 Task: Find an Airbnb in Golden Valley, United States, for 8 guests from 24 Aug to 10 Sep, with WiFi, free parking, kitchen, gym, breakfast, 4 bedrooms, 4 beds, and a price range of ₹12,000 to ₹15,000.
Action: Mouse moved to (695, 132)
Screenshot: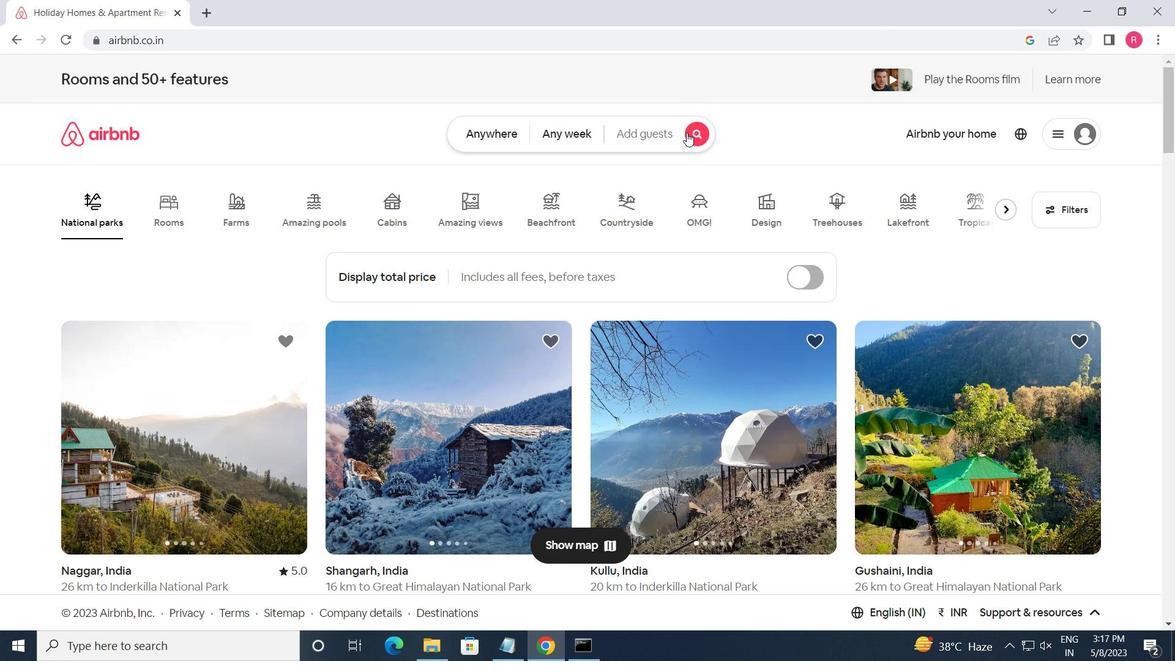 
Action: Mouse pressed left at (695, 132)
Screenshot: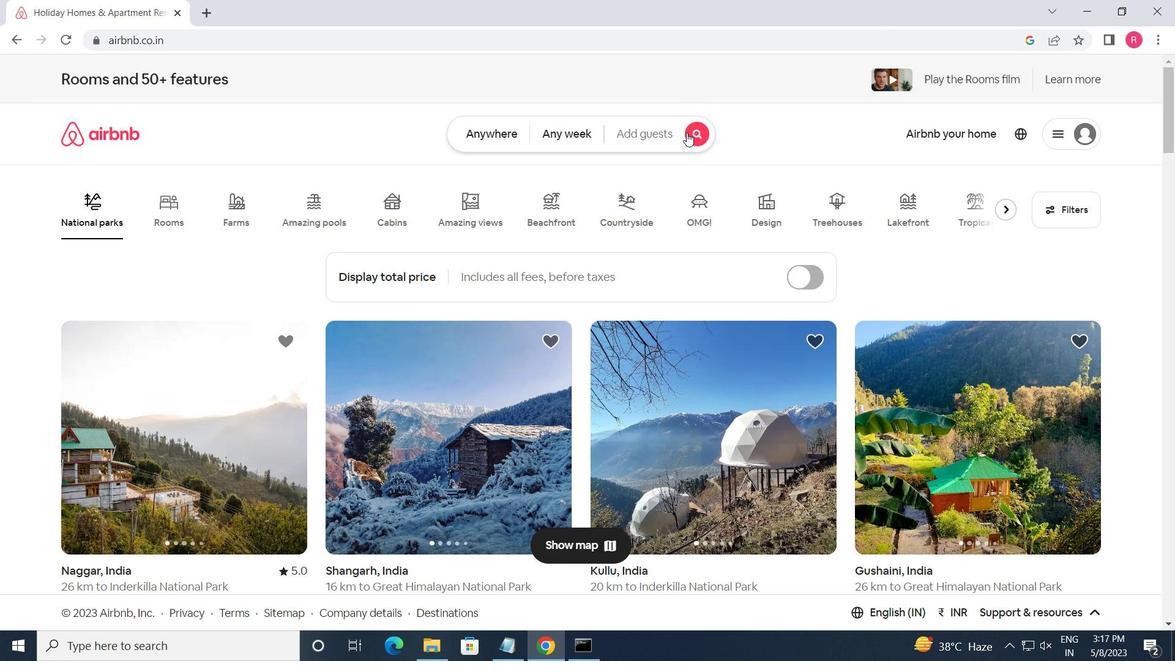 
Action: Mouse moved to (313, 197)
Screenshot: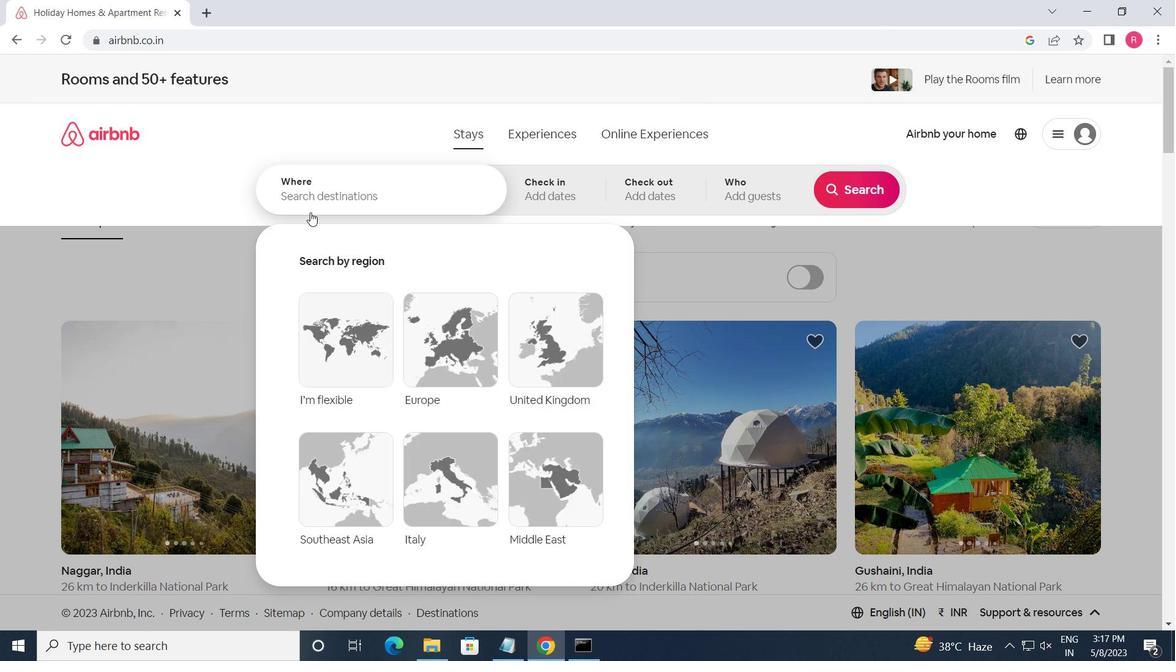 
Action: Mouse pressed left at (313, 197)
Screenshot: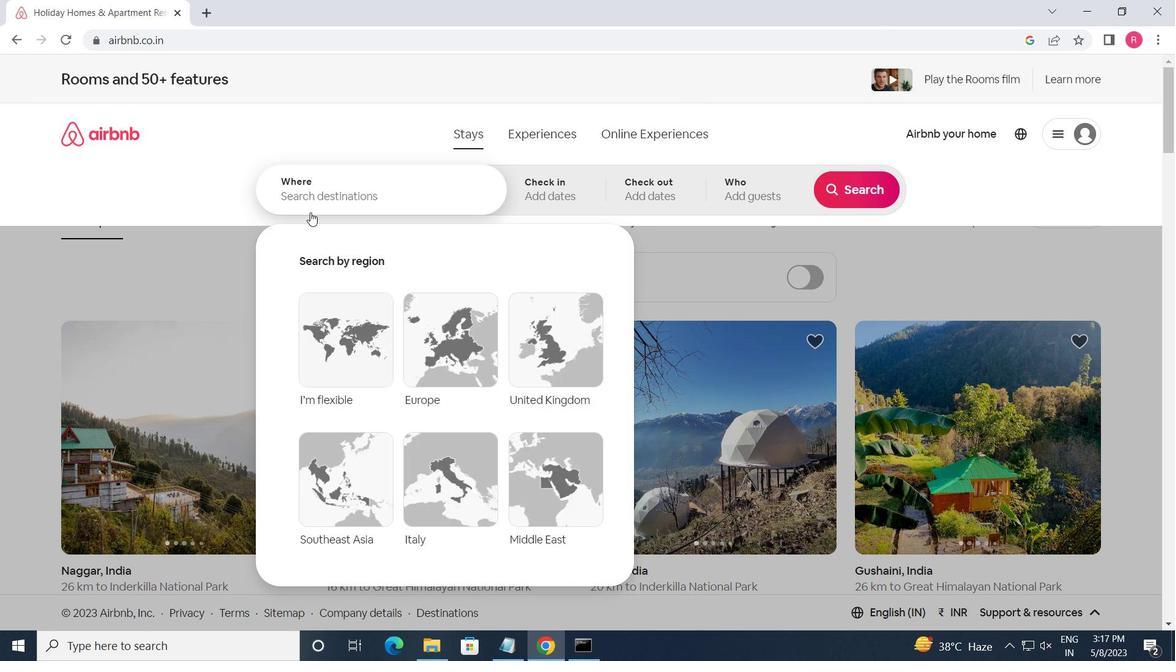 
Action: Key pressed <Key.shift>GOLDEN<Key.space><Key.shift><Key.shift><Key.shift><Key.shift>VALLY,<Key.space><Key.shift_r>UNITED<Key.space><Key.shift>STATES<Key.enter>
Screenshot: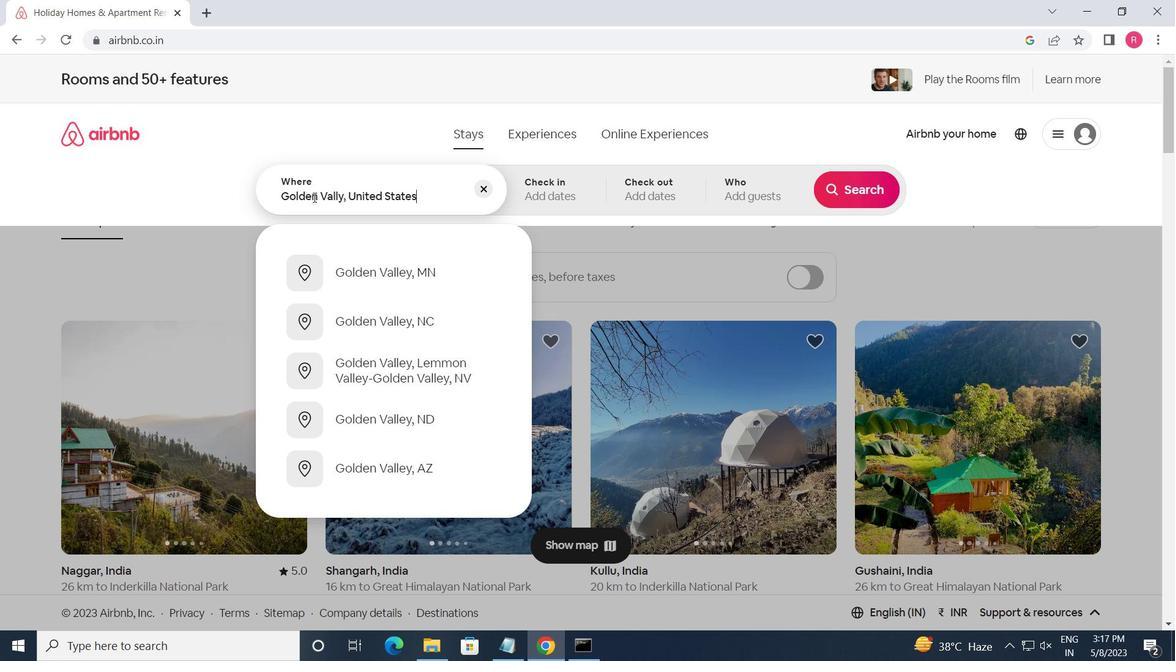 
Action: Mouse moved to (856, 312)
Screenshot: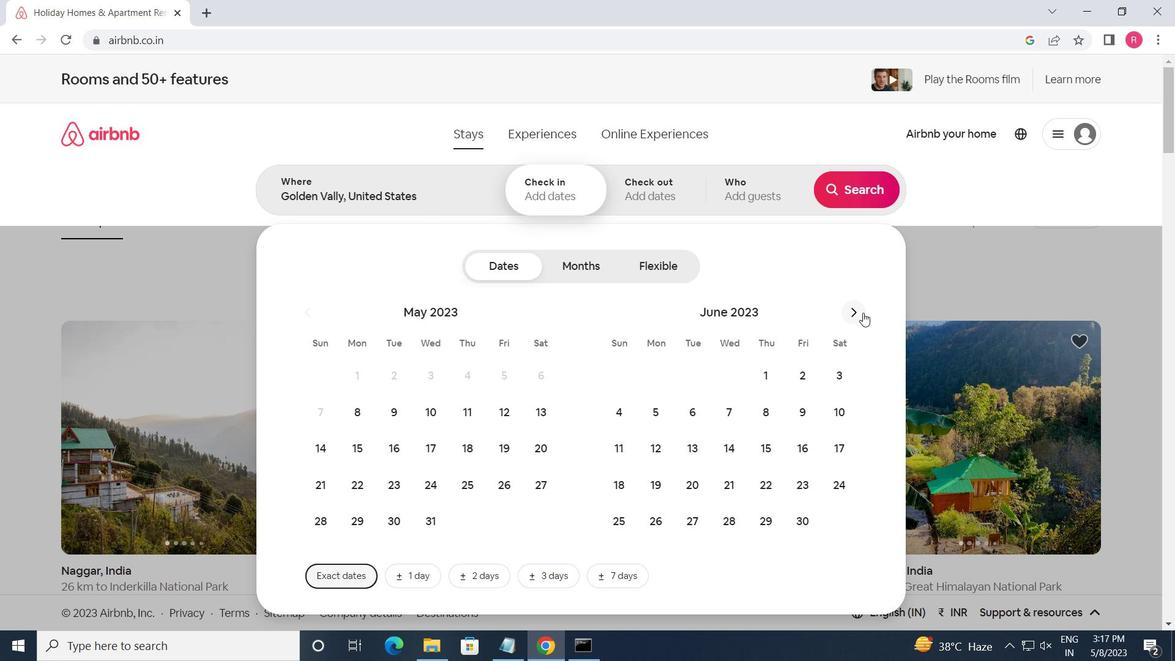 
Action: Mouse pressed left at (856, 312)
Screenshot: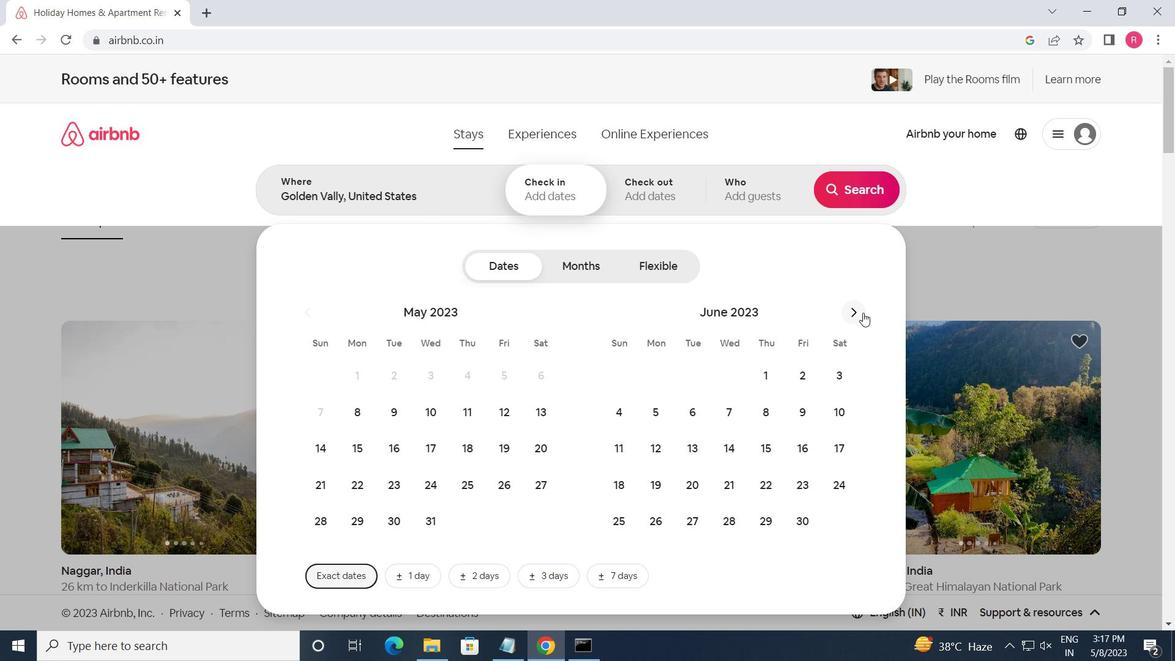 
Action: Mouse pressed left at (856, 312)
Screenshot: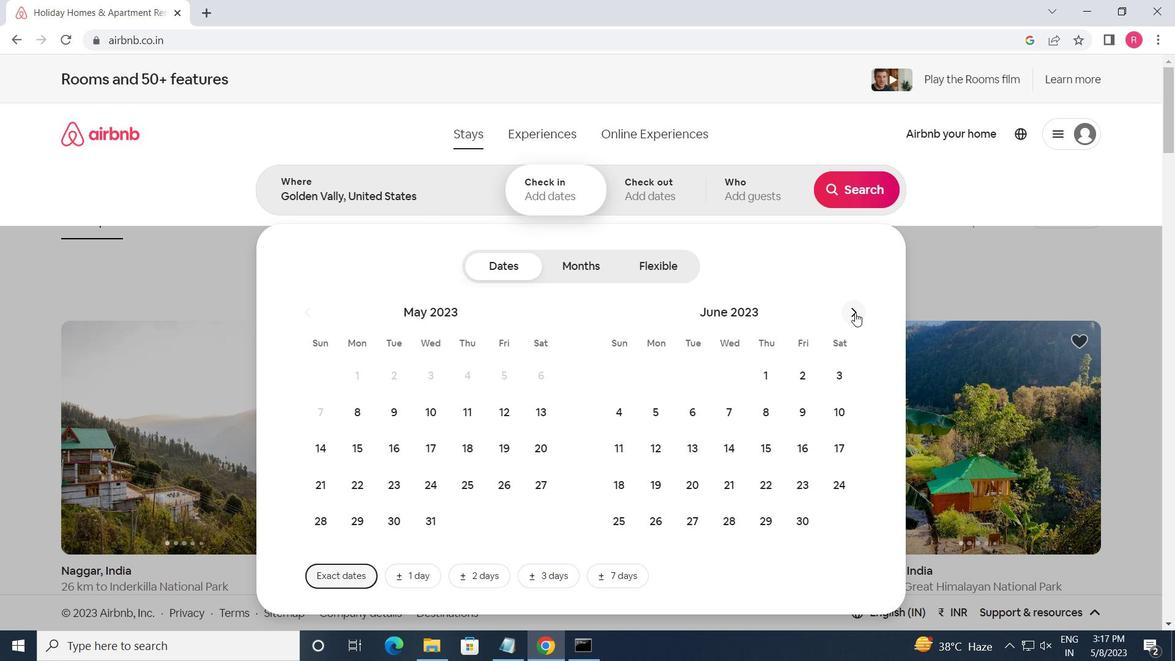 
Action: Mouse pressed left at (856, 312)
Screenshot: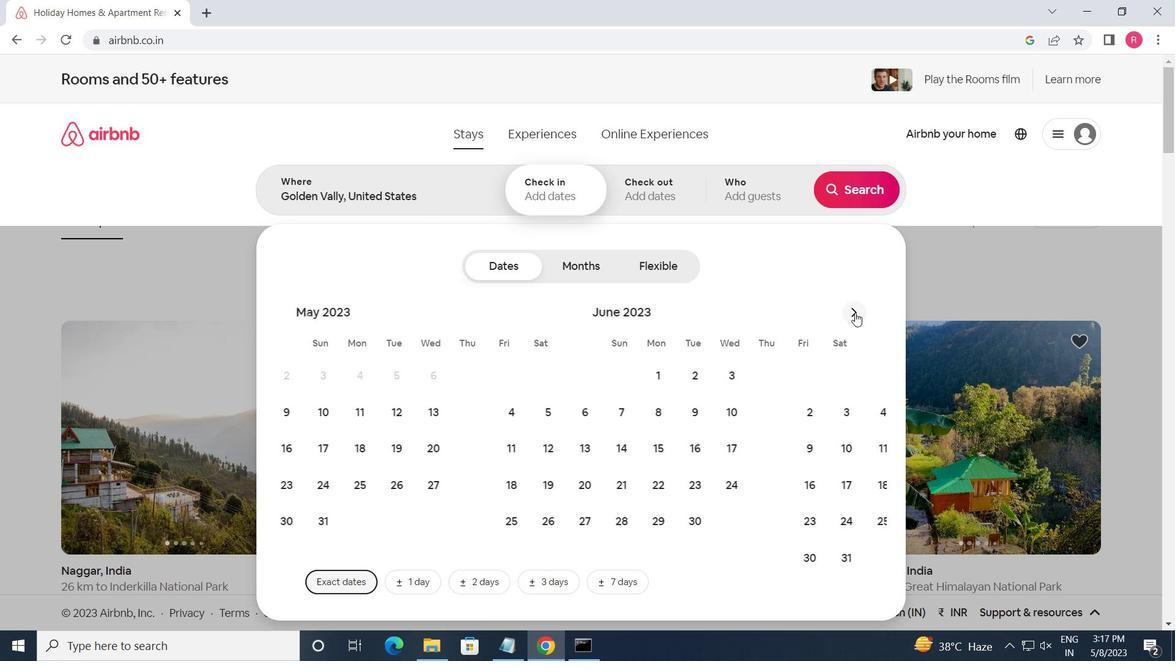 
Action: Mouse moved to (761, 488)
Screenshot: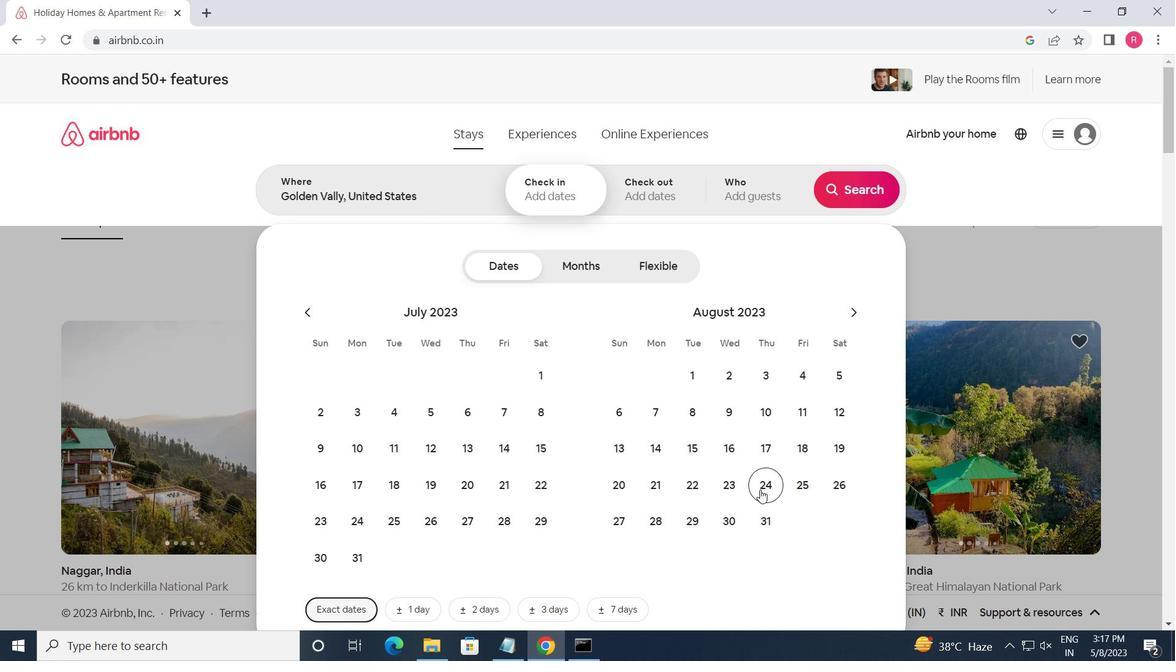 
Action: Mouse pressed left at (761, 488)
Screenshot: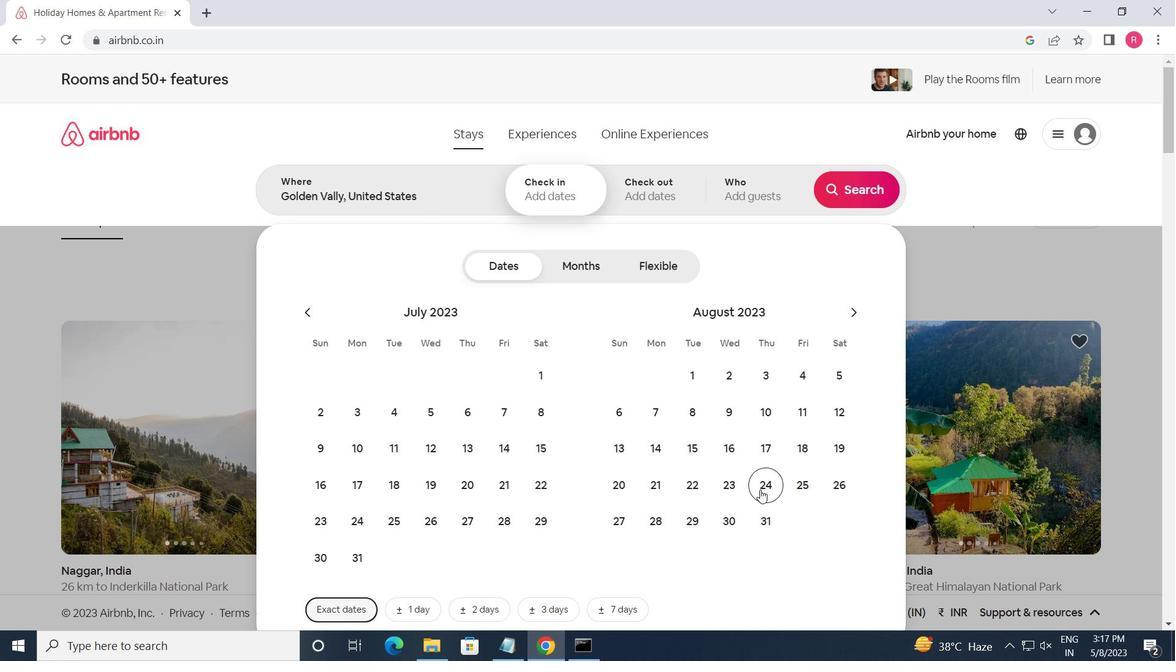 
Action: Mouse moved to (849, 308)
Screenshot: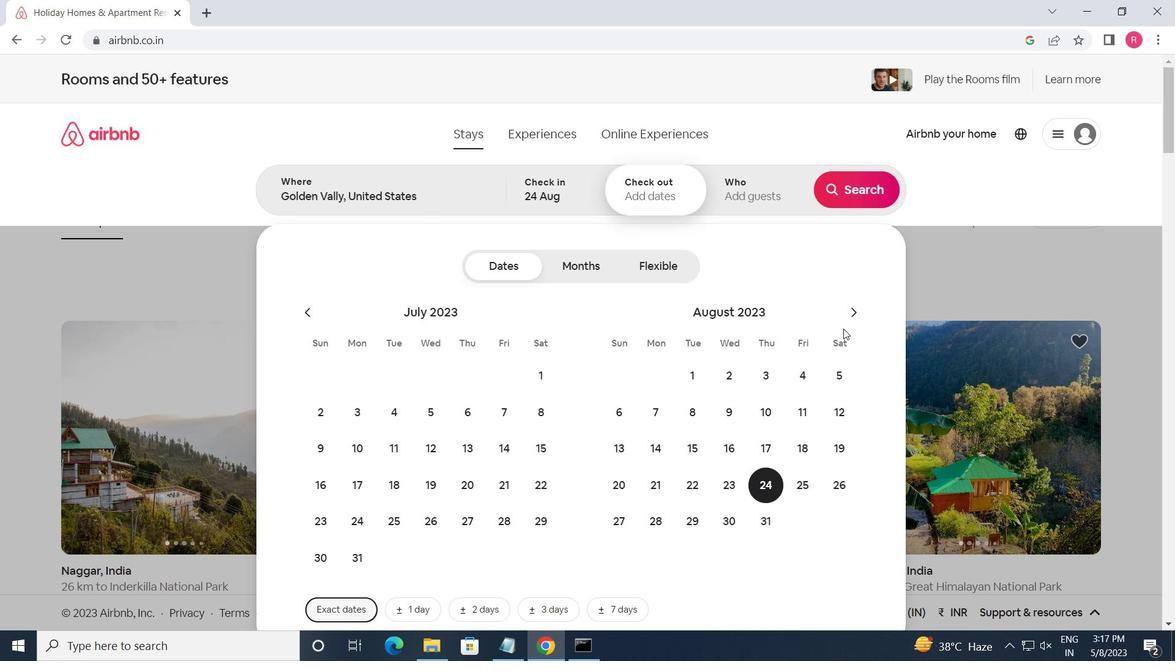 
Action: Mouse pressed left at (849, 308)
Screenshot: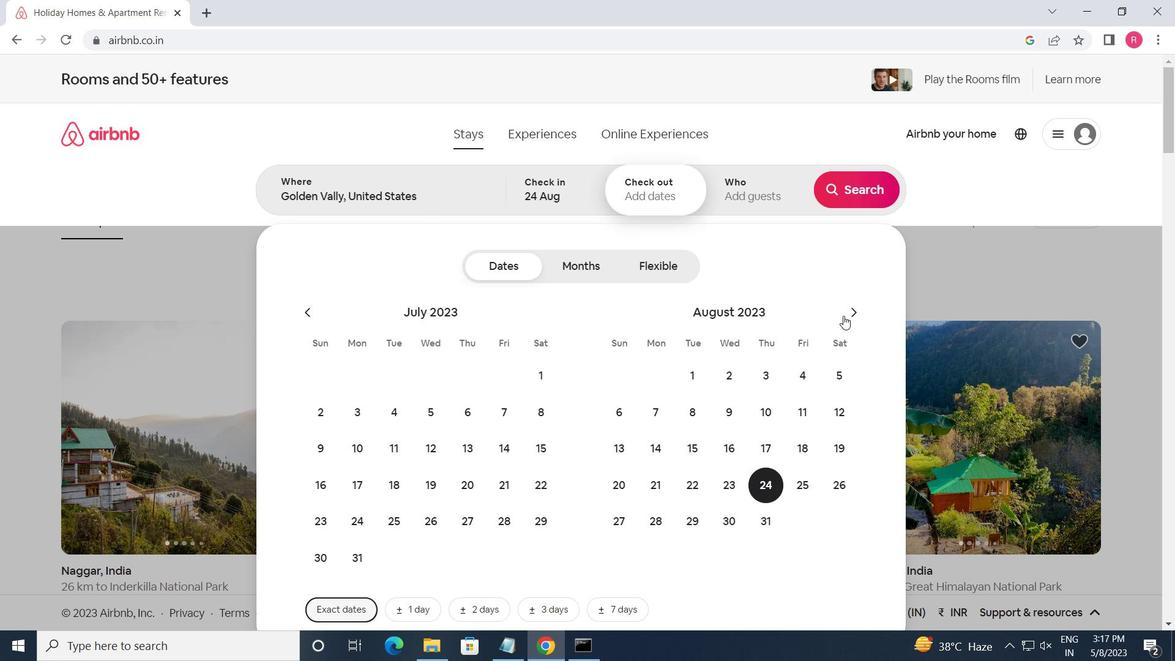 
Action: Mouse moved to (622, 456)
Screenshot: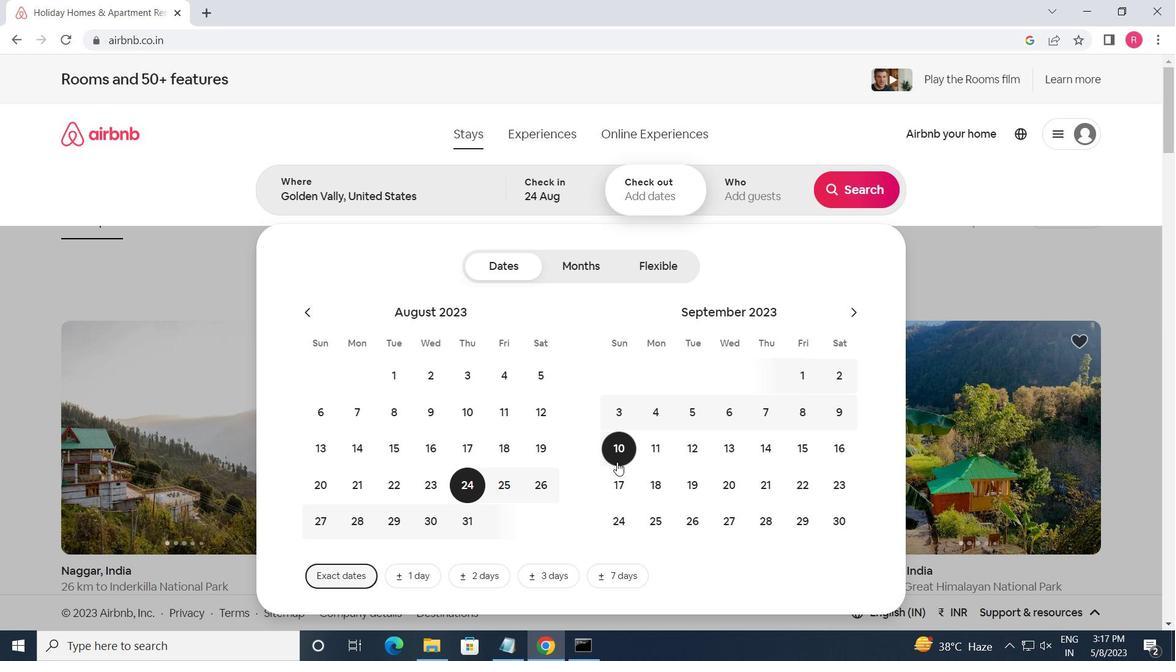 
Action: Mouse pressed left at (622, 456)
Screenshot: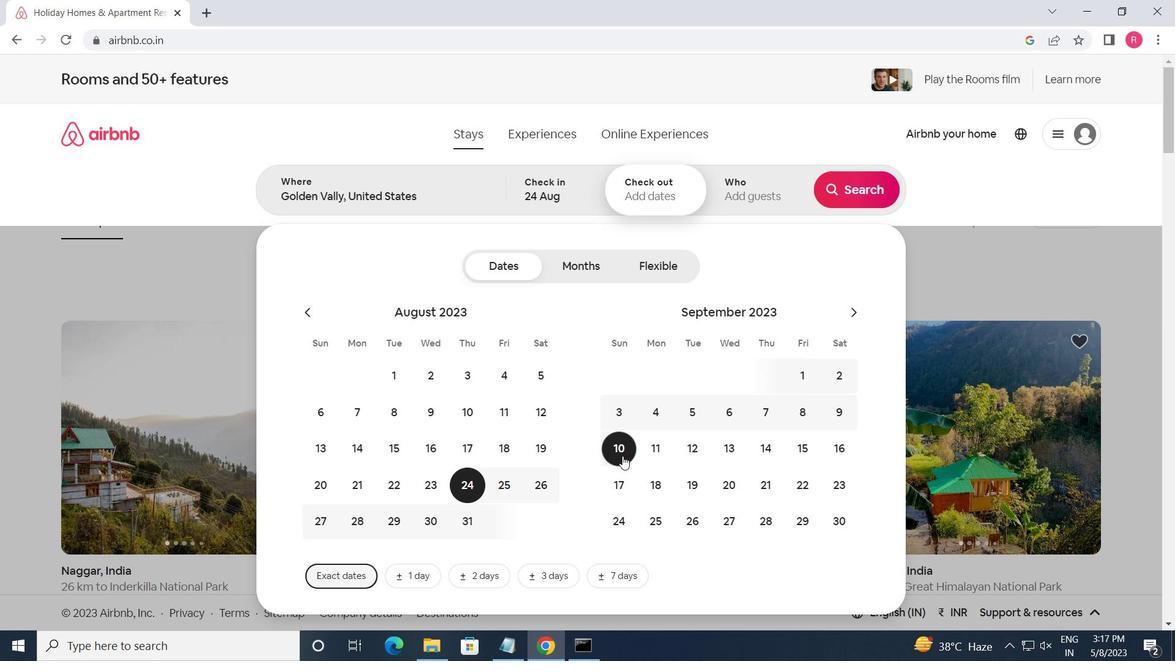 
Action: Mouse moved to (745, 196)
Screenshot: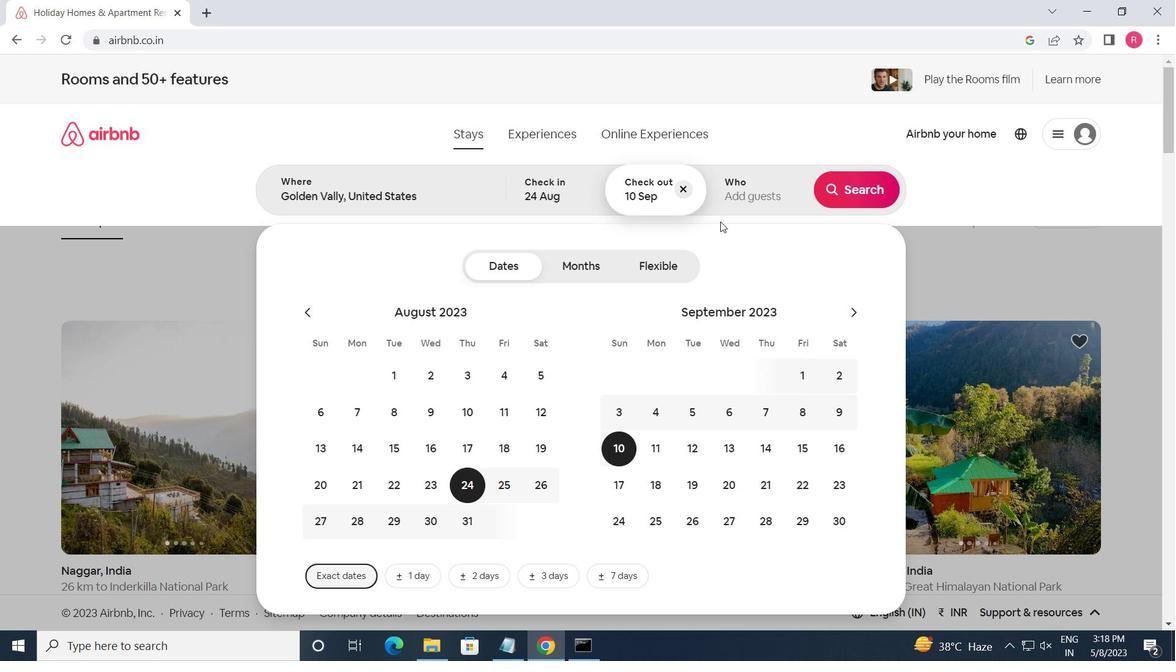 
Action: Mouse pressed left at (745, 196)
Screenshot: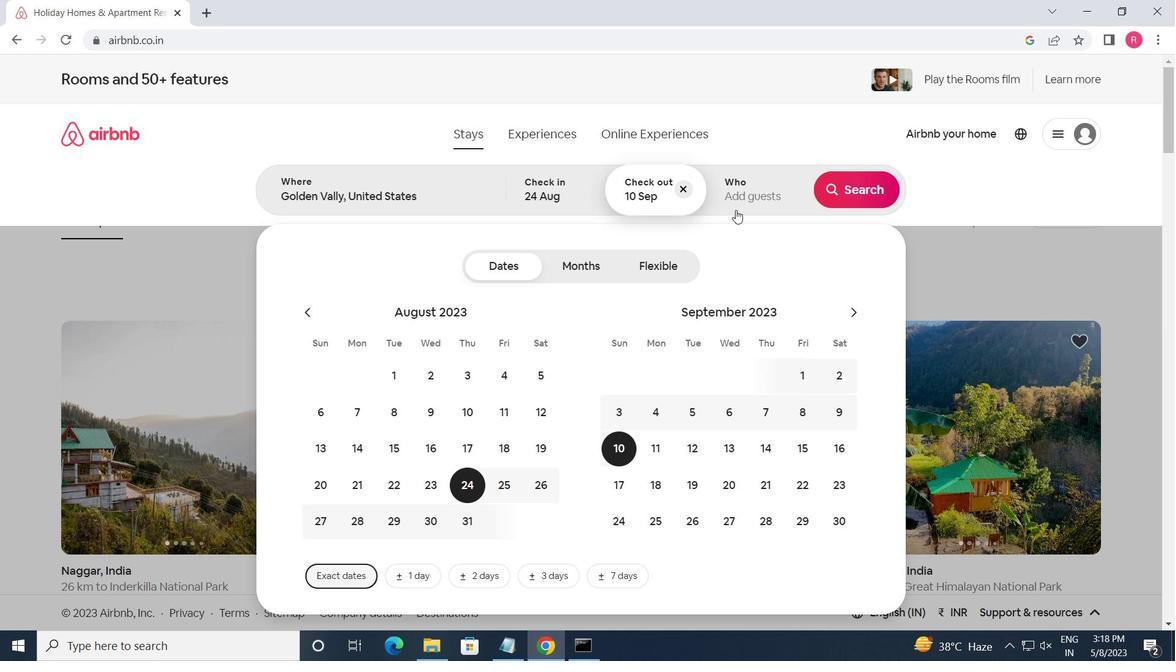 
Action: Mouse moved to (858, 273)
Screenshot: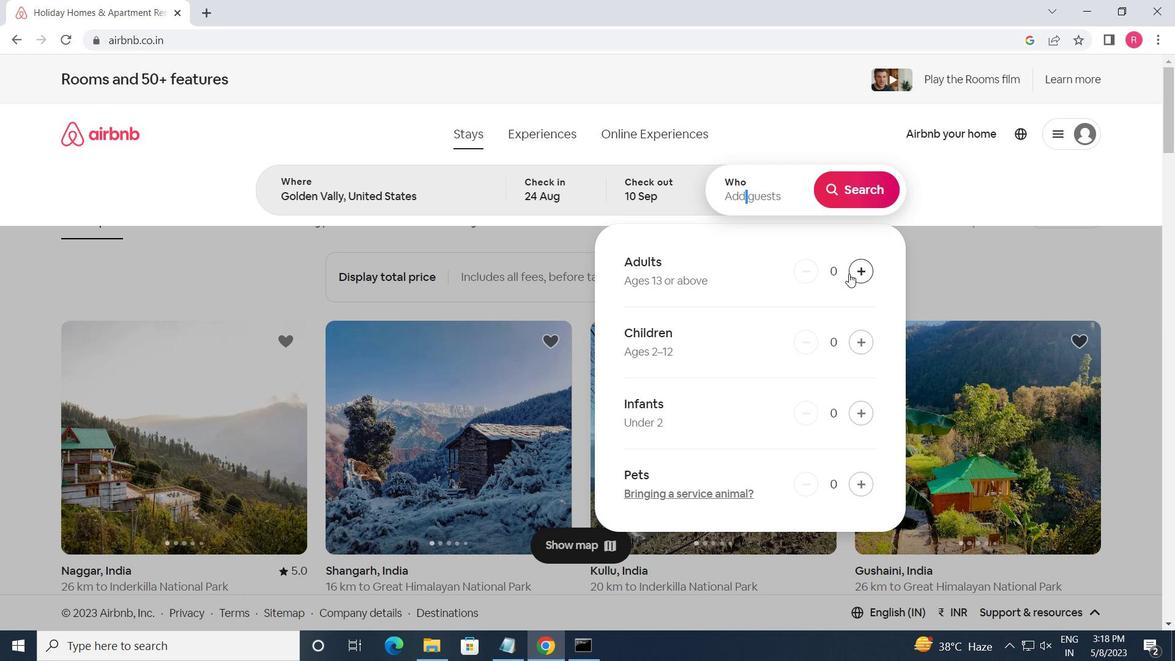 
Action: Mouse pressed left at (858, 273)
Screenshot: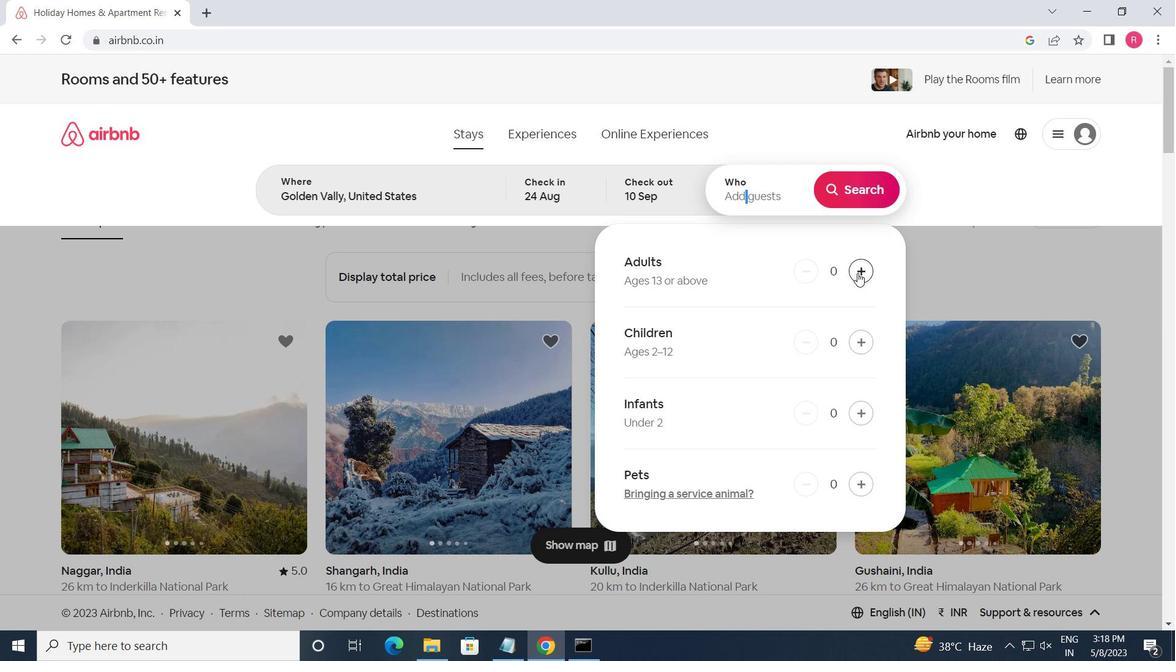 
Action: Mouse pressed left at (858, 273)
Screenshot: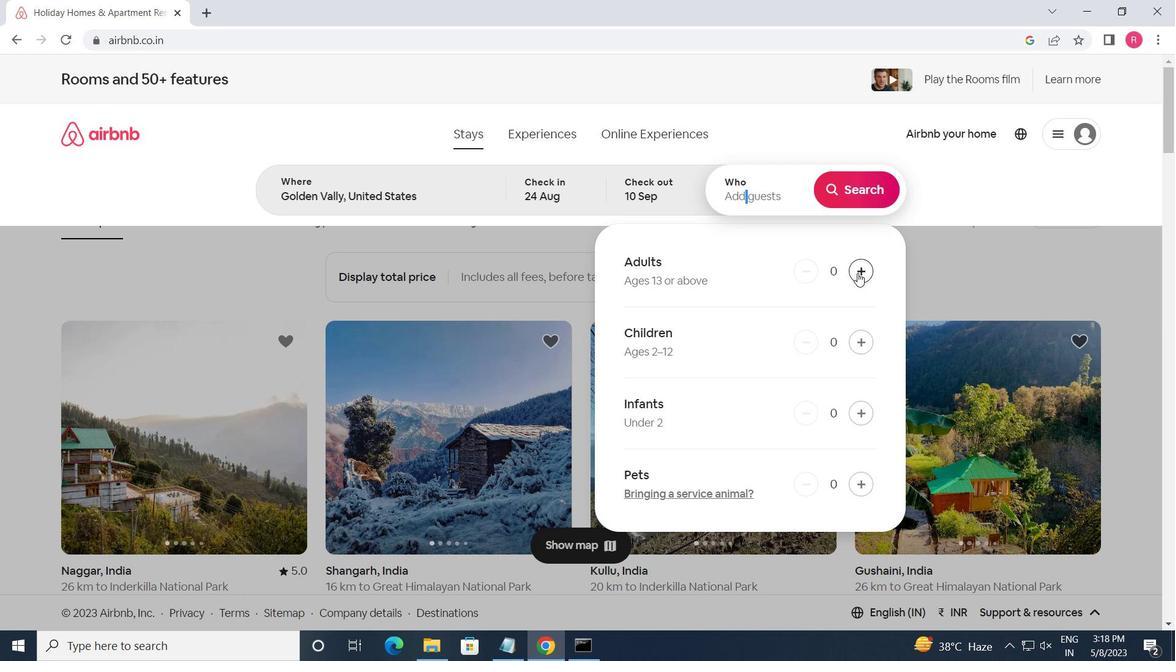 
Action: Mouse pressed left at (858, 273)
Screenshot: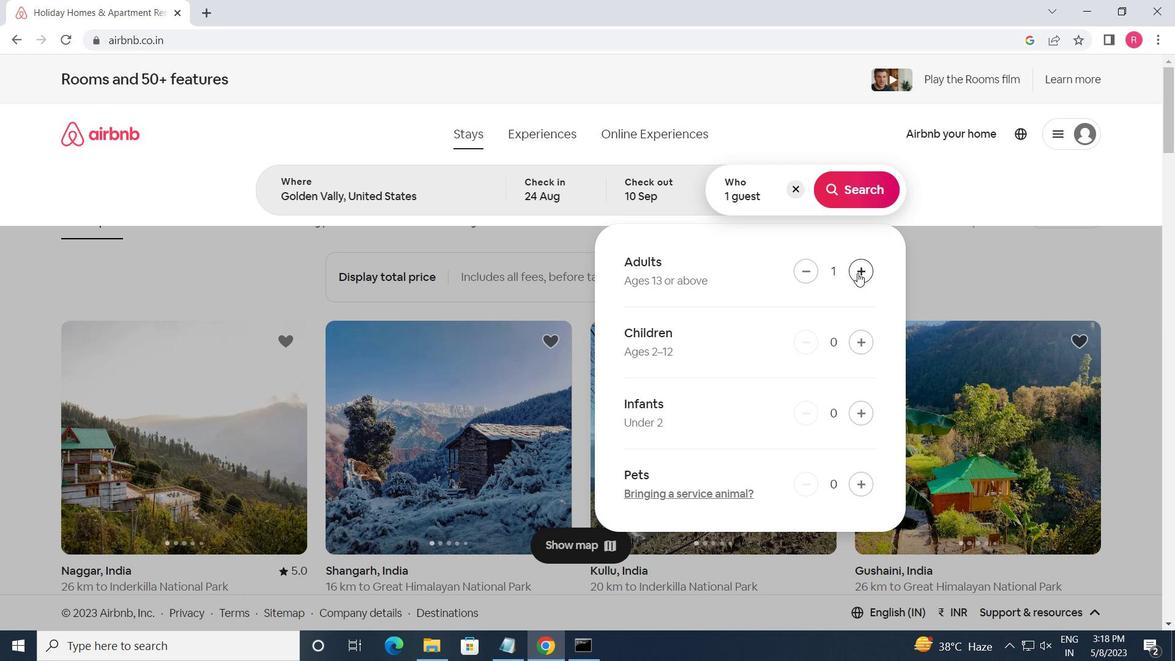 
Action: Mouse pressed left at (858, 273)
Screenshot: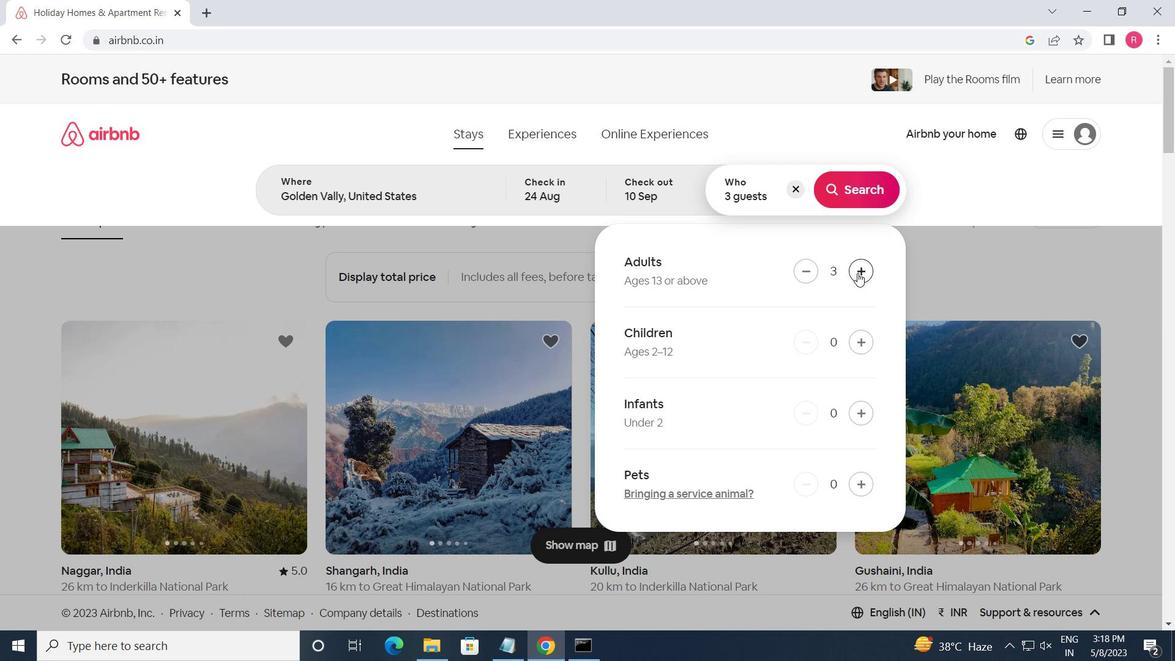 
Action: Mouse pressed left at (858, 273)
Screenshot: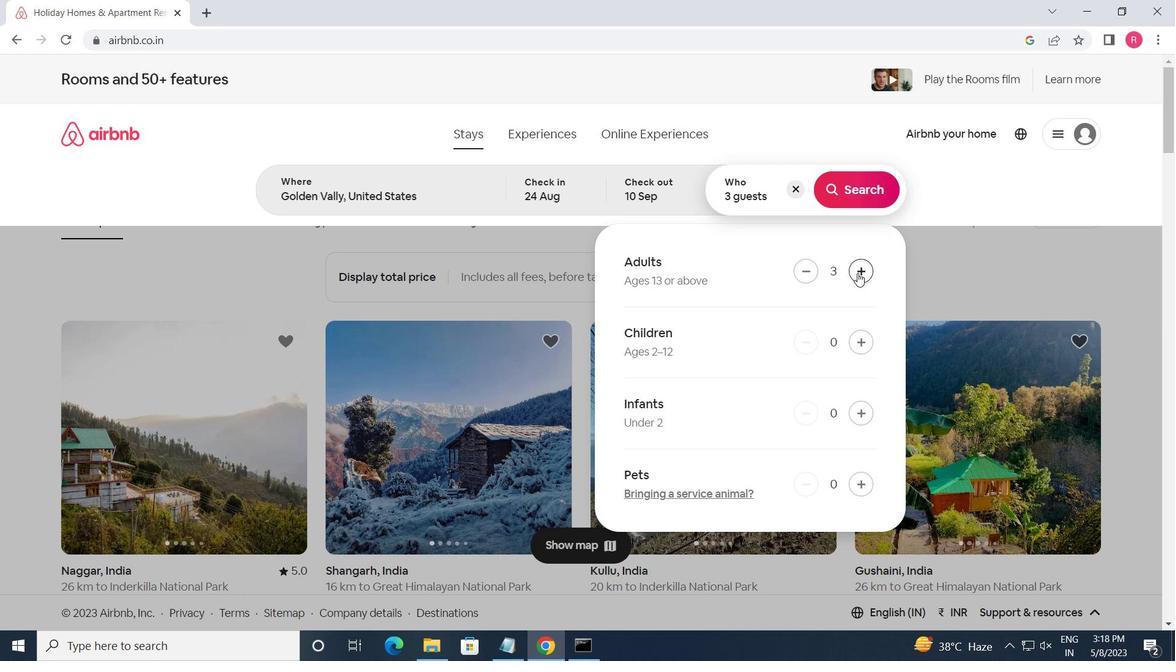 
Action: Mouse pressed left at (858, 273)
Screenshot: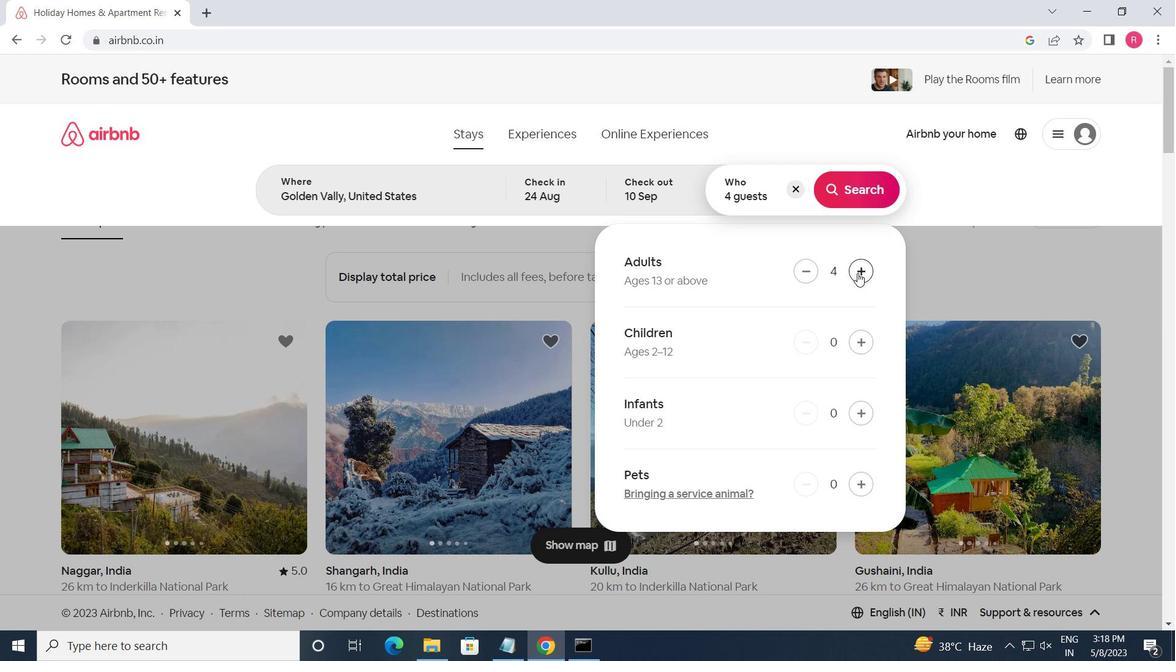 
Action: Mouse pressed left at (858, 273)
Screenshot: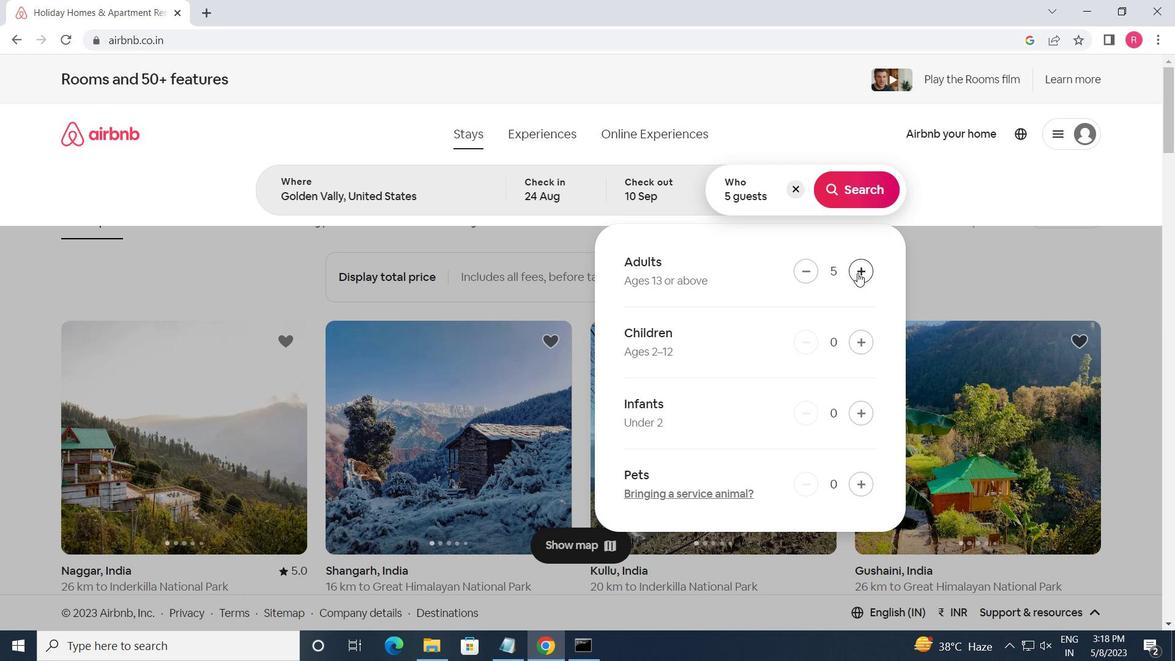 
Action: Mouse pressed left at (858, 273)
Screenshot: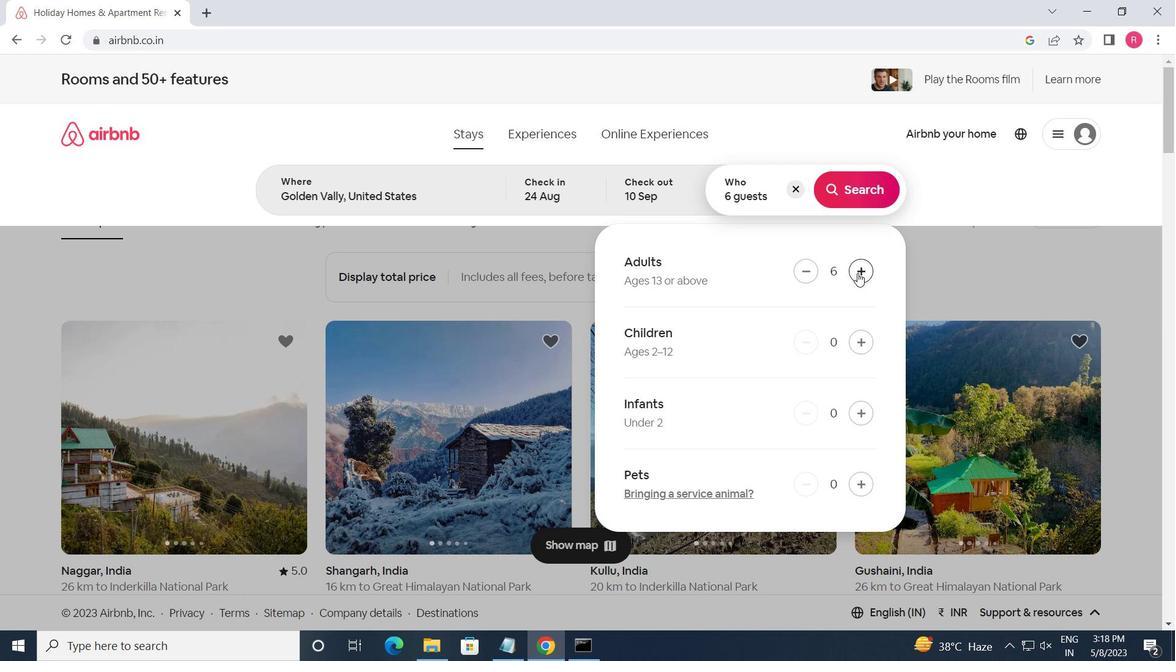 
Action: Mouse moved to (846, 202)
Screenshot: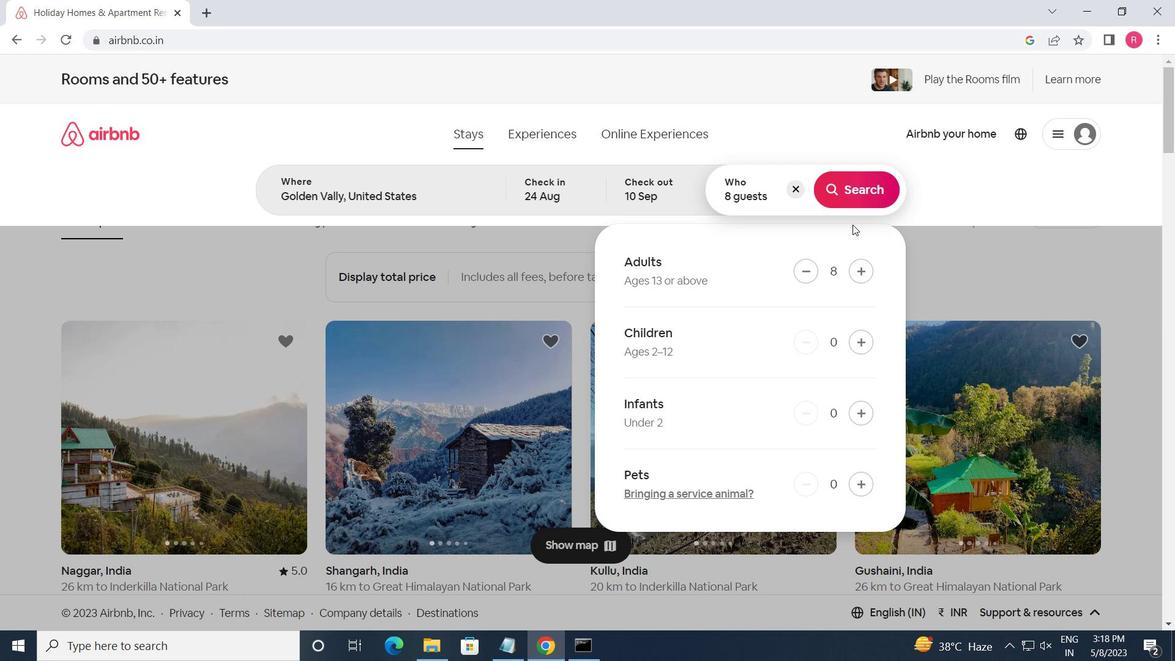 
Action: Mouse pressed left at (846, 202)
Screenshot: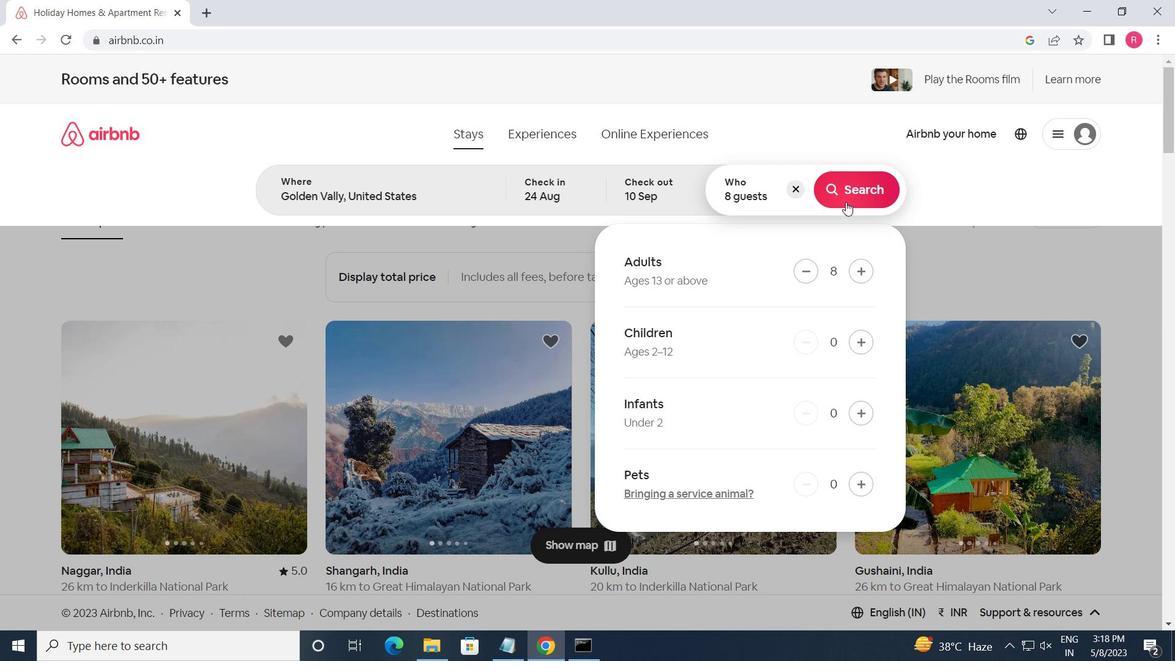 
Action: Mouse moved to (1109, 142)
Screenshot: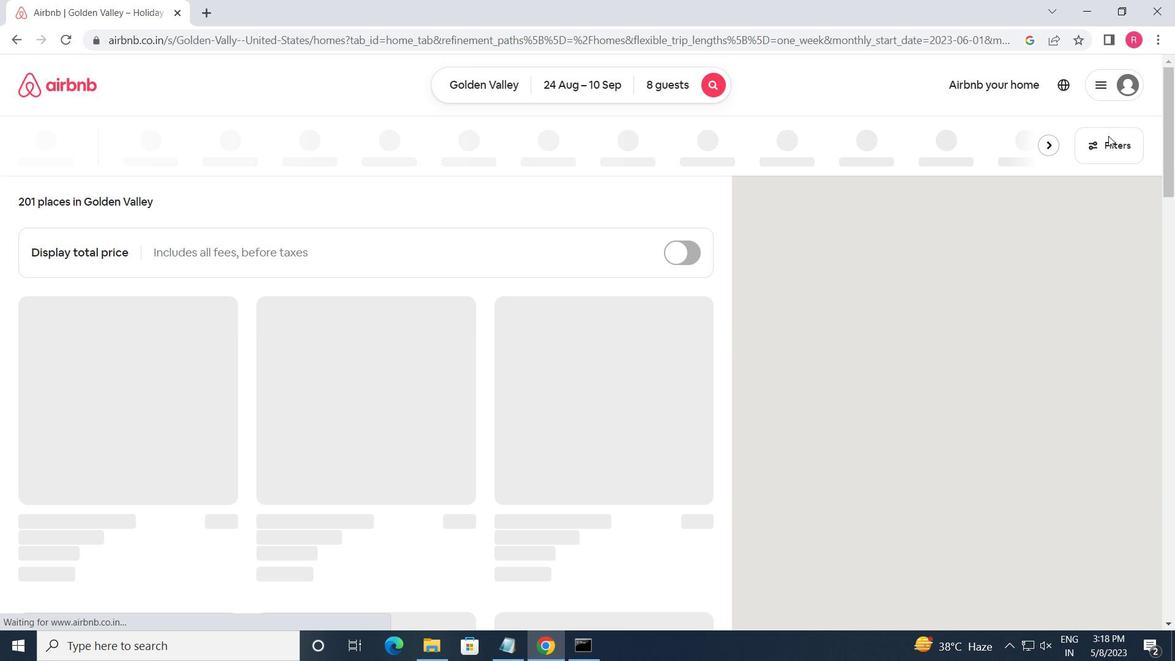 
Action: Mouse pressed left at (1109, 142)
Screenshot: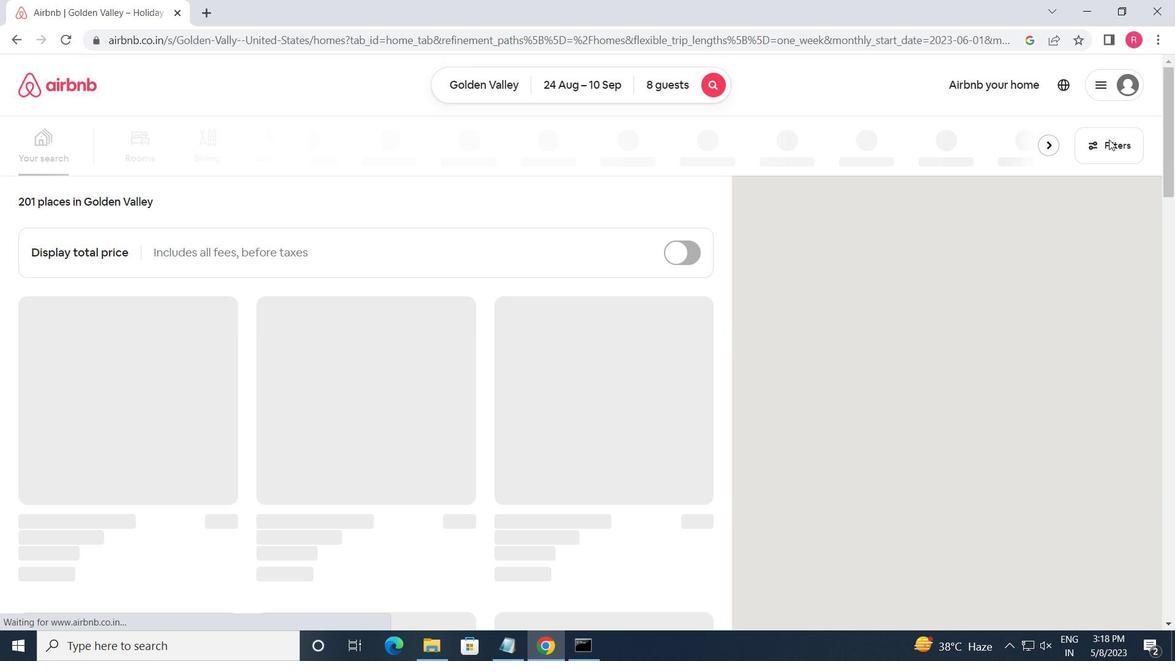 
Action: Mouse moved to (396, 519)
Screenshot: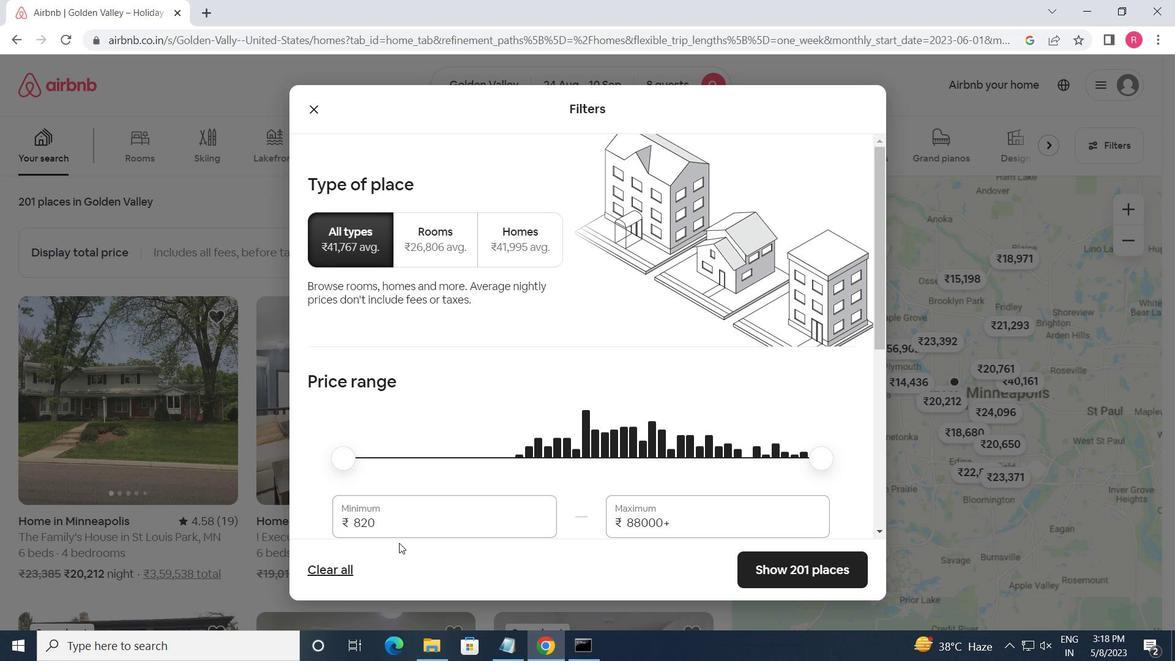 
Action: Mouse pressed left at (396, 519)
Screenshot: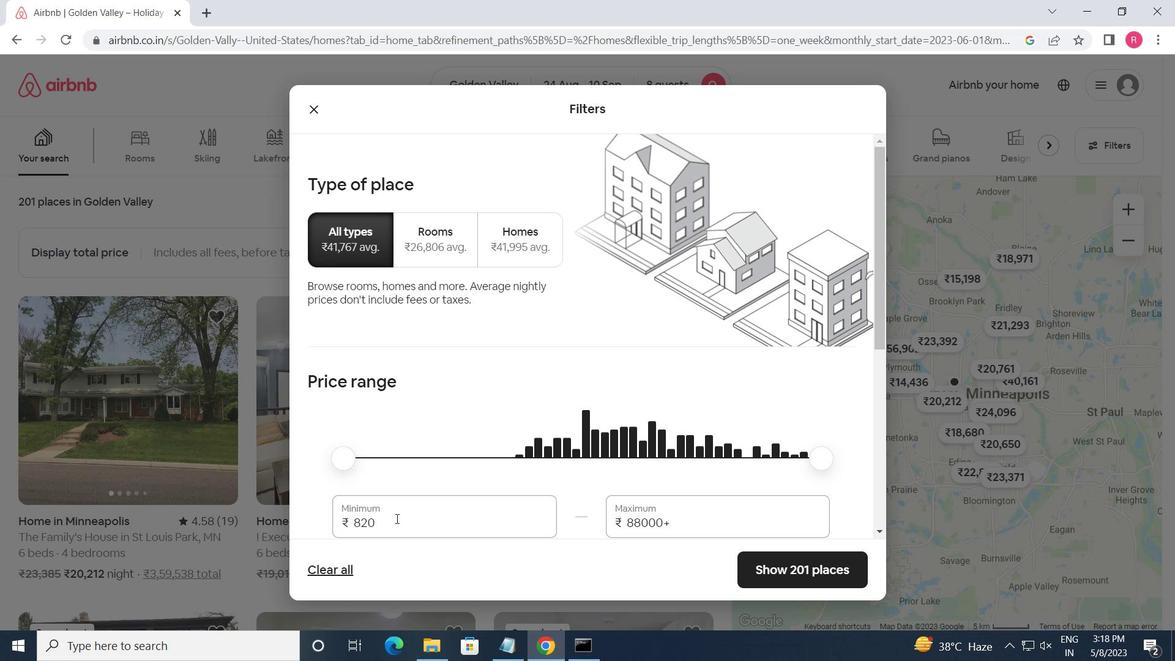 
Action: Mouse pressed left at (396, 519)
Screenshot: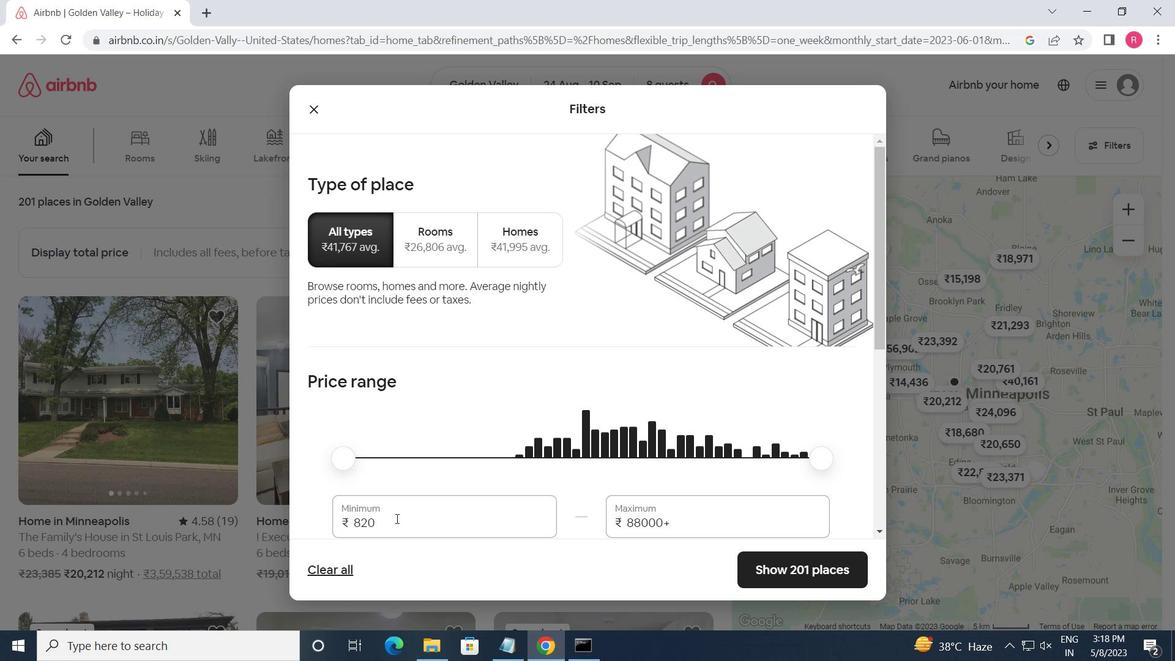 
Action: Key pressed 1
Screenshot: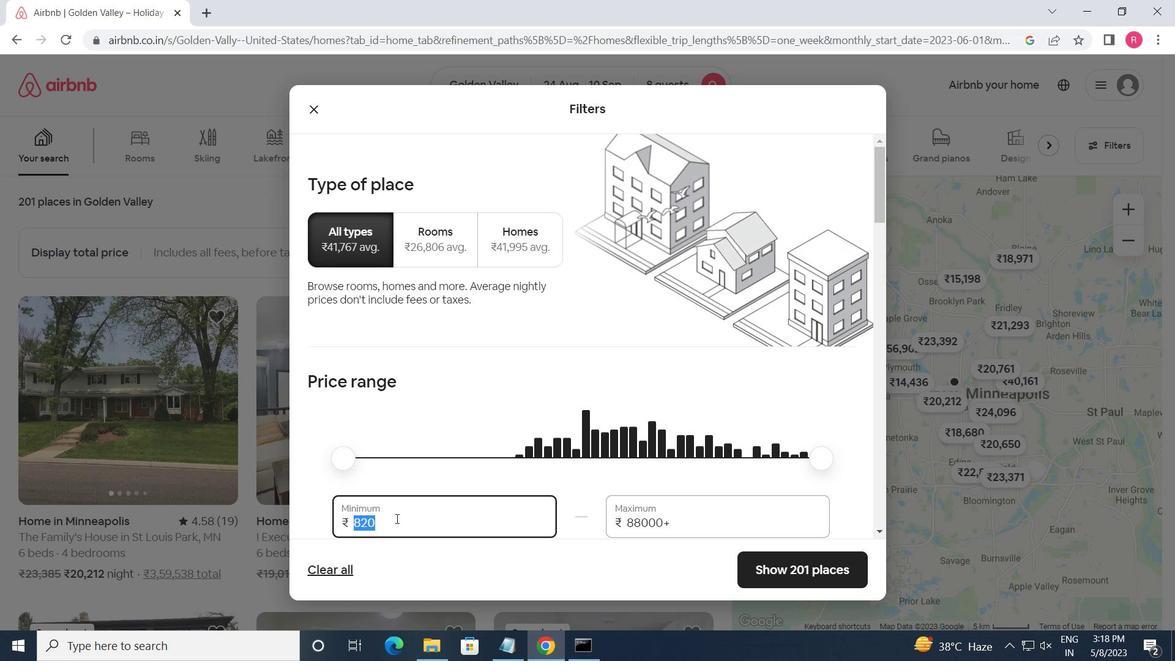 
Action: Mouse moved to (396, 518)
Screenshot: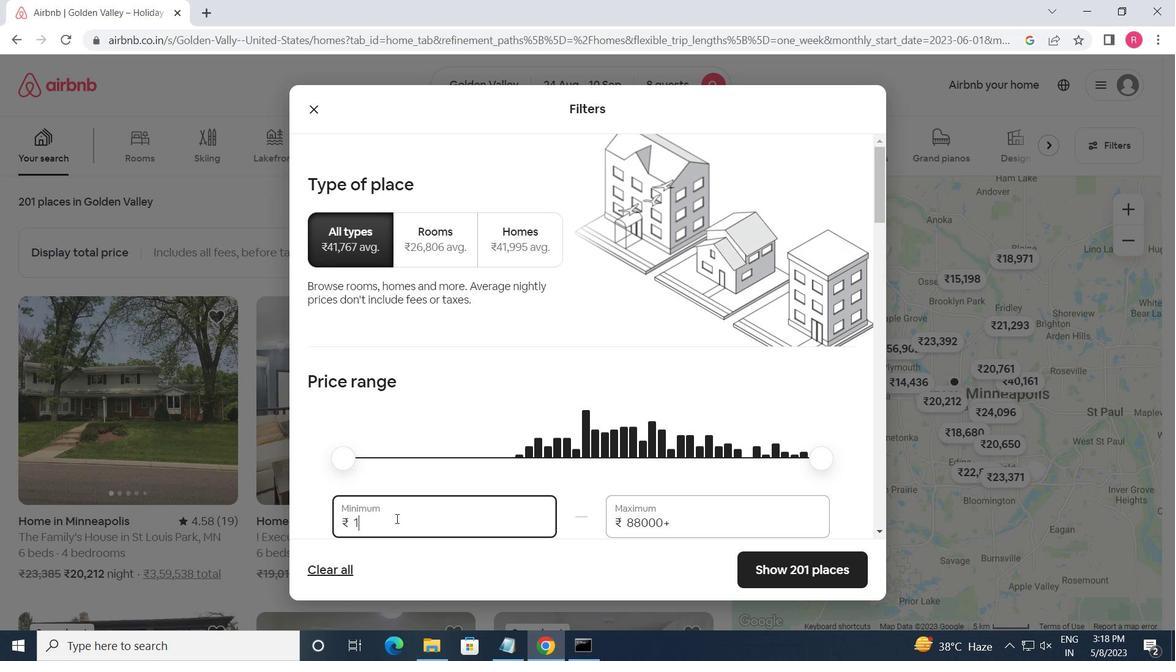 
Action: Key pressed 2000<Key.tab>15000
Screenshot: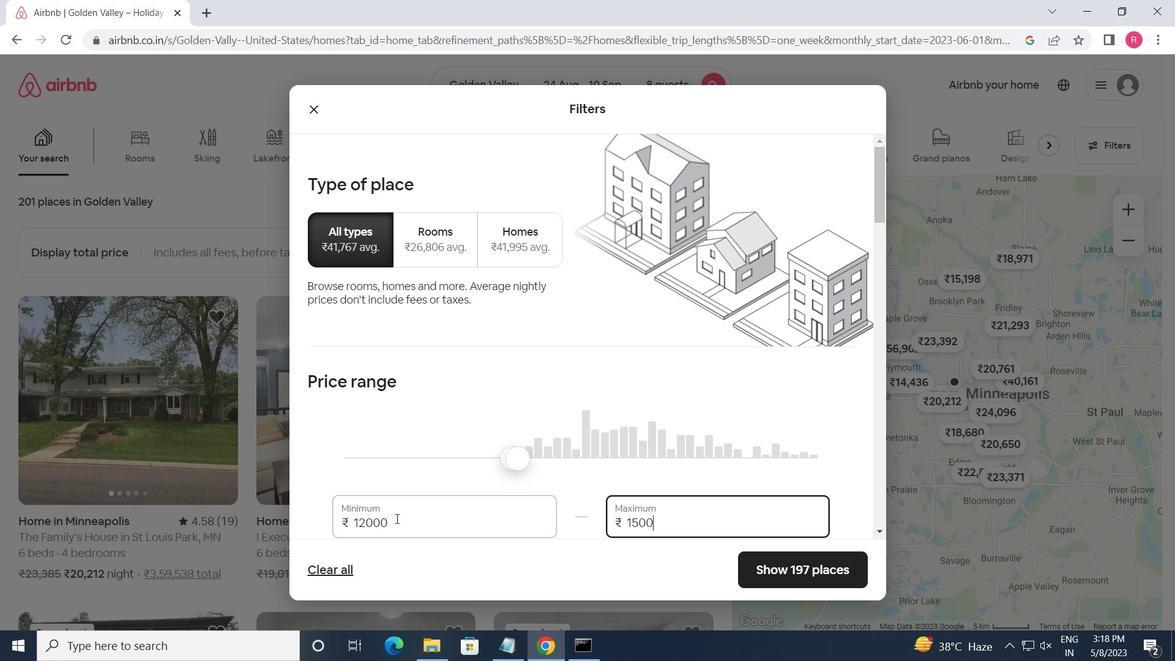 
Action: Mouse moved to (462, 516)
Screenshot: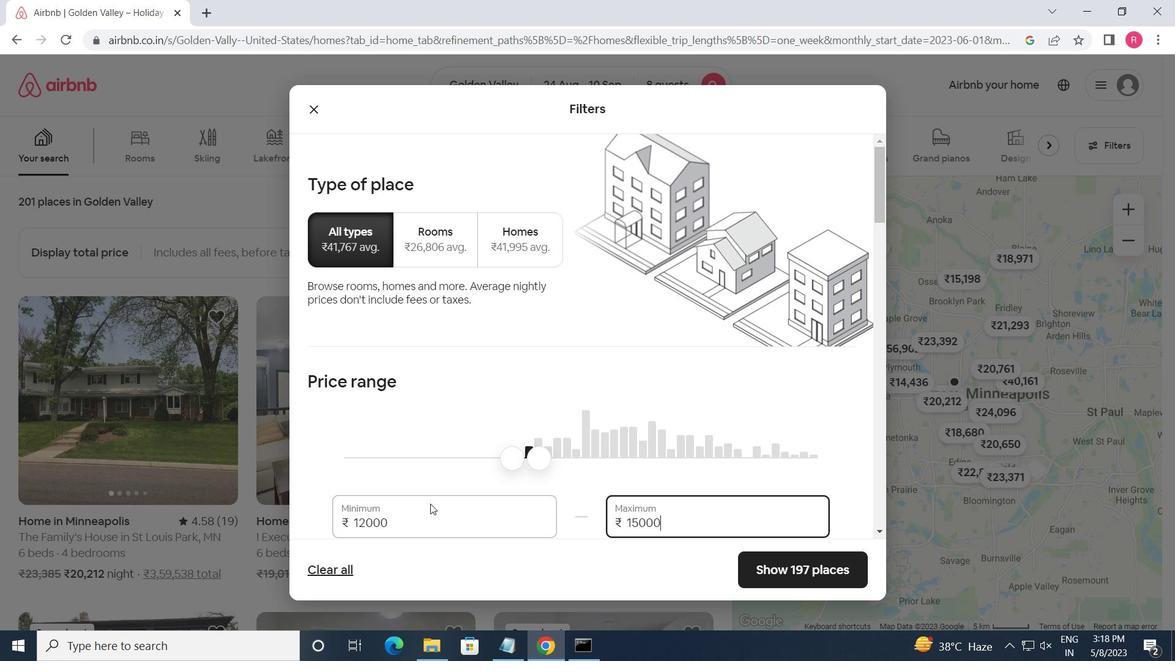 
Action: Mouse scrolled (462, 516) with delta (0, 0)
Screenshot: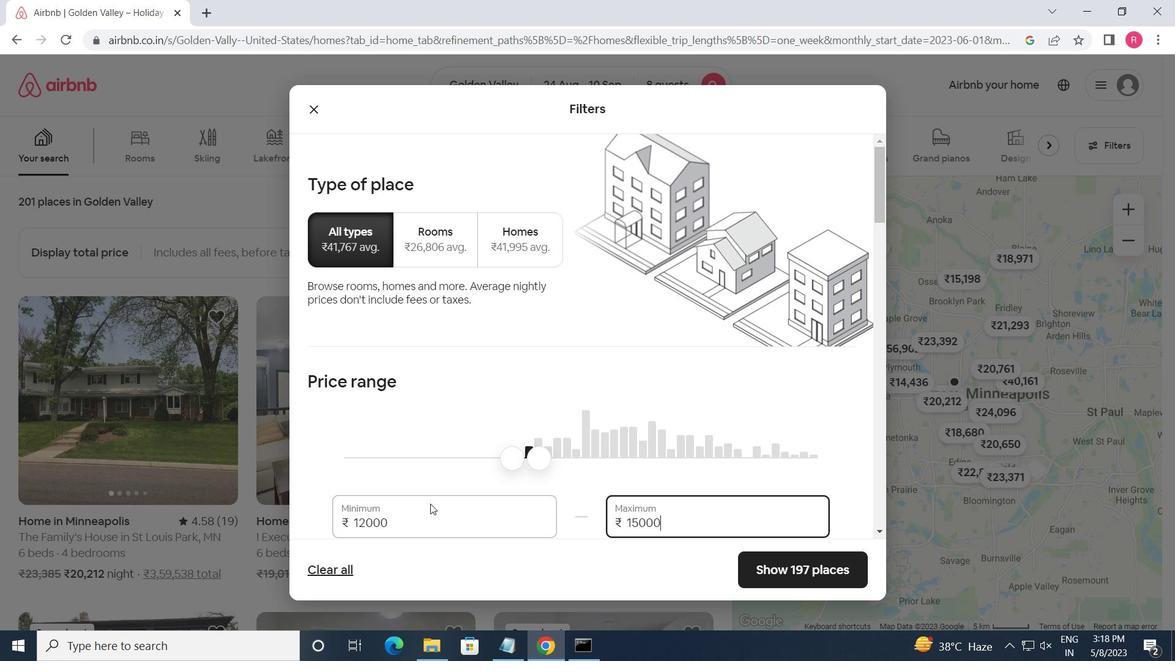 
Action: Mouse moved to (519, 455)
Screenshot: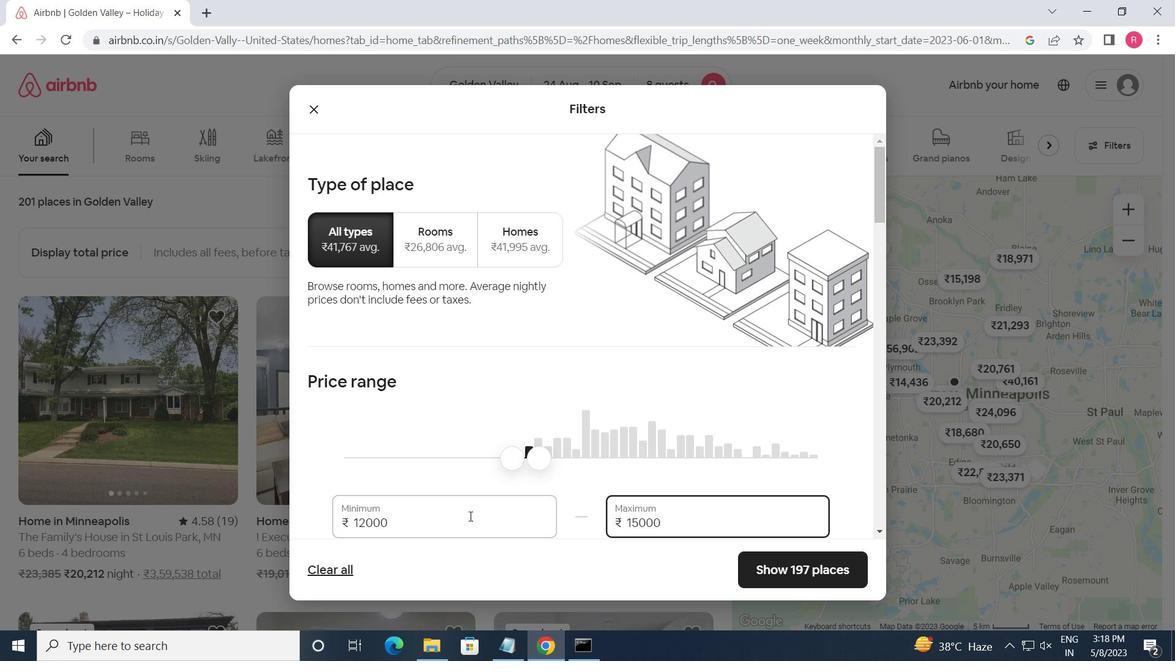 
Action: Mouse scrolled (519, 454) with delta (0, 0)
Screenshot: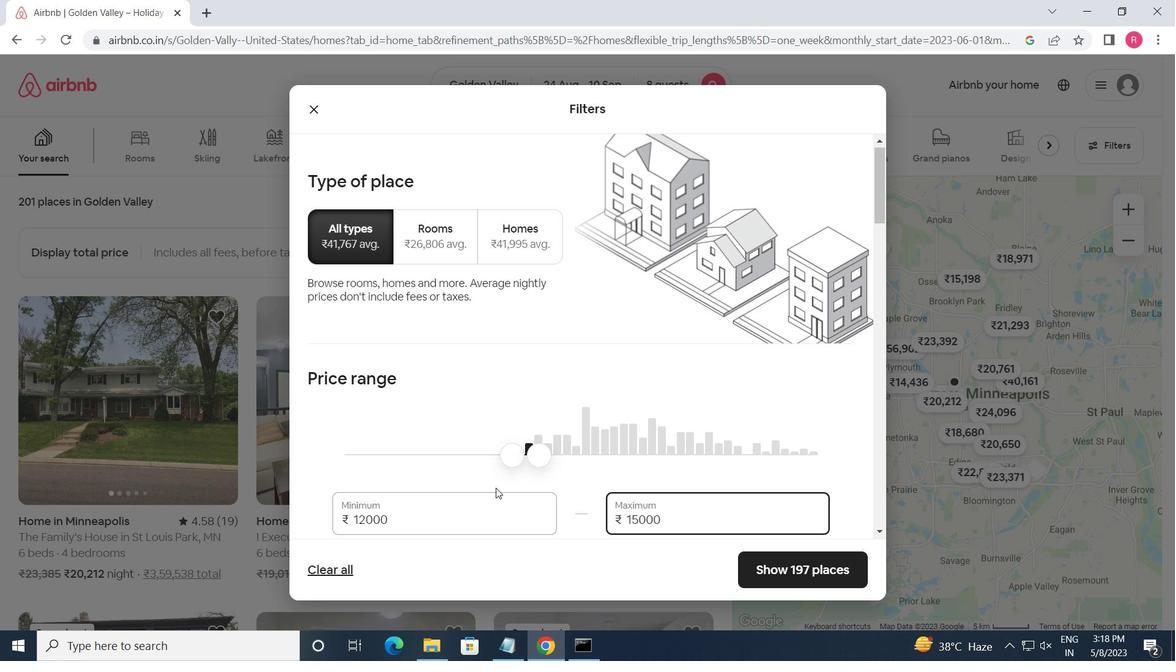 
Action: Mouse scrolled (519, 454) with delta (0, 0)
Screenshot: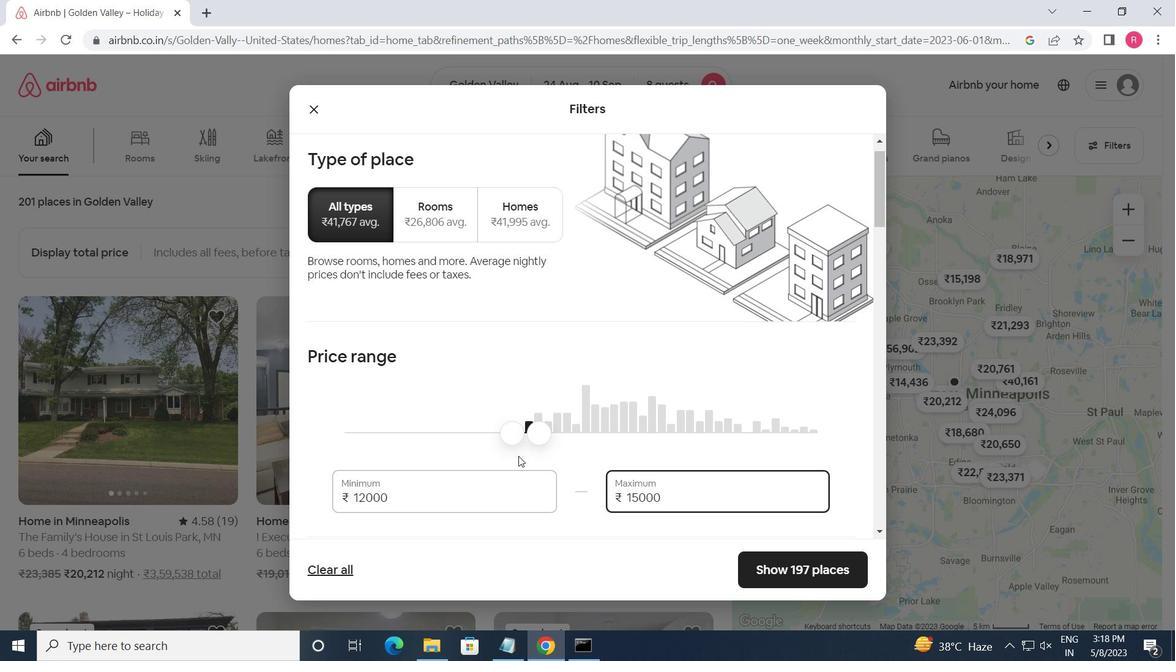 
Action: Mouse moved to (568, 440)
Screenshot: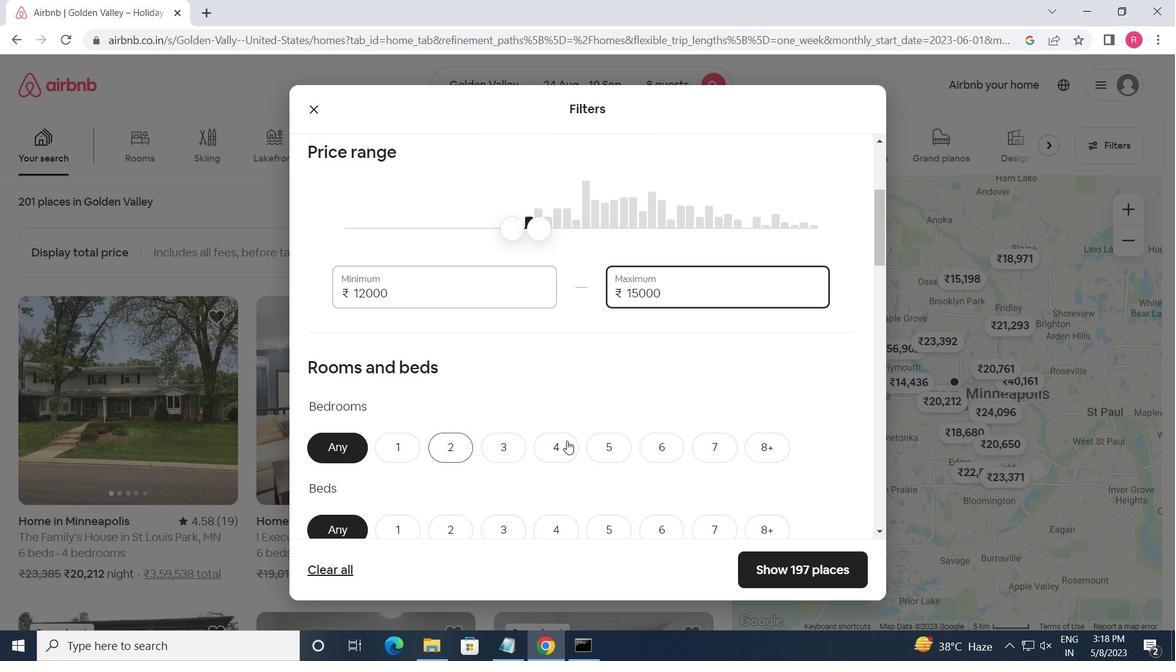 
Action: Mouse pressed left at (568, 440)
Screenshot: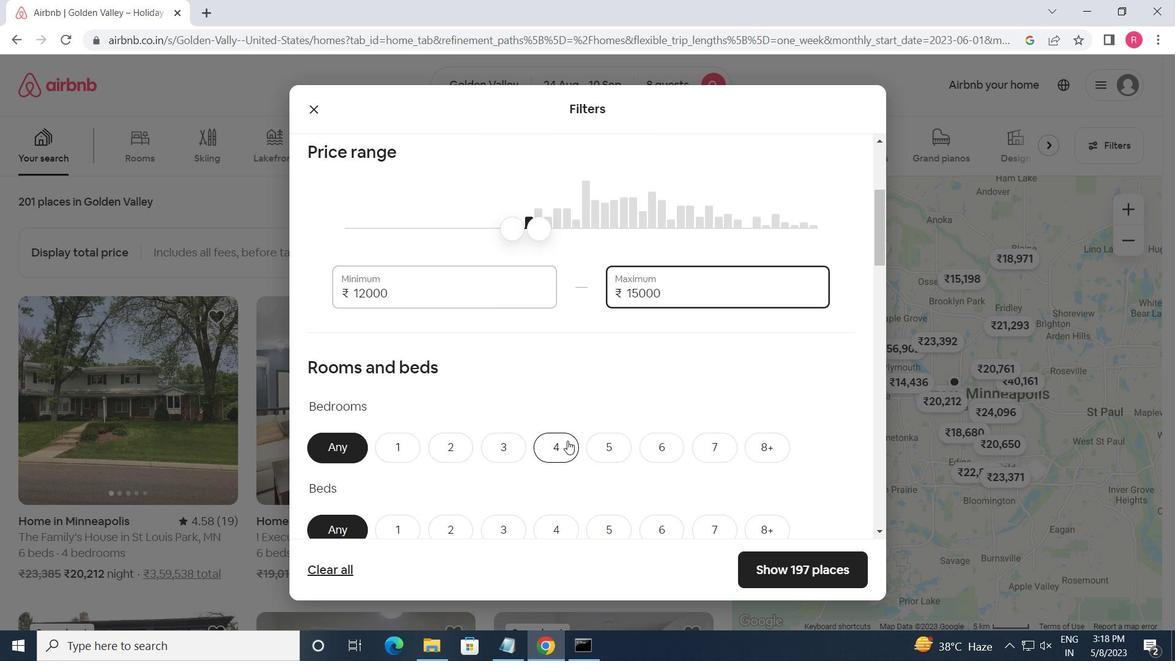 
Action: Mouse moved to (568, 440)
Screenshot: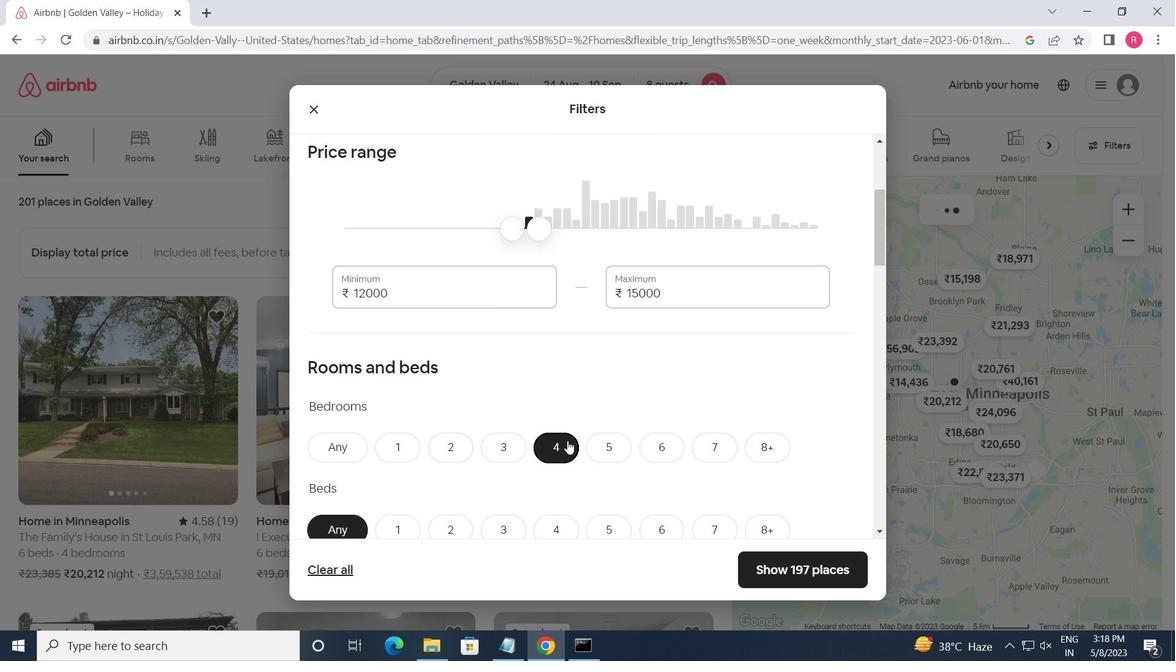 
Action: Mouse scrolled (568, 439) with delta (0, 0)
Screenshot: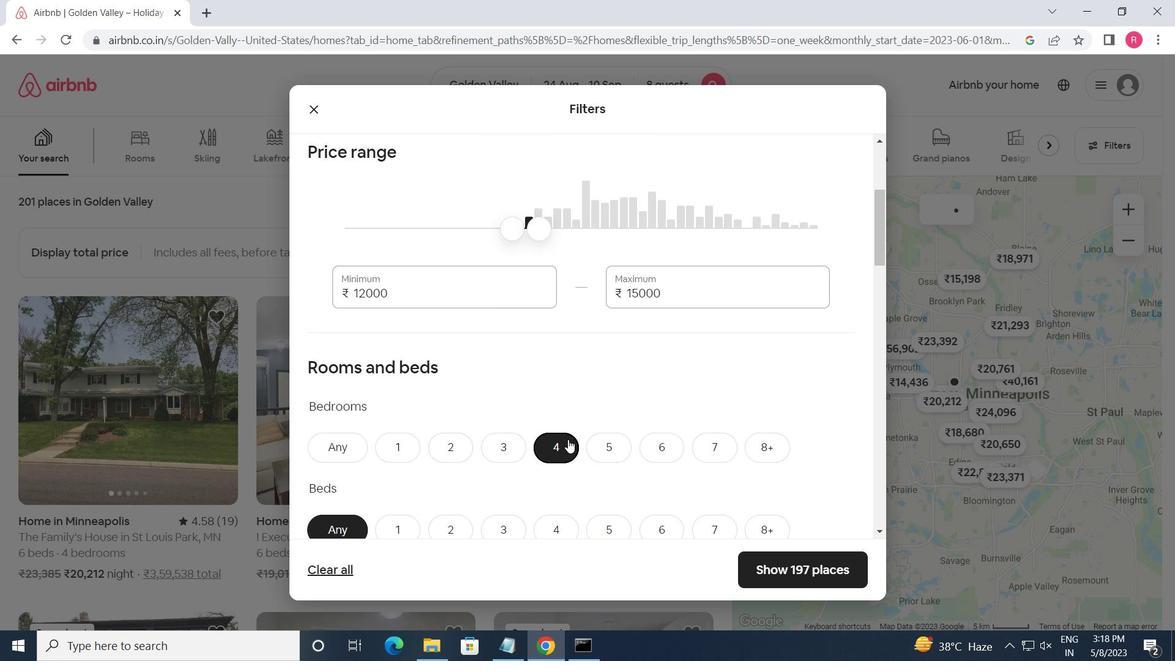 
Action: Mouse moved to (569, 440)
Screenshot: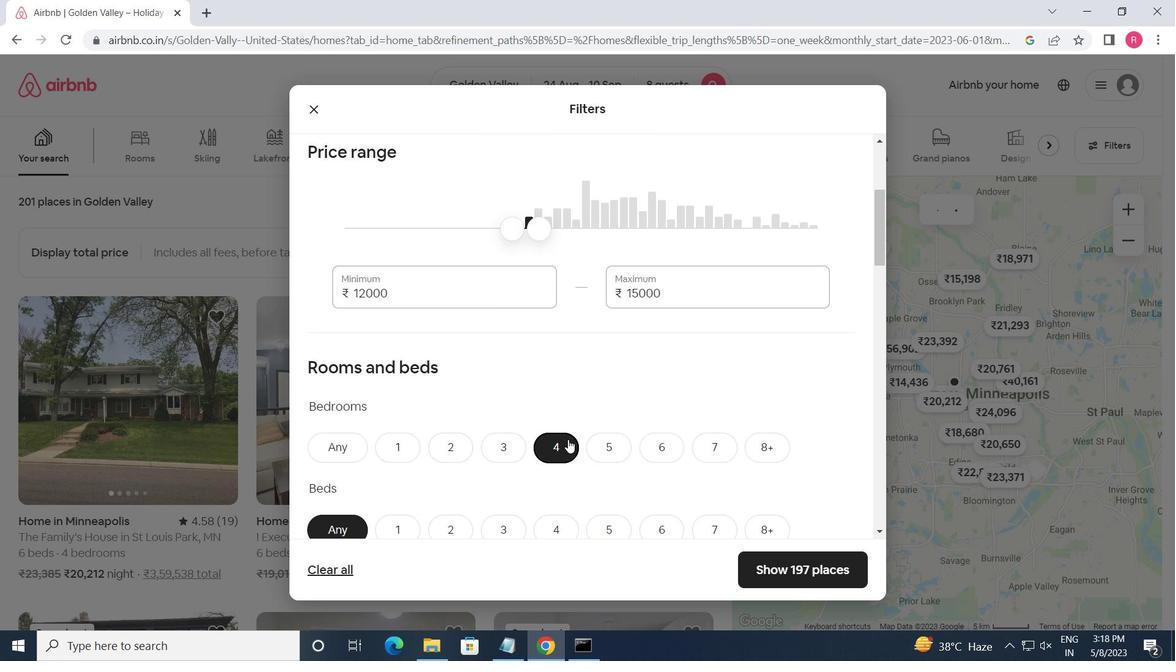 
Action: Mouse scrolled (569, 440) with delta (0, 0)
Screenshot: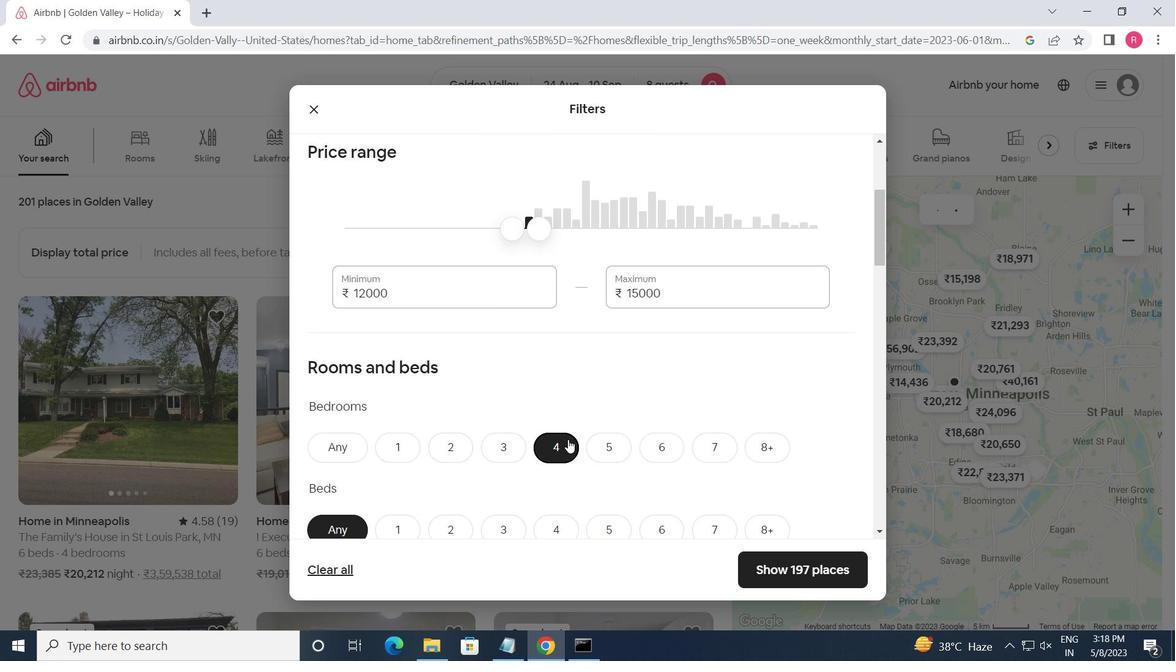 
Action: Mouse moved to (560, 382)
Screenshot: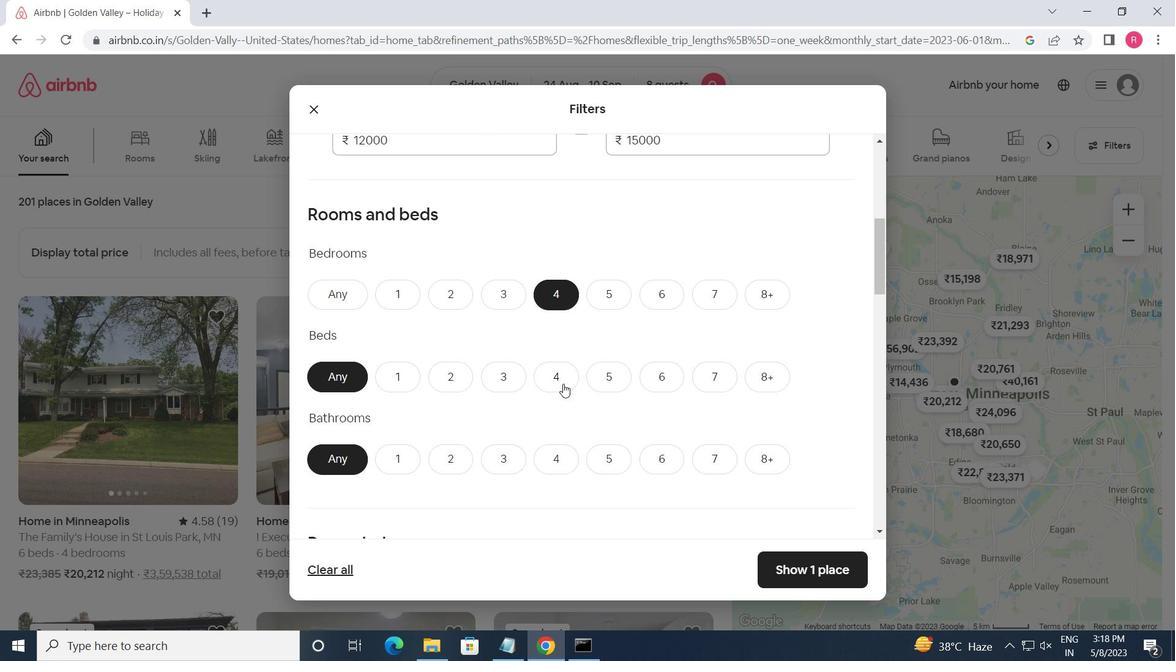 
Action: Mouse pressed left at (560, 382)
Screenshot: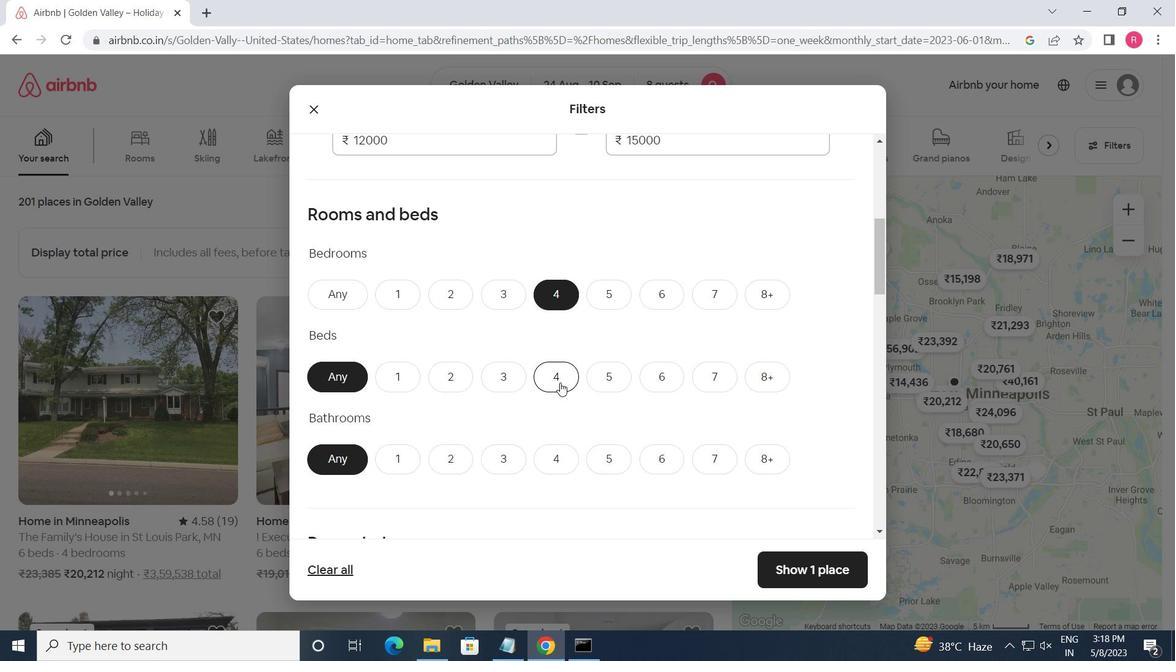 
Action: Mouse moved to (551, 455)
Screenshot: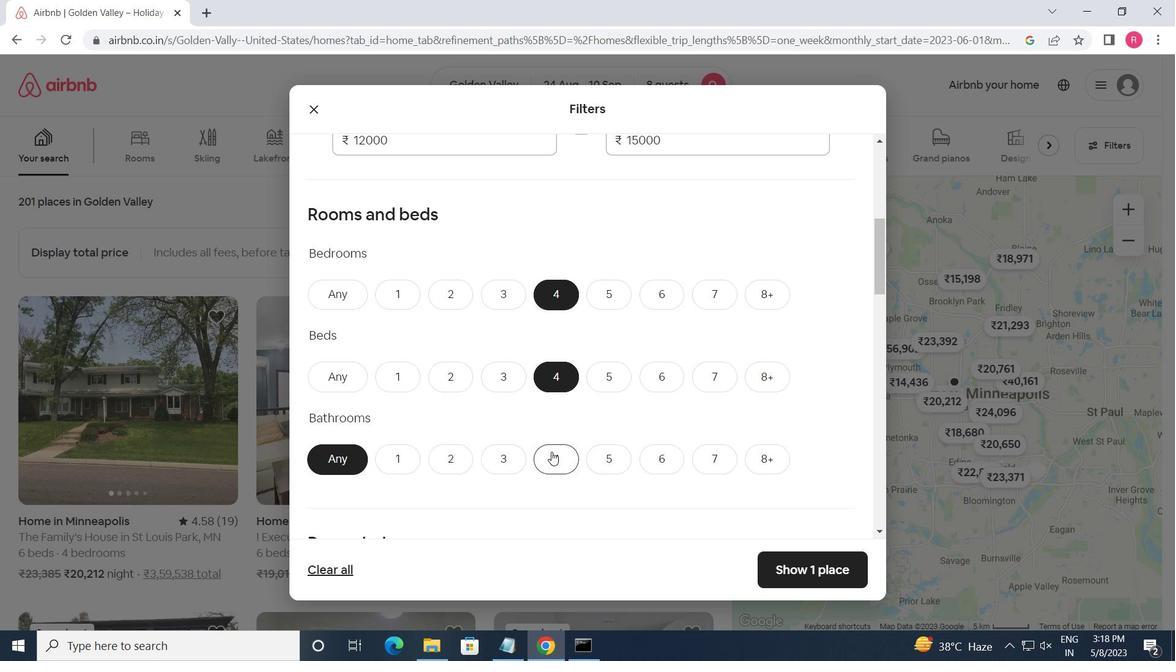 
Action: Mouse pressed left at (551, 455)
Screenshot: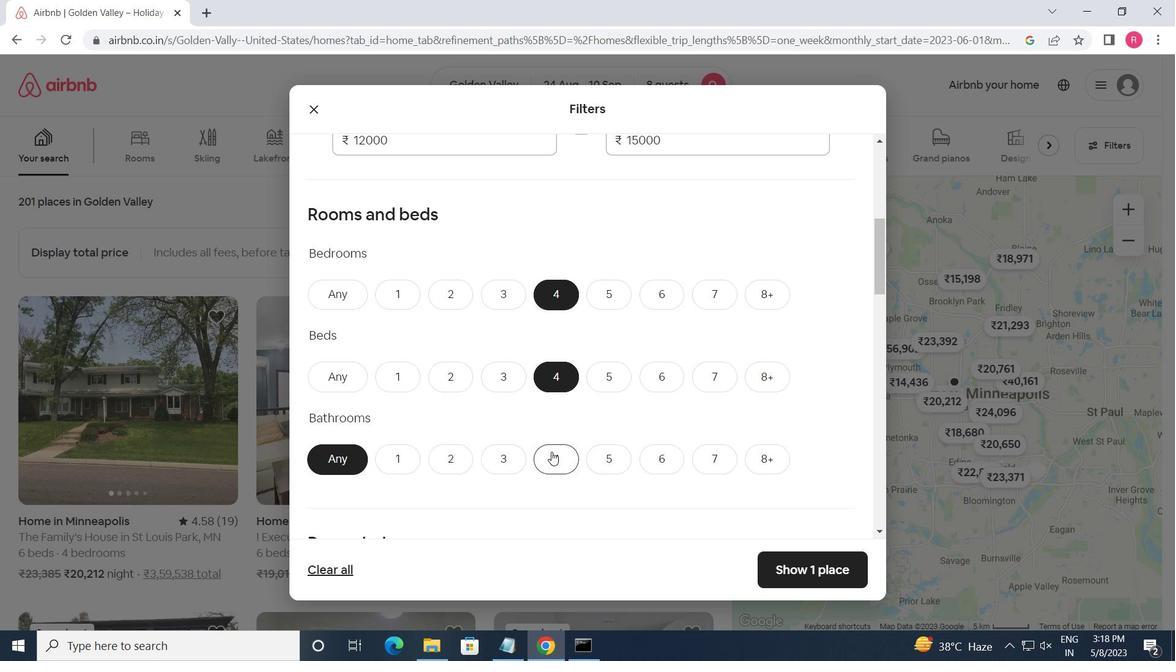 
Action: Mouse moved to (551, 448)
Screenshot: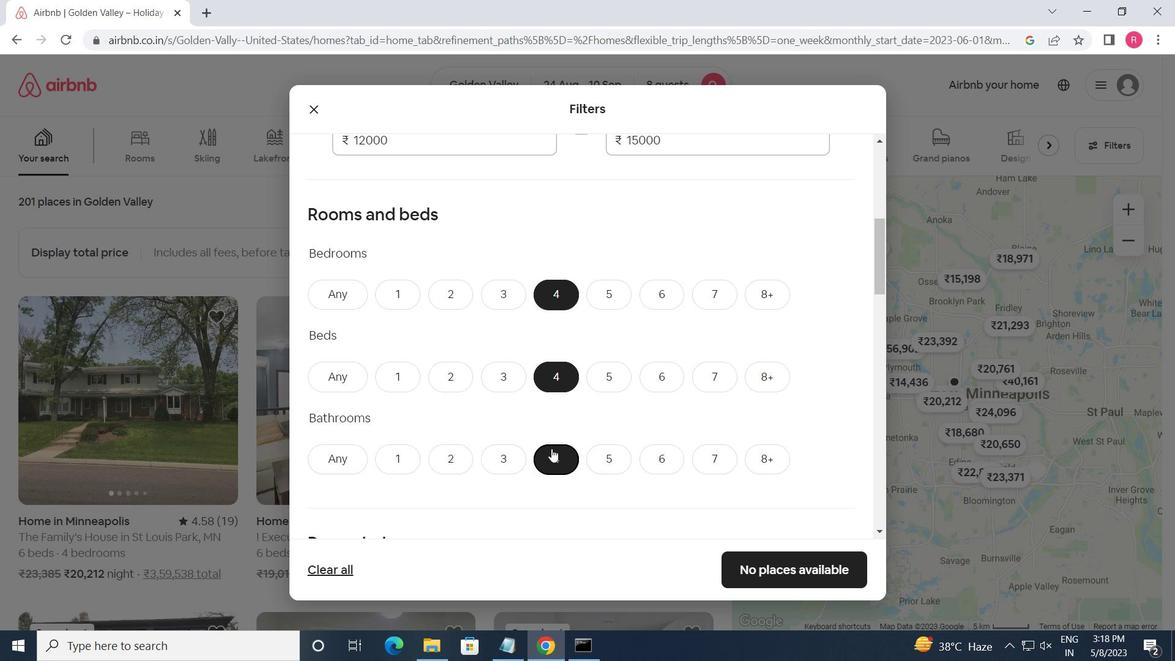 
Action: Mouse scrolled (551, 448) with delta (0, 0)
Screenshot: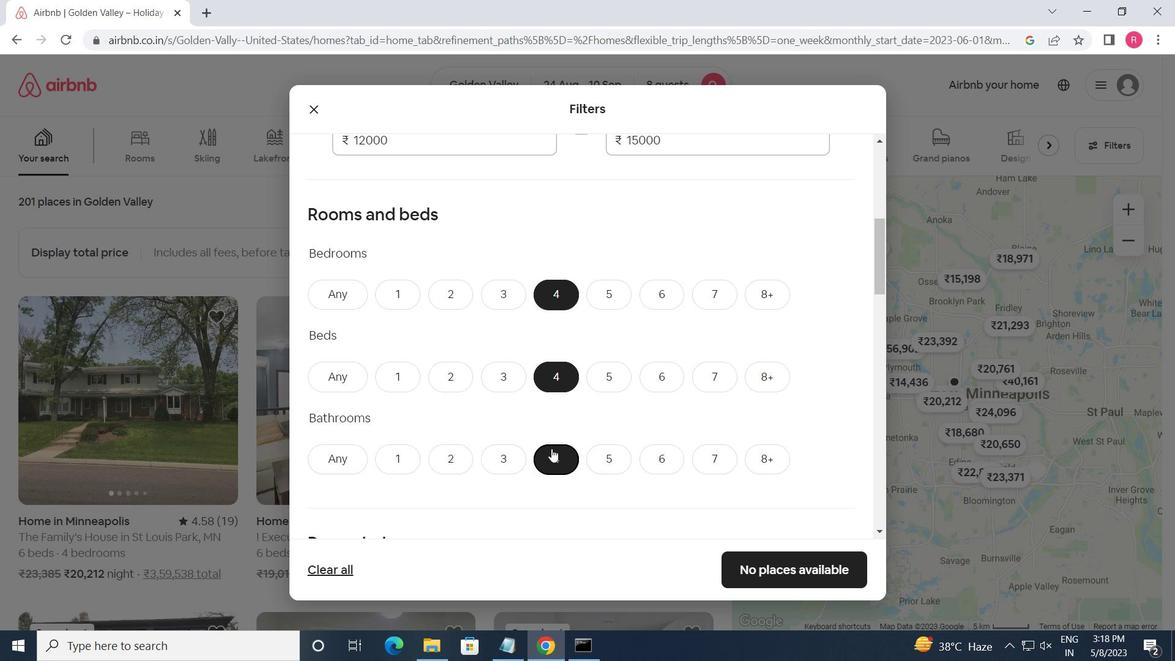 
Action: Mouse moved to (552, 448)
Screenshot: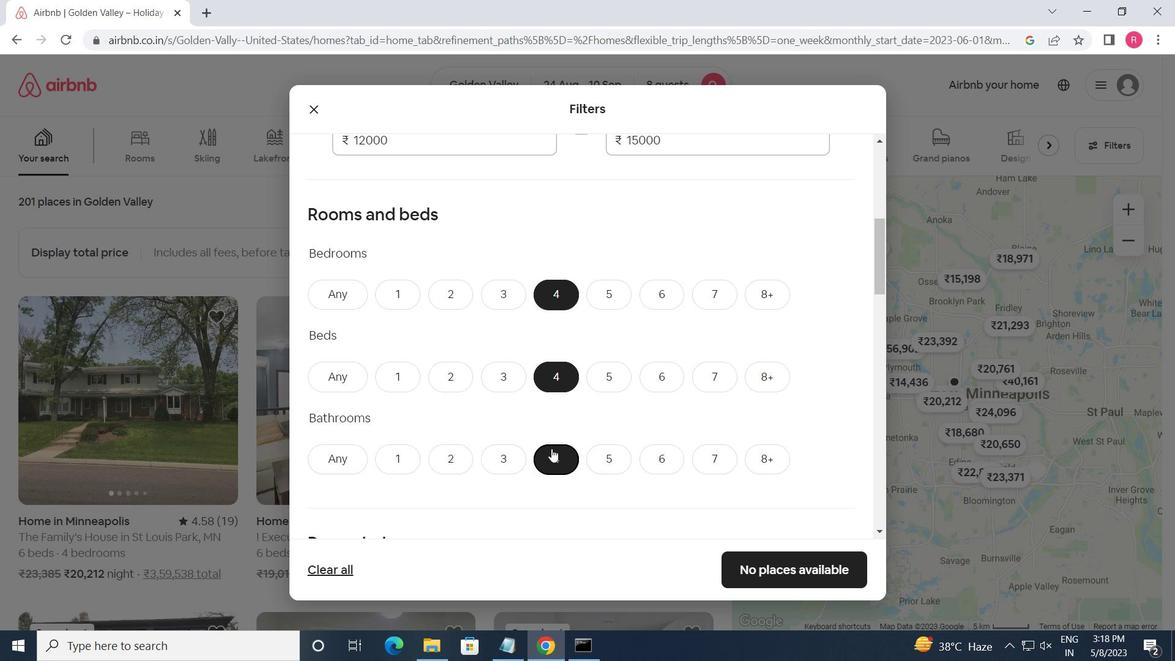 
Action: Mouse scrolled (552, 448) with delta (0, 0)
Screenshot: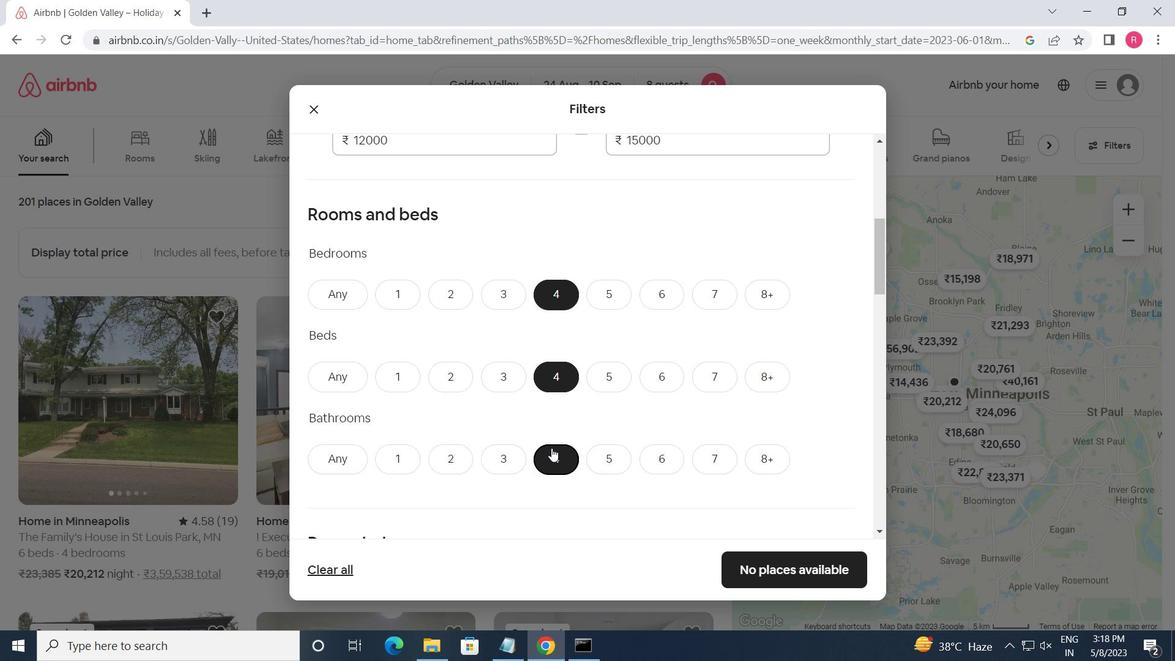 
Action: Mouse scrolled (552, 448) with delta (0, 0)
Screenshot: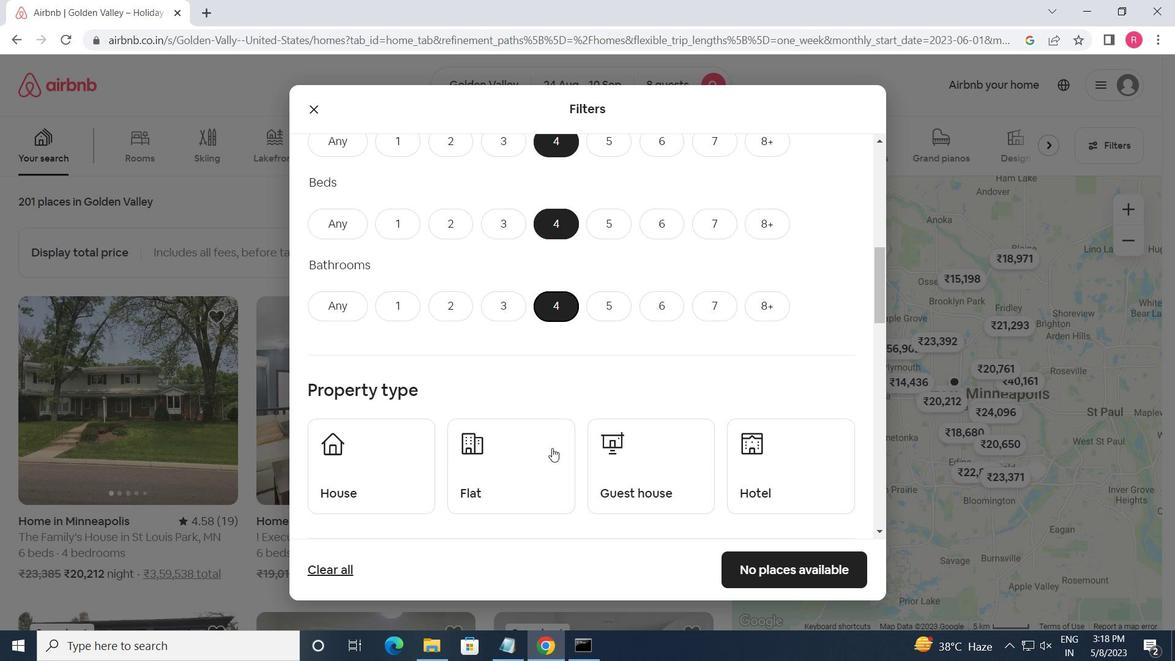 
Action: Mouse scrolled (552, 448) with delta (0, 0)
Screenshot: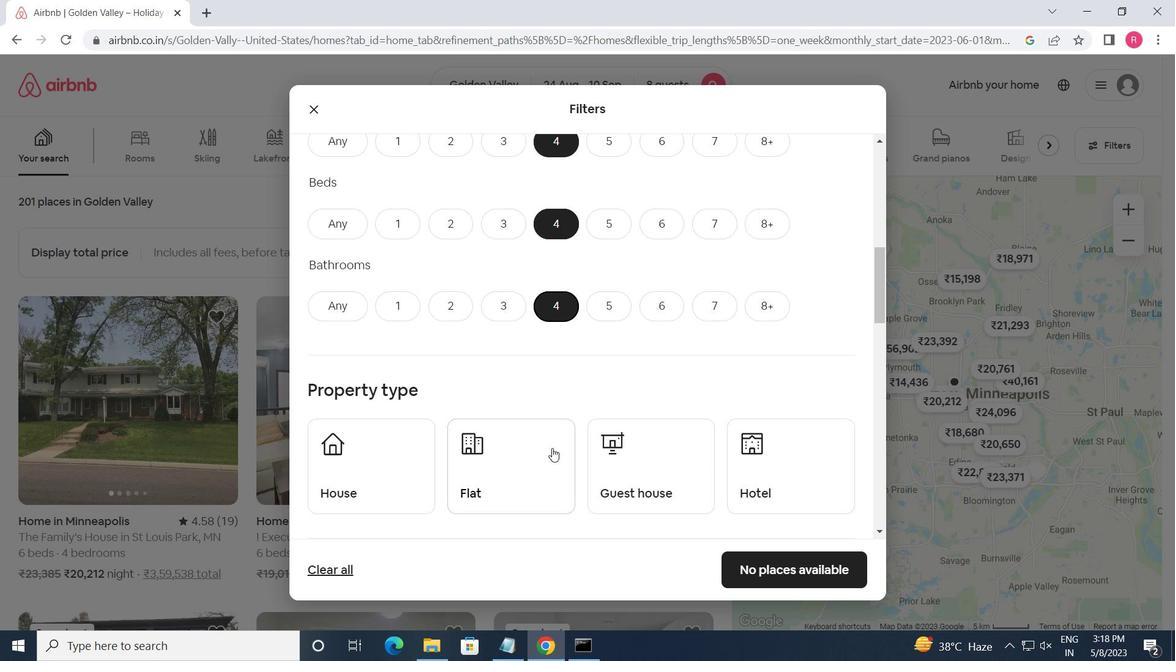 
Action: Mouse moved to (388, 319)
Screenshot: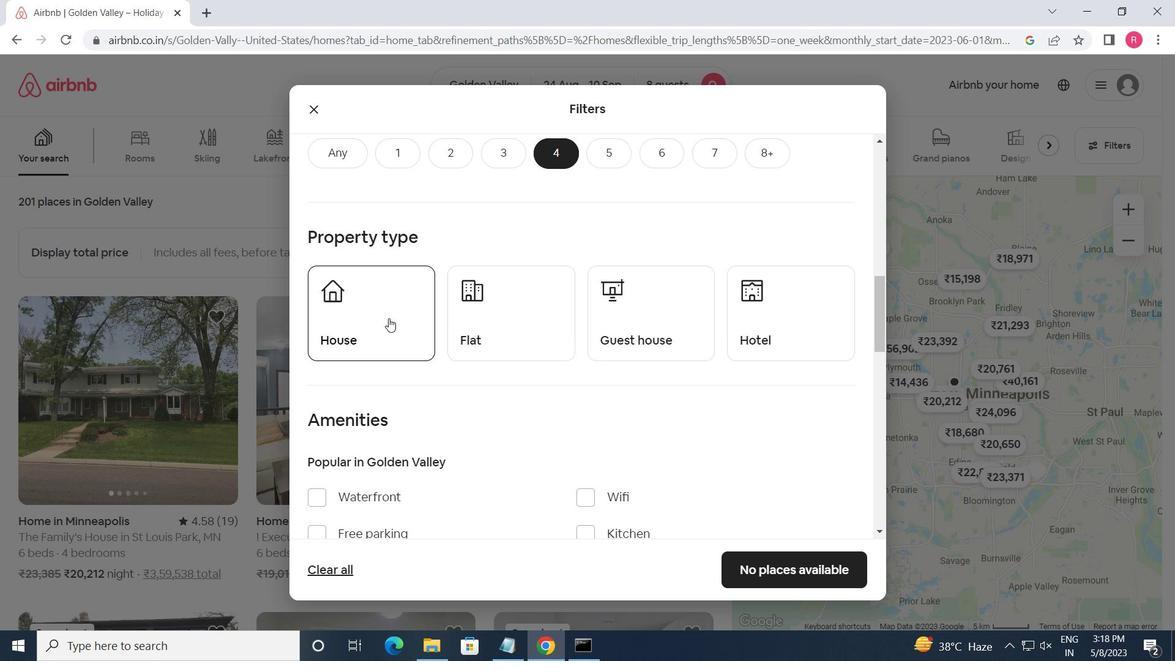 
Action: Mouse pressed left at (388, 319)
Screenshot: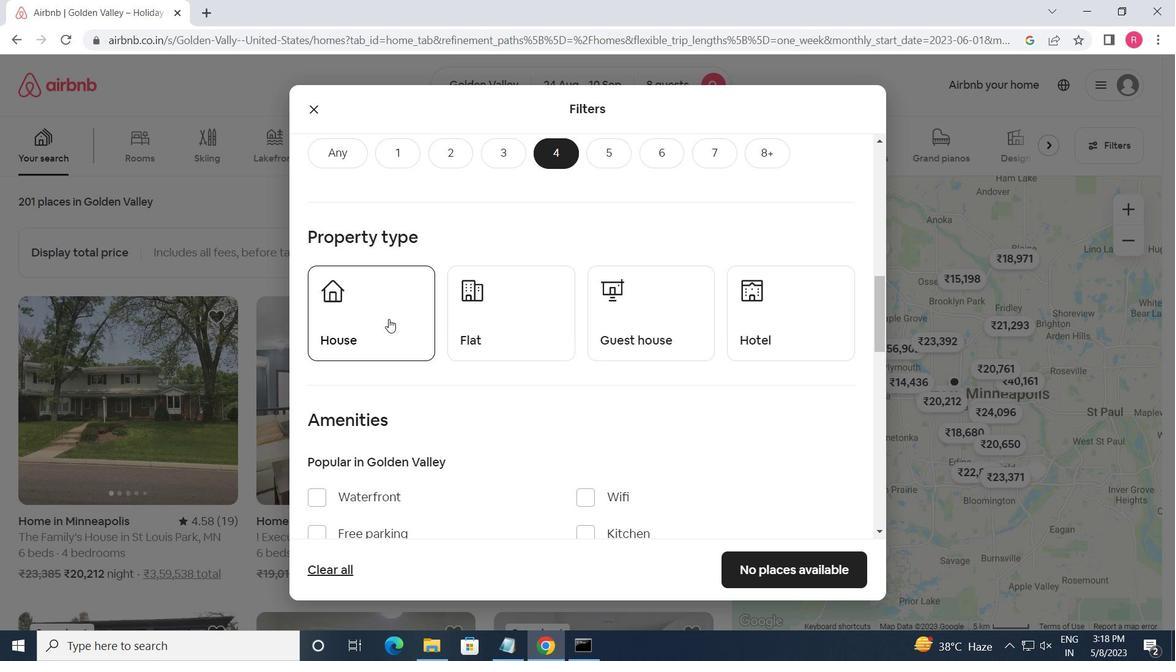 
Action: Mouse moved to (475, 332)
Screenshot: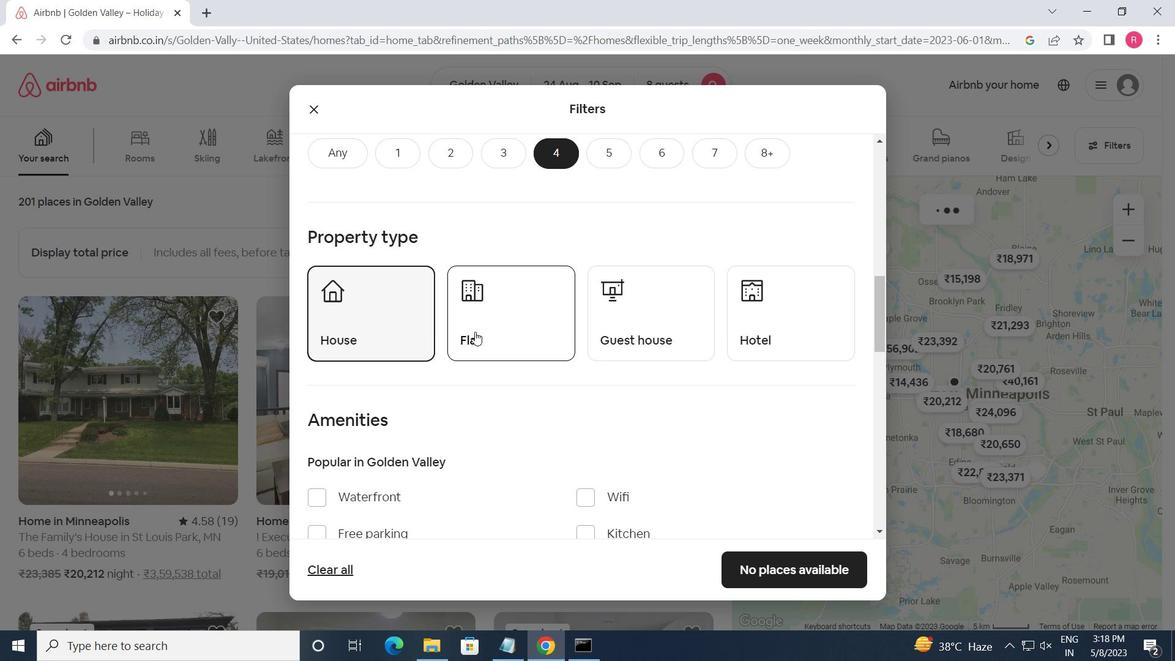 
Action: Mouse pressed left at (475, 332)
Screenshot: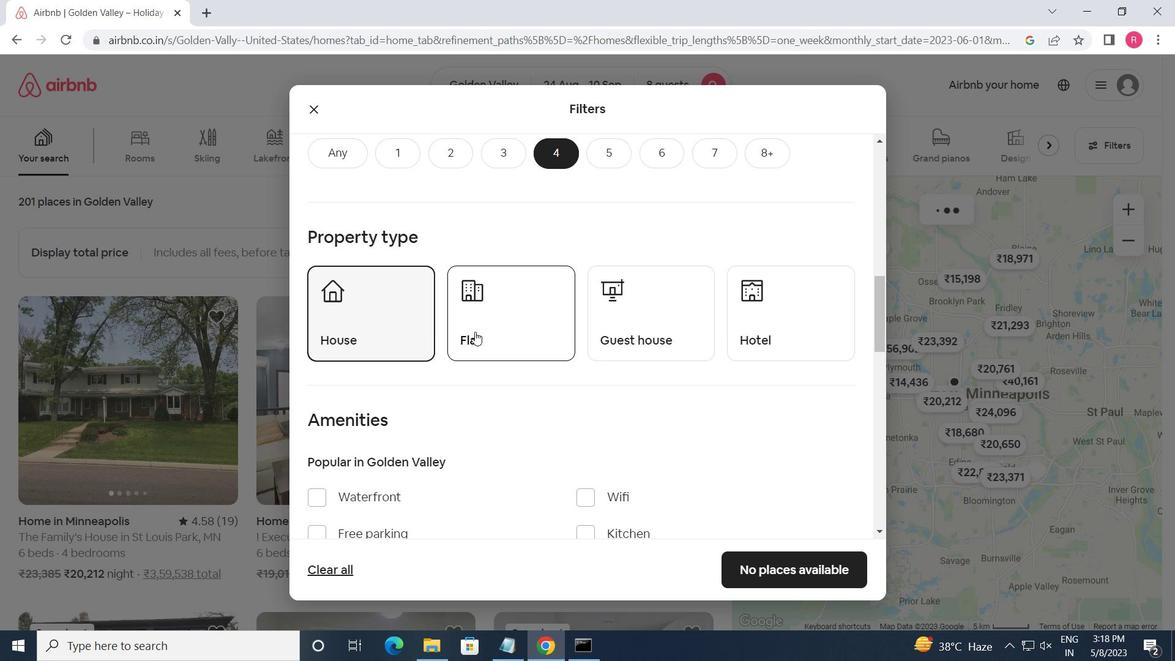 
Action: Mouse moved to (612, 339)
Screenshot: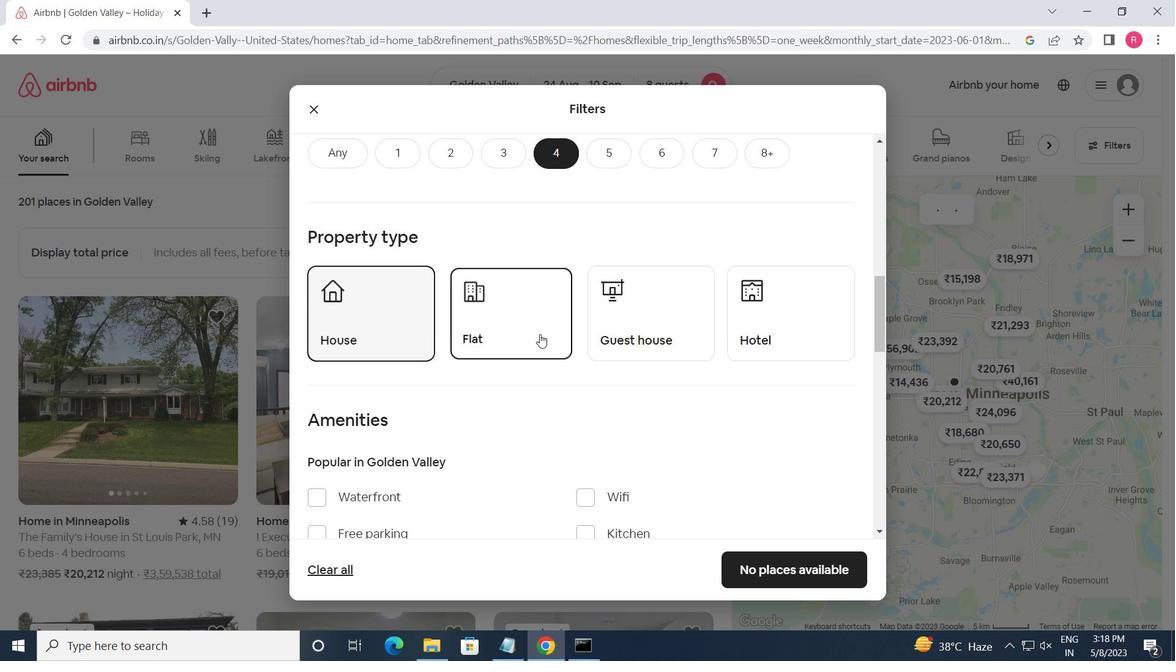 
Action: Mouse pressed left at (612, 339)
Screenshot: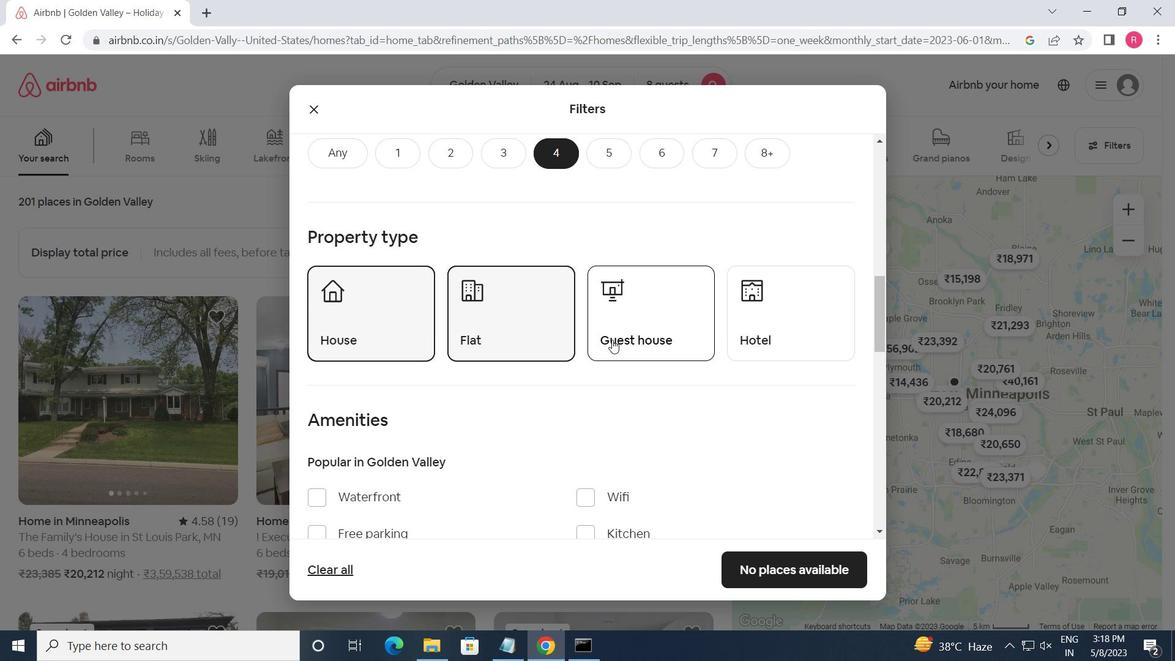 
Action: Mouse moved to (628, 345)
Screenshot: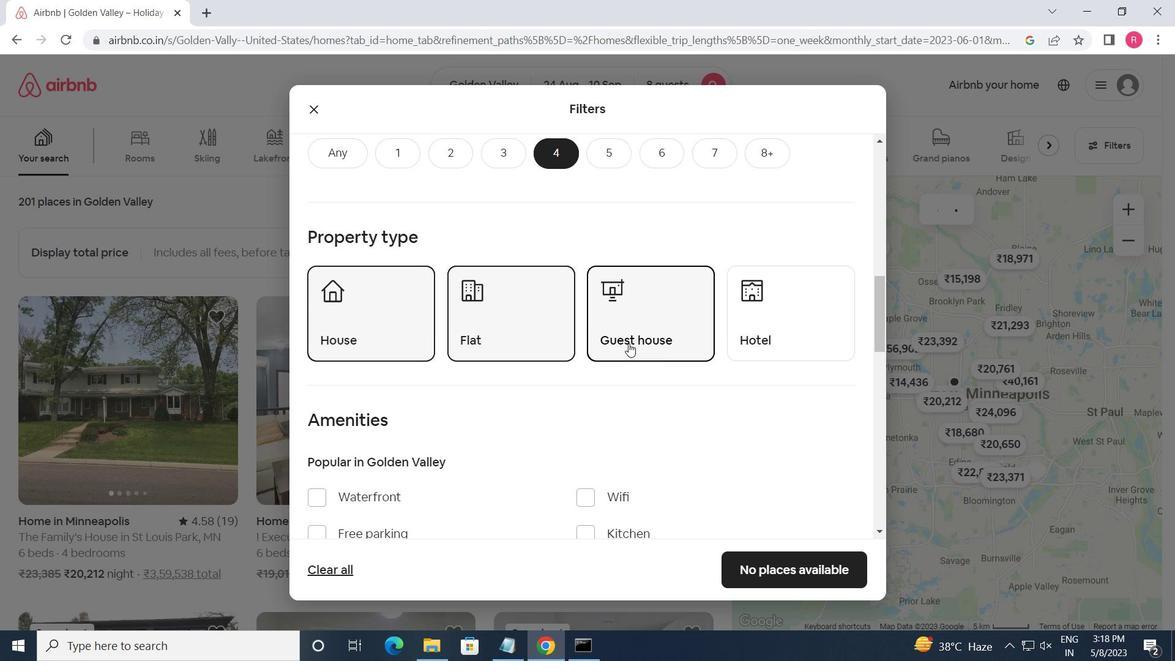 
Action: Mouse scrolled (628, 344) with delta (0, 0)
Screenshot: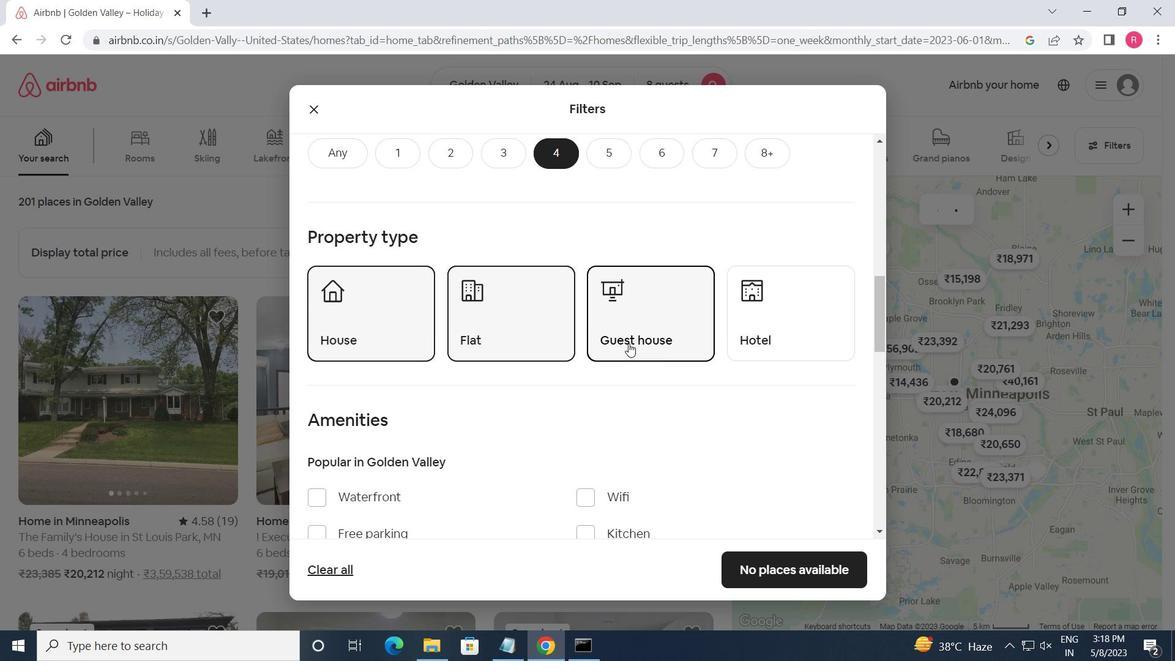 
Action: Mouse moved to (628, 347)
Screenshot: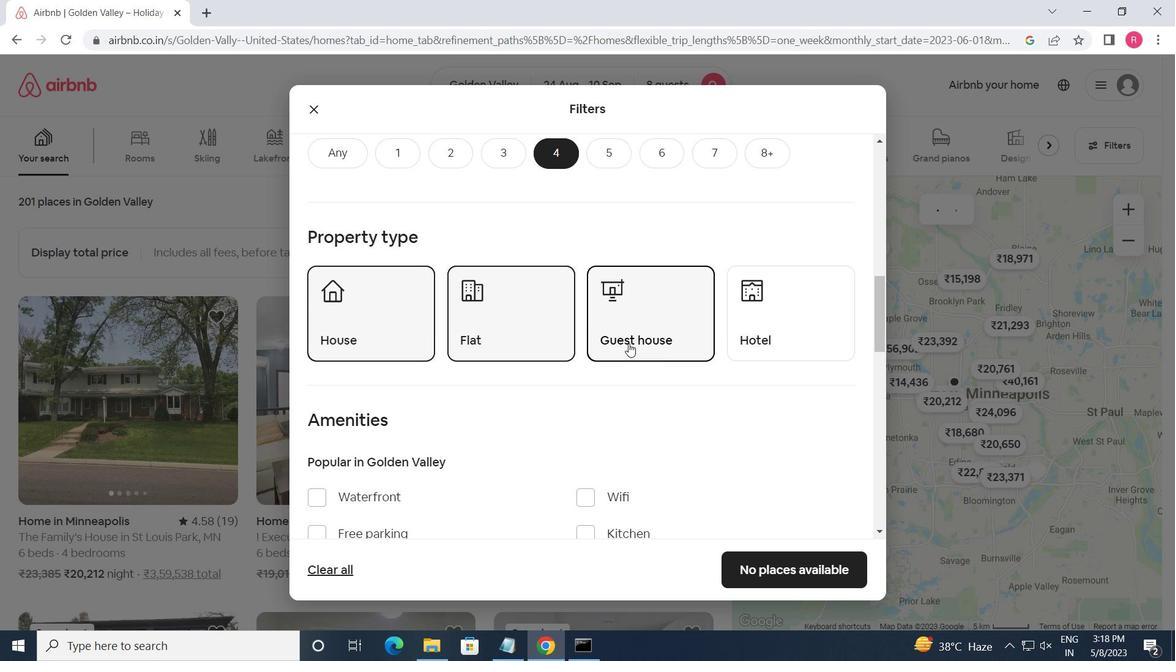 
Action: Mouse scrolled (628, 346) with delta (0, 0)
Screenshot: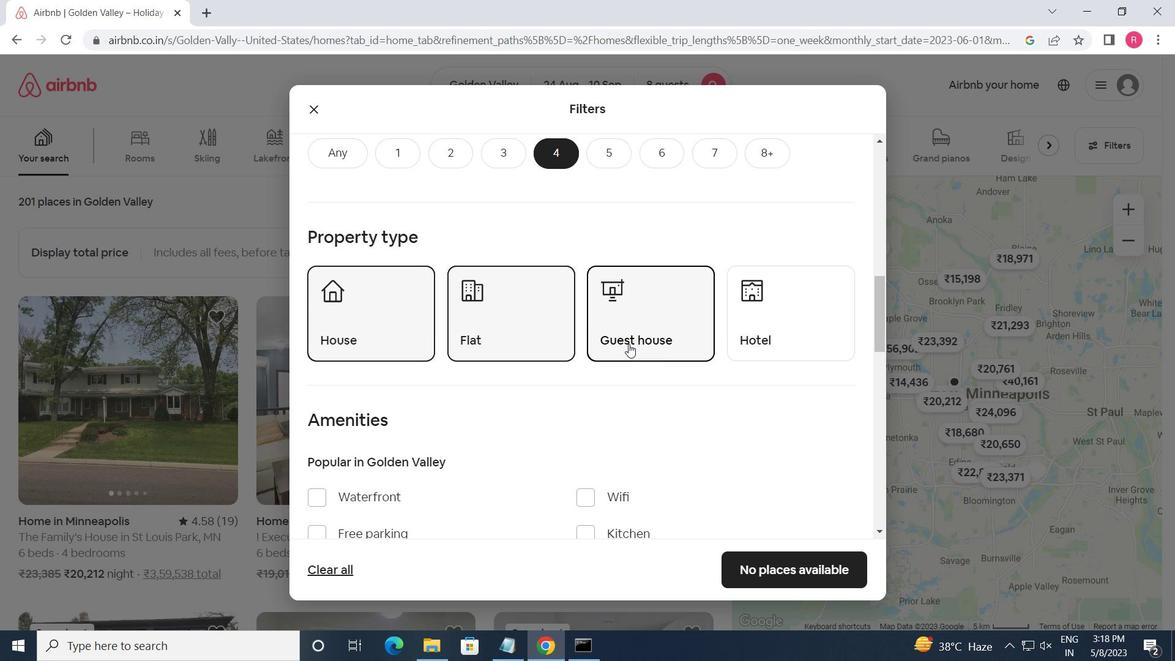 
Action: Mouse moved to (627, 349)
Screenshot: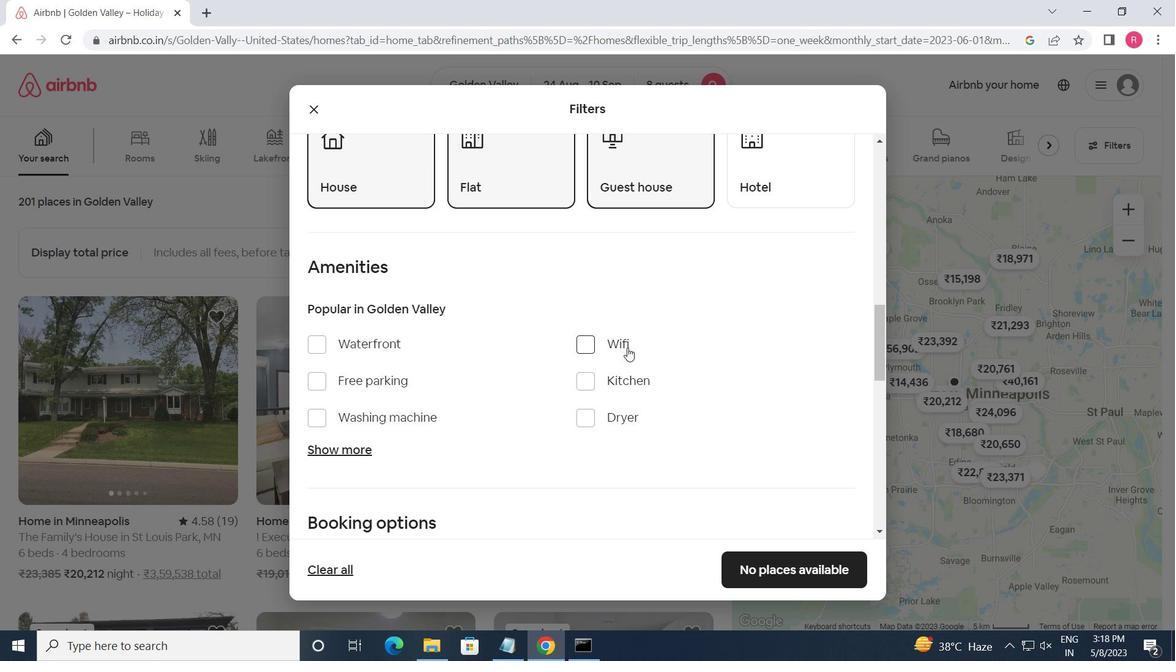 
Action: Mouse scrolled (627, 348) with delta (0, 0)
Screenshot: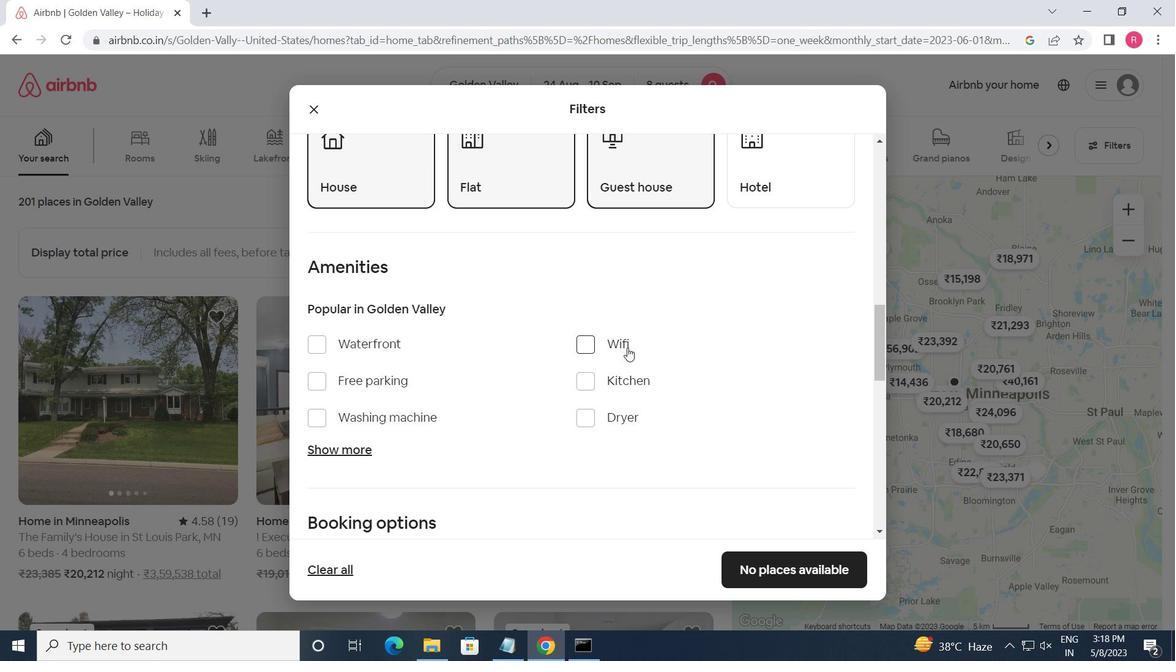 
Action: Mouse moved to (625, 350)
Screenshot: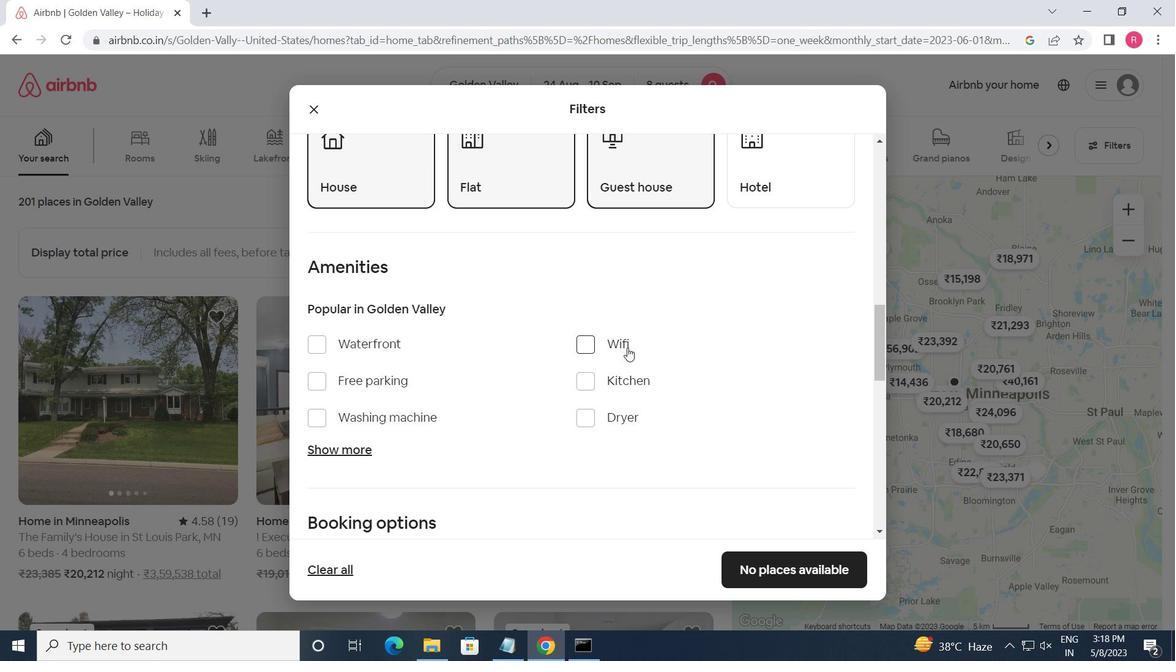 
Action: Mouse scrolled (625, 349) with delta (0, 0)
Screenshot: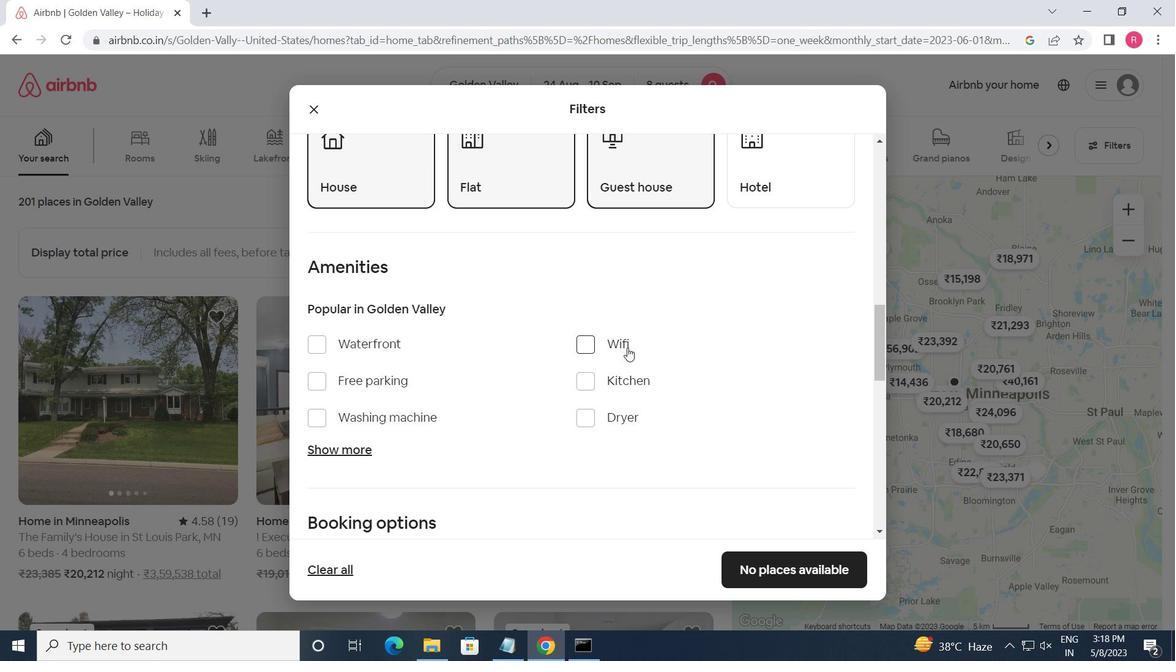 
Action: Mouse moved to (335, 298)
Screenshot: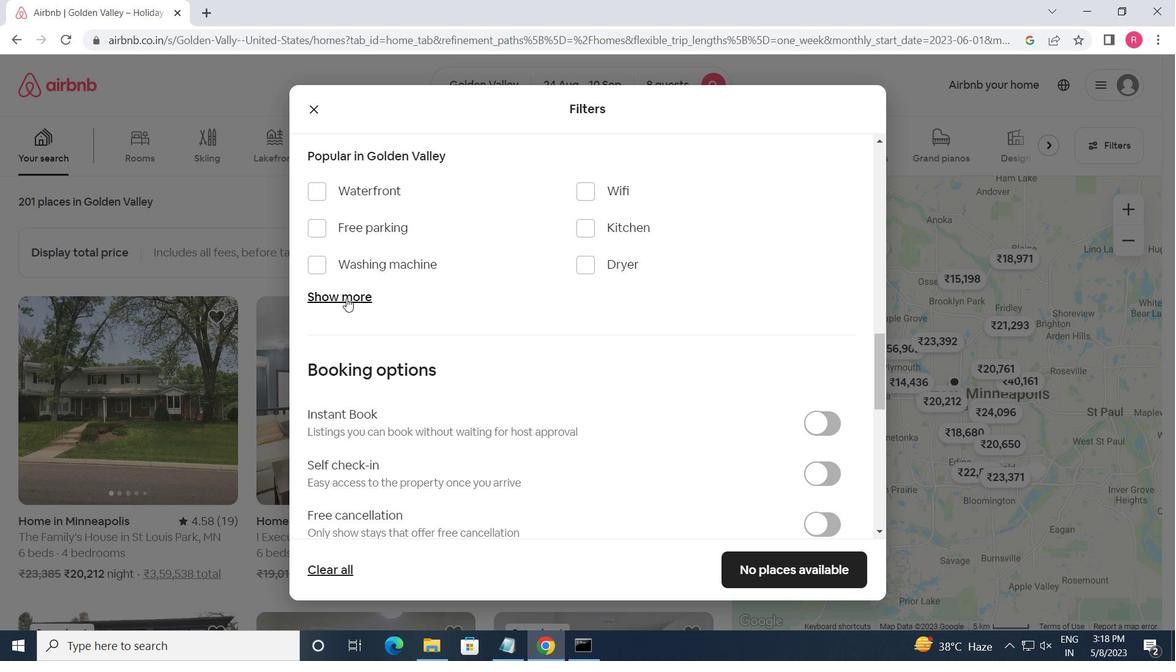 
Action: Mouse pressed left at (335, 298)
Screenshot: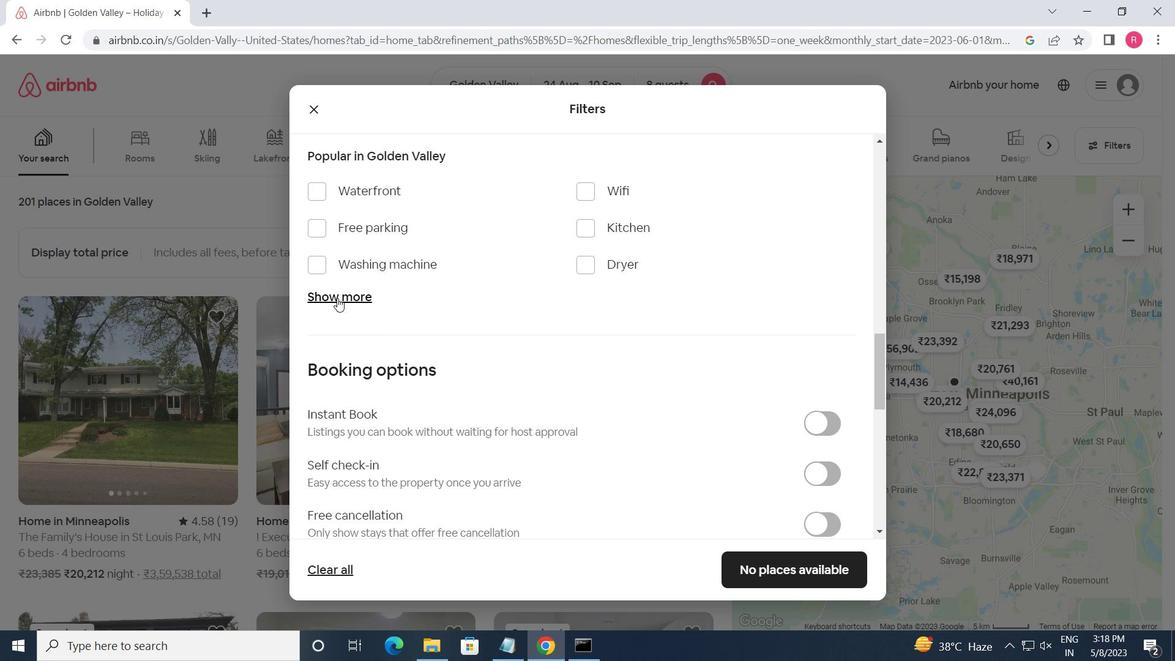 
Action: Mouse moved to (594, 191)
Screenshot: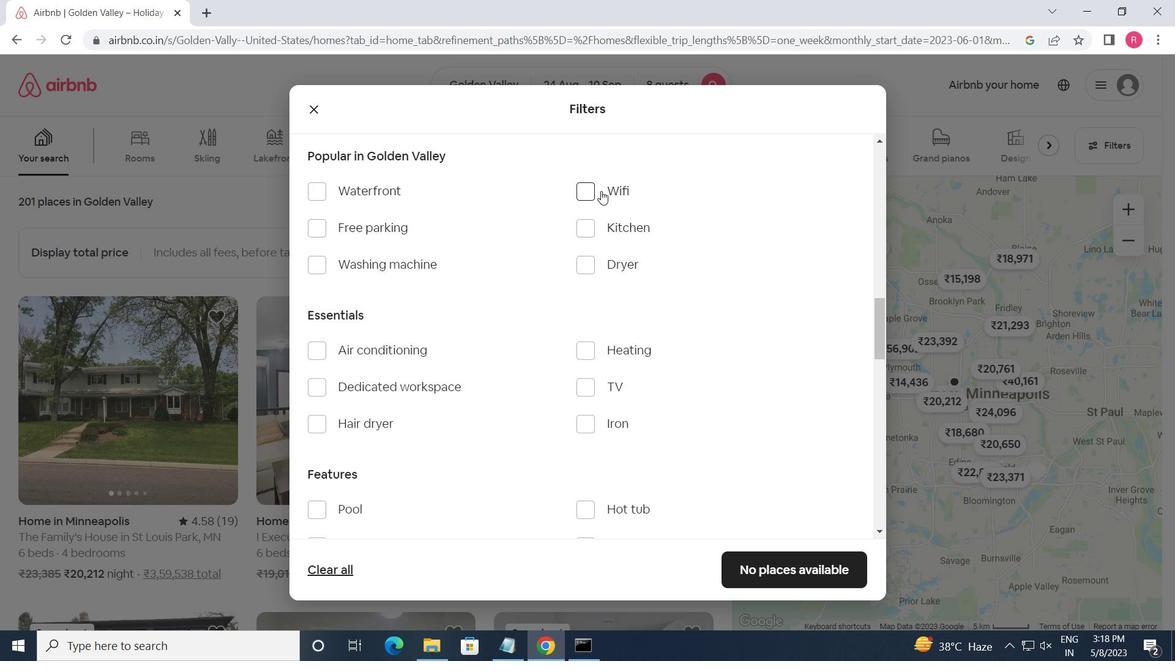 
Action: Mouse pressed left at (594, 191)
Screenshot: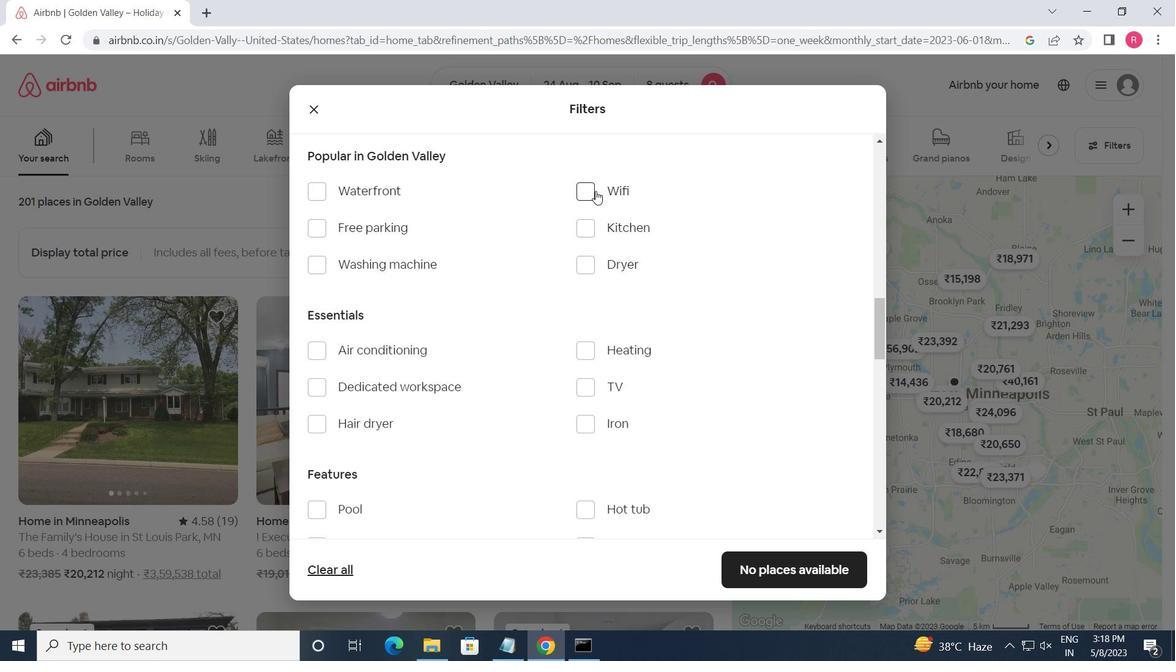 
Action: Mouse moved to (322, 225)
Screenshot: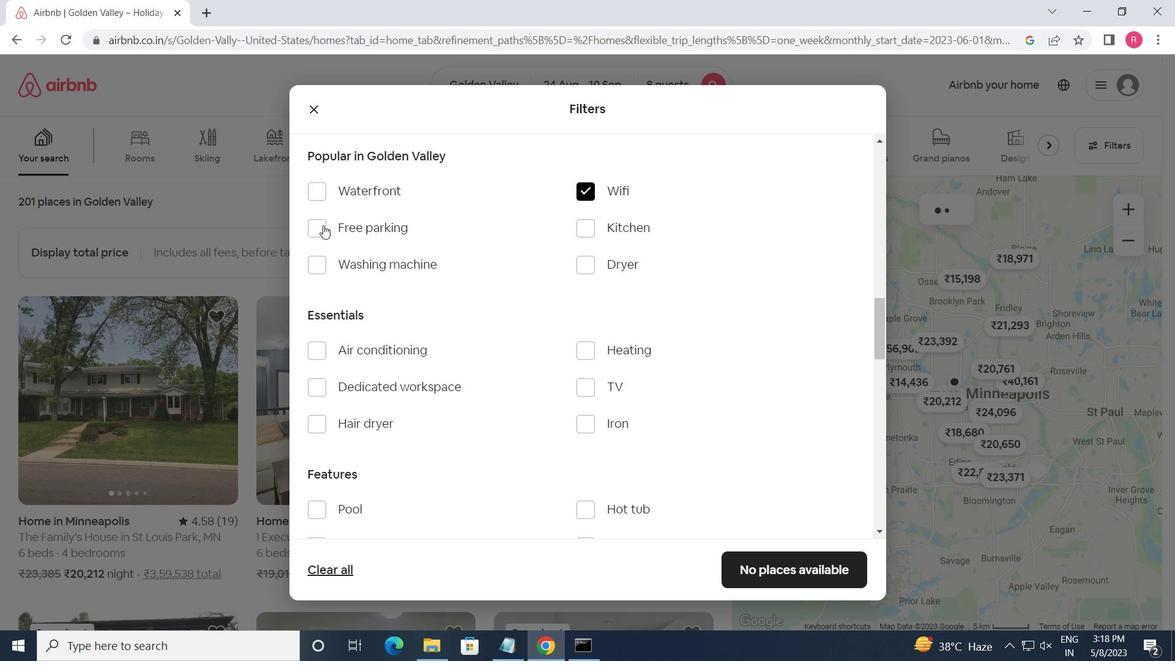 
Action: Mouse pressed left at (322, 225)
Screenshot: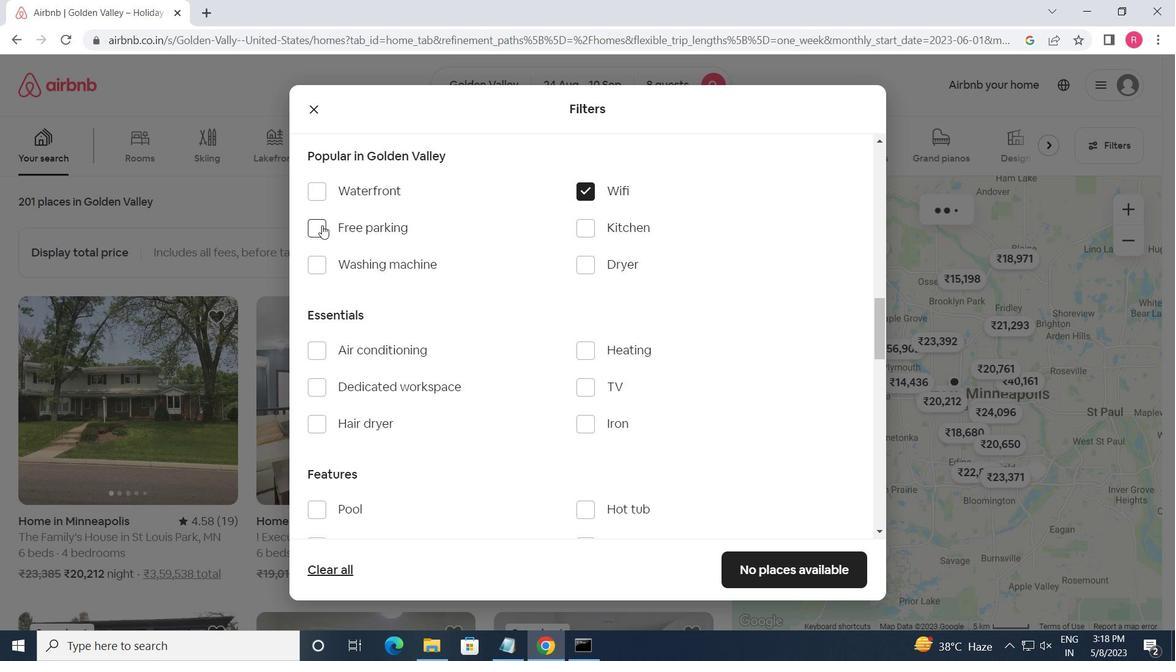 
Action: Mouse moved to (546, 333)
Screenshot: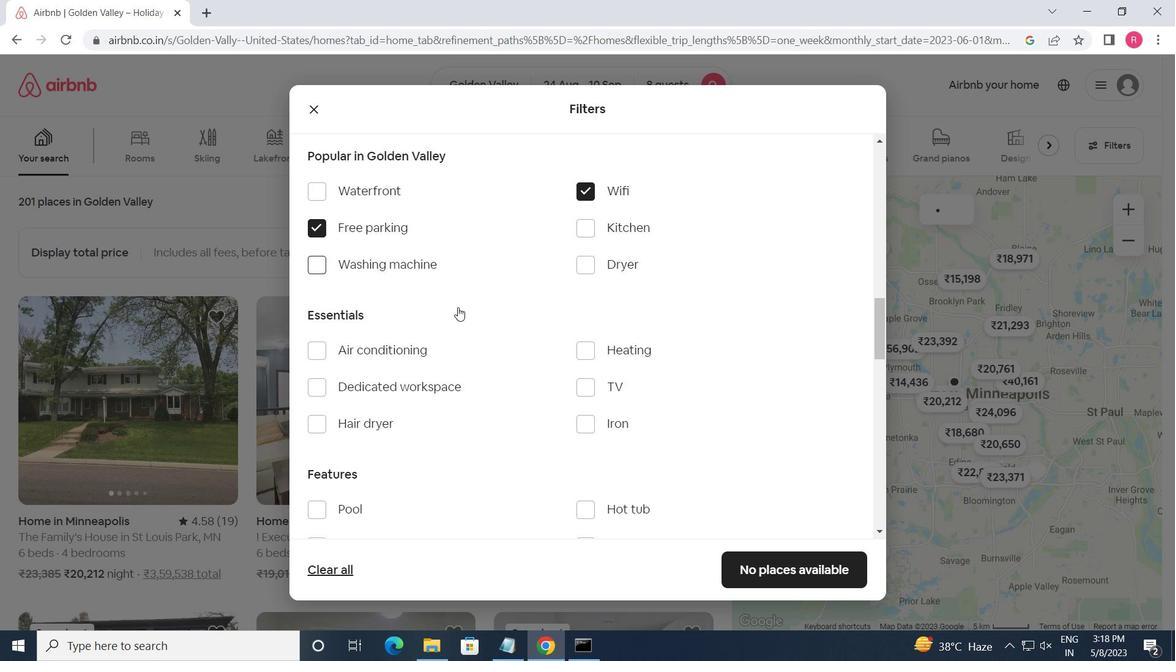 
Action: Mouse scrolled (546, 332) with delta (0, 0)
Screenshot: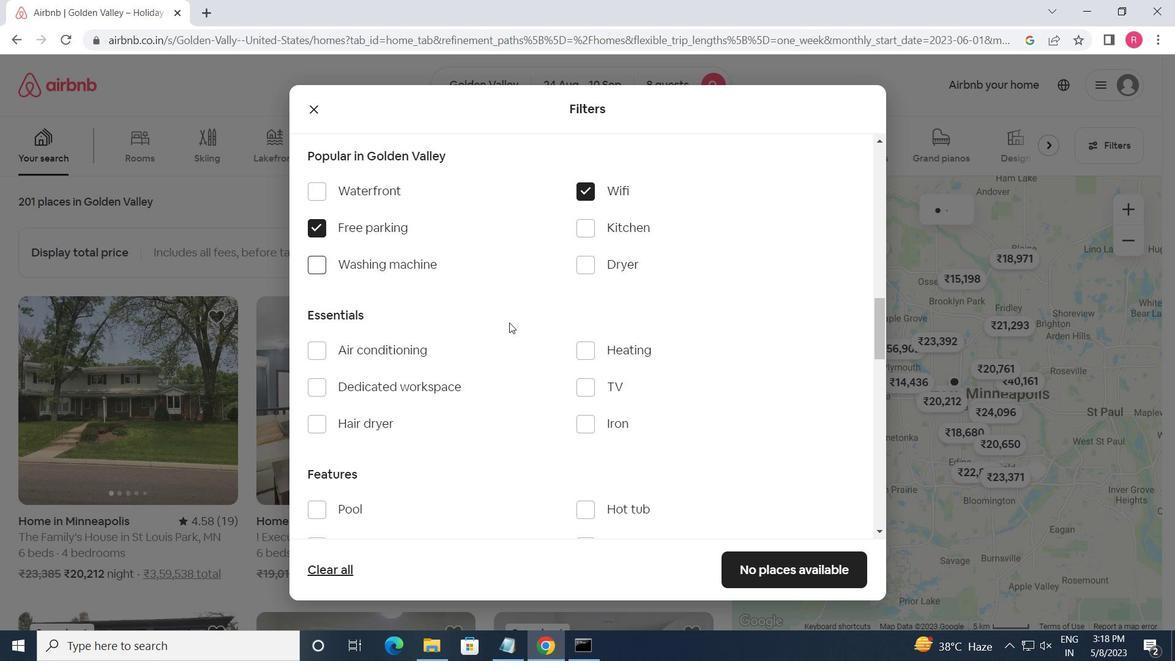 
Action: Mouse moved to (586, 308)
Screenshot: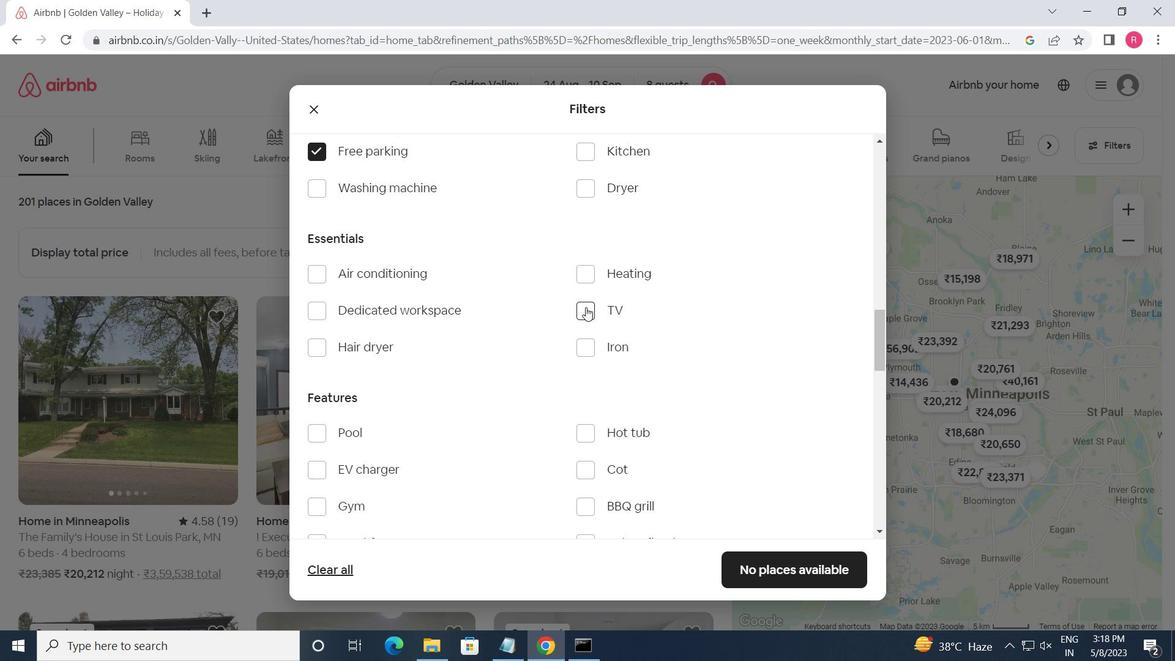 
Action: Mouse pressed left at (586, 308)
Screenshot: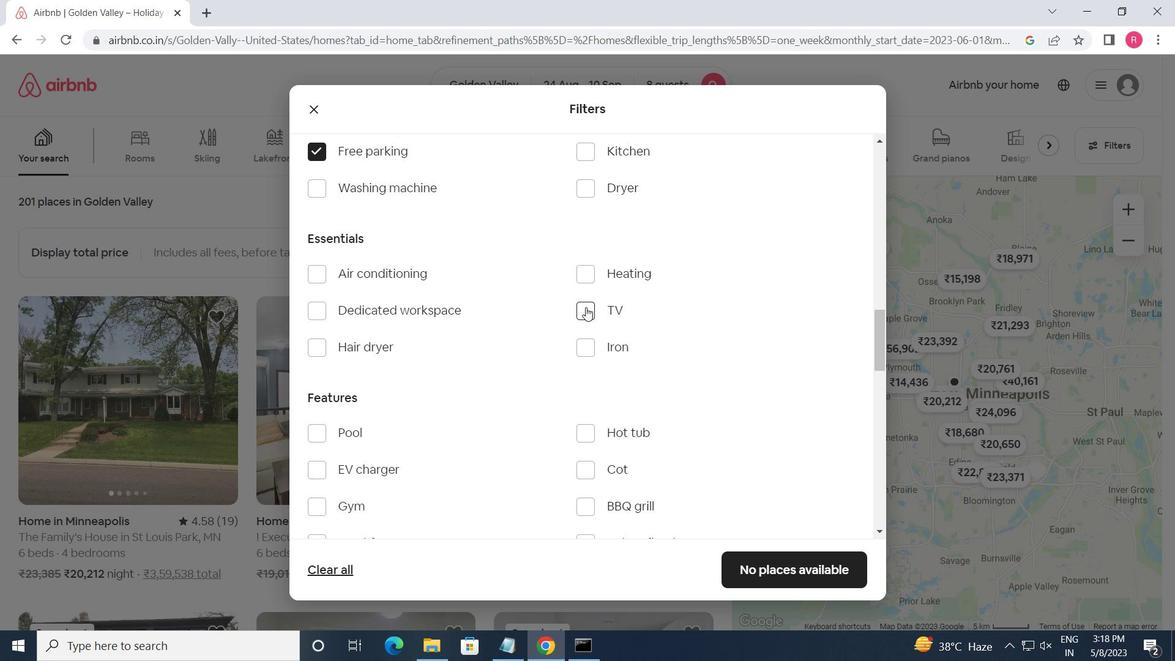 
Action: Mouse moved to (466, 377)
Screenshot: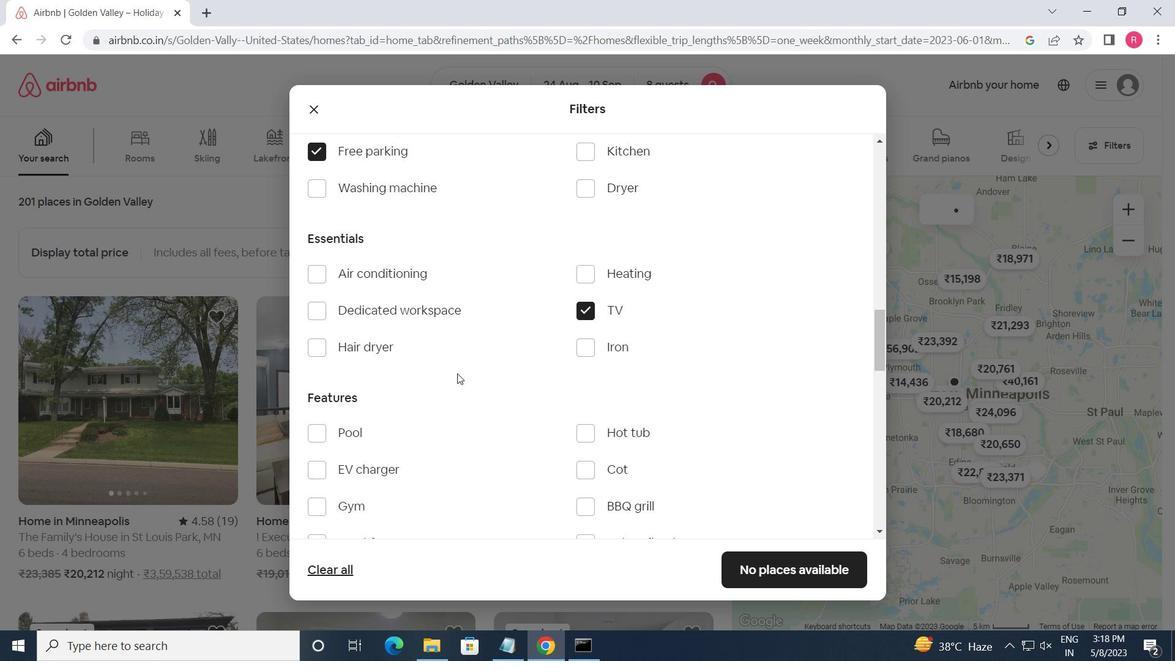 
Action: Mouse scrolled (466, 377) with delta (0, 0)
Screenshot: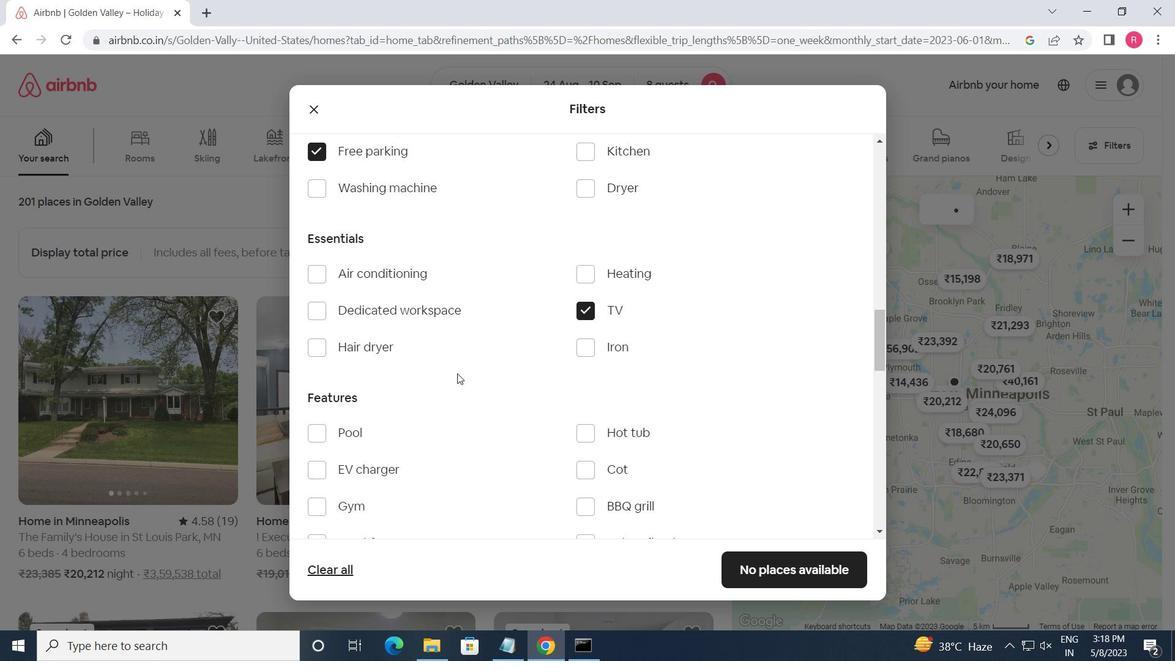 
Action: Mouse moved to (314, 431)
Screenshot: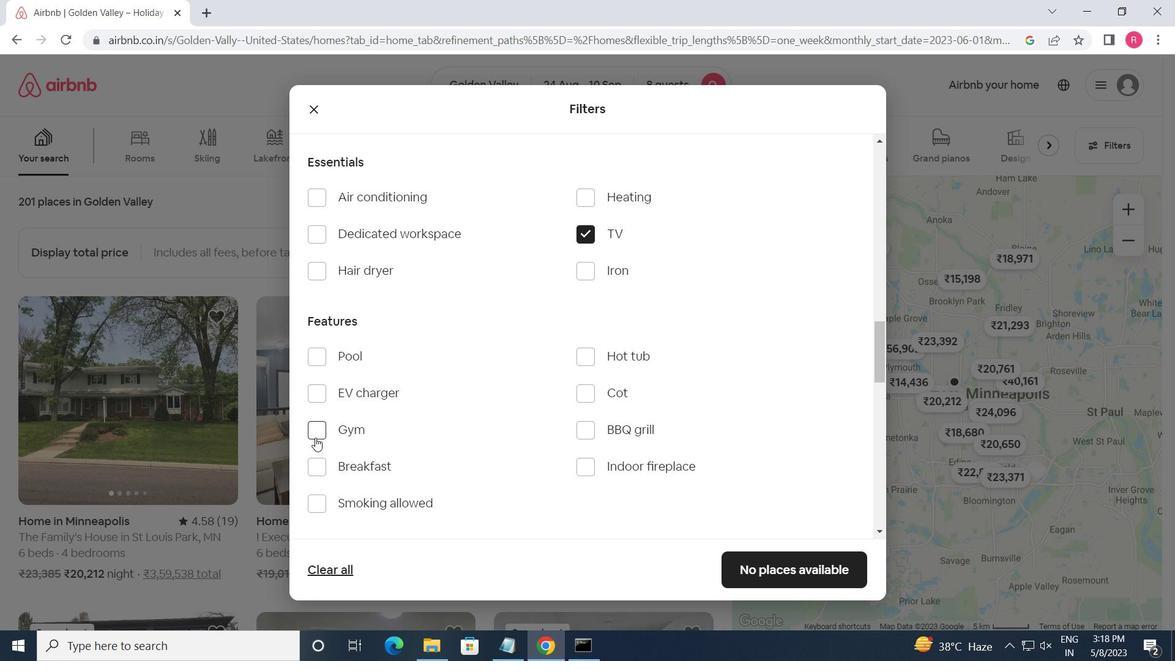 
Action: Mouse pressed left at (314, 431)
Screenshot: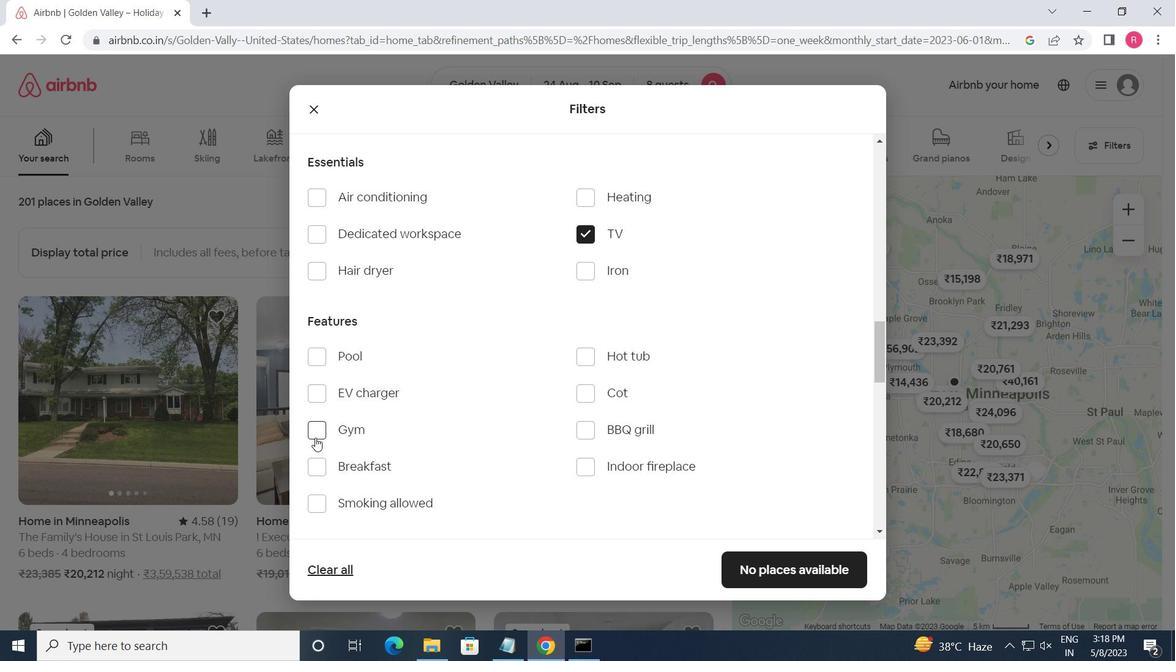
Action: Mouse moved to (316, 468)
Screenshot: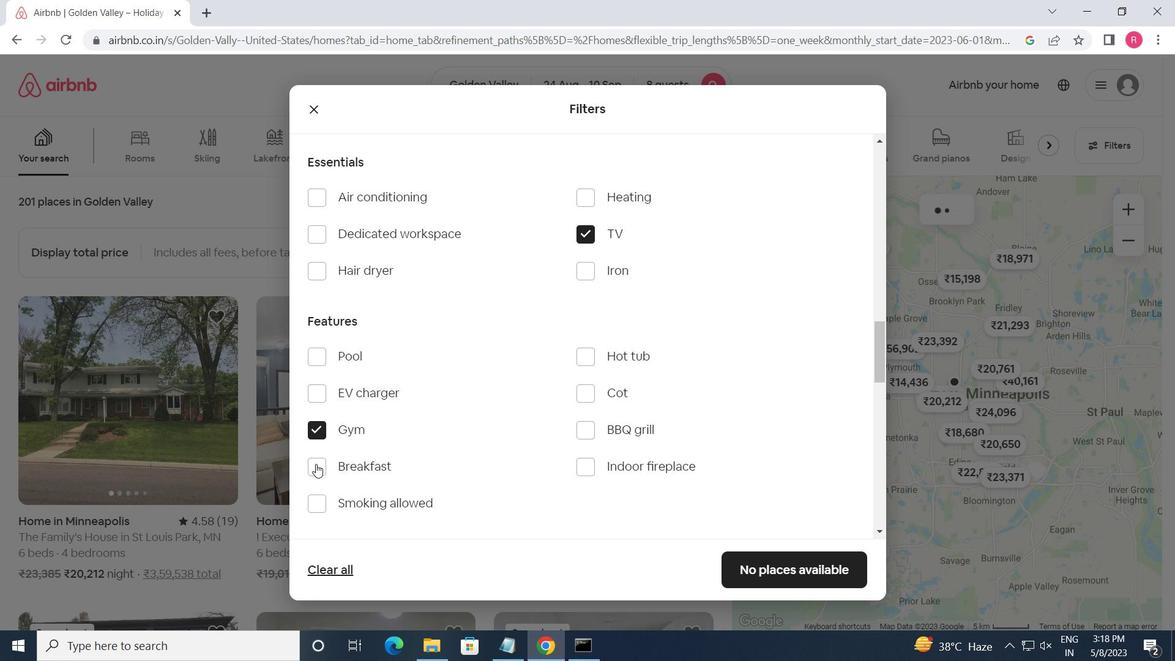 
Action: Mouse pressed left at (316, 468)
Screenshot: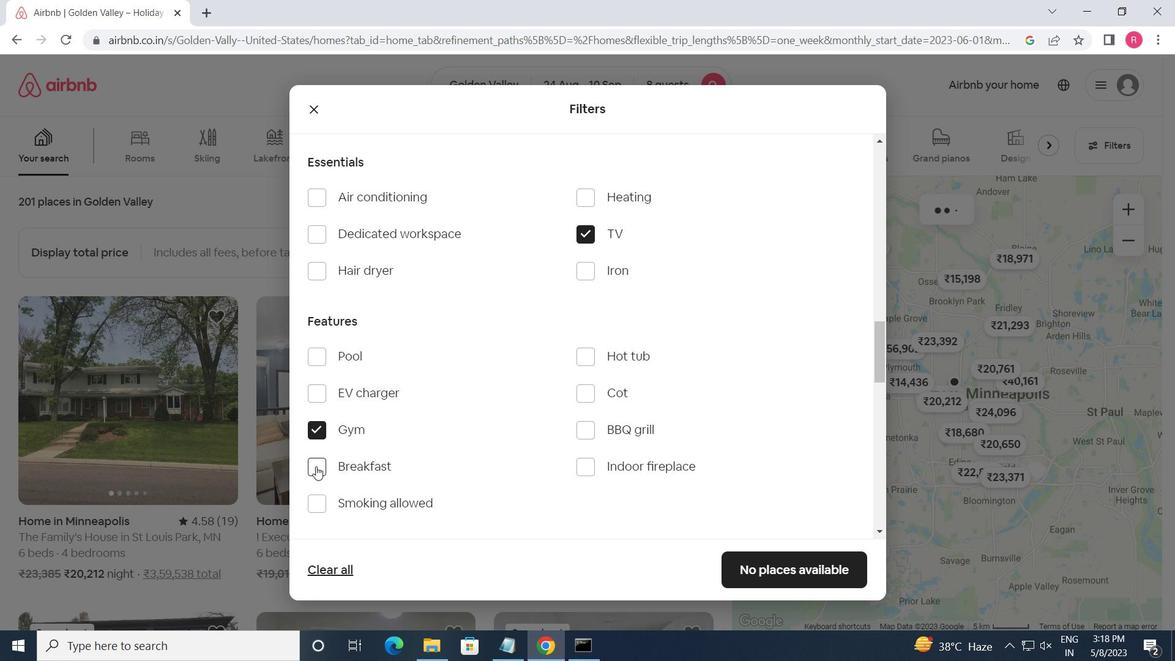 
Action: Mouse moved to (376, 480)
Screenshot: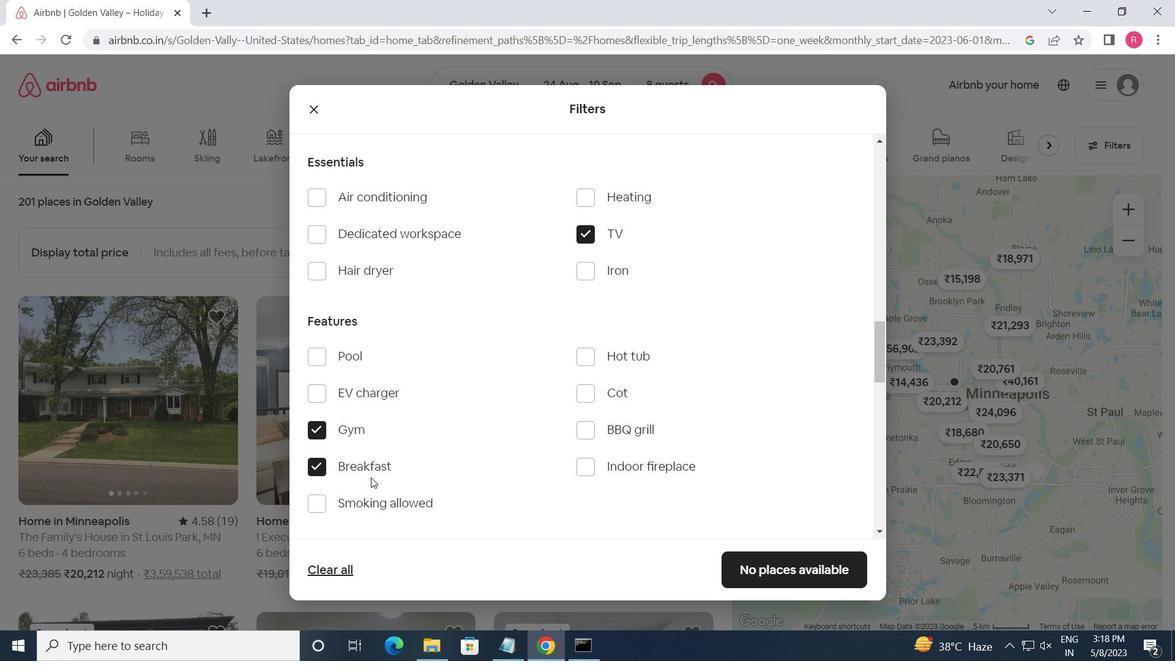 
Action: Mouse scrolled (376, 479) with delta (0, 0)
Screenshot: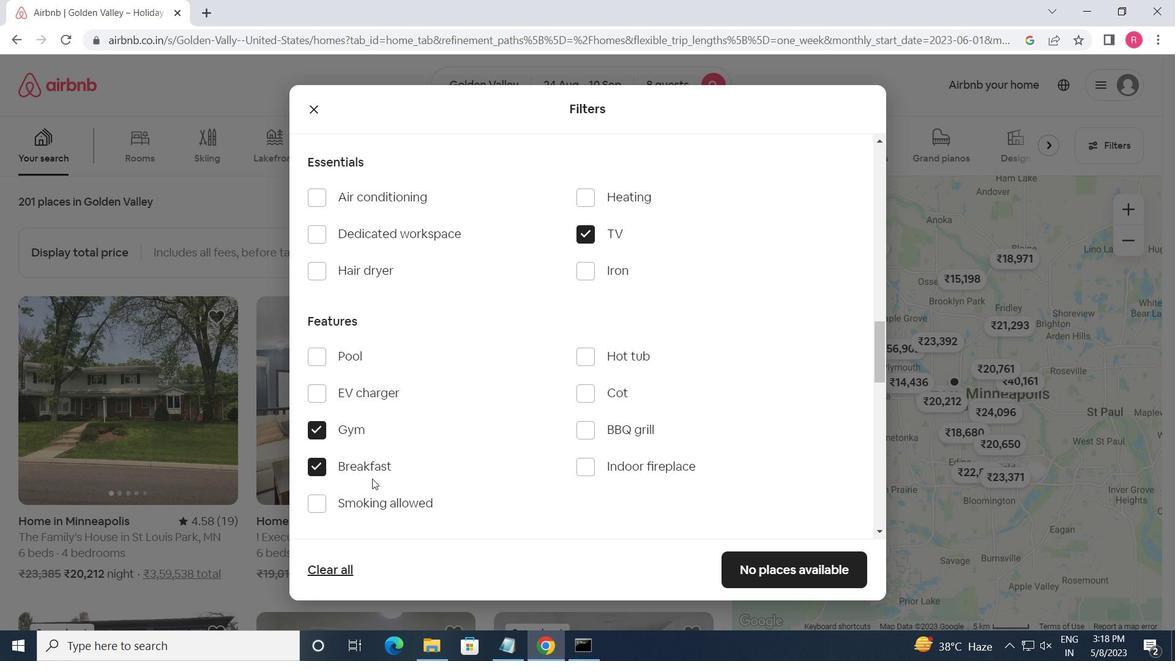 
Action: Mouse moved to (377, 480)
Screenshot: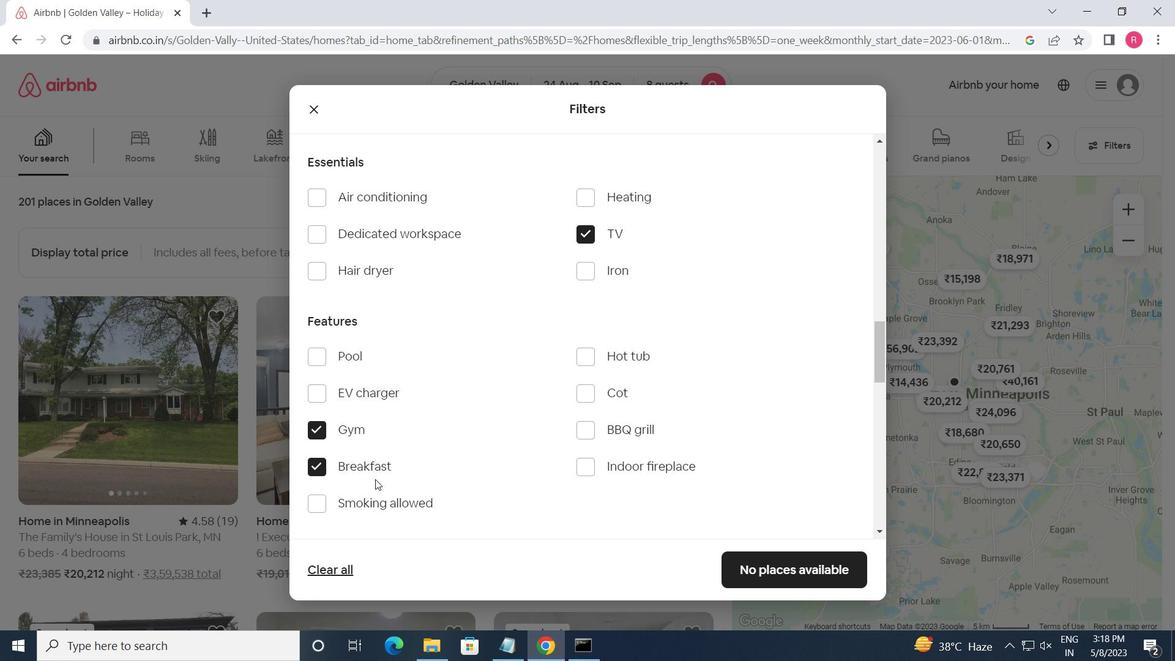 
Action: Mouse scrolled (377, 479) with delta (0, 0)
Screenshot: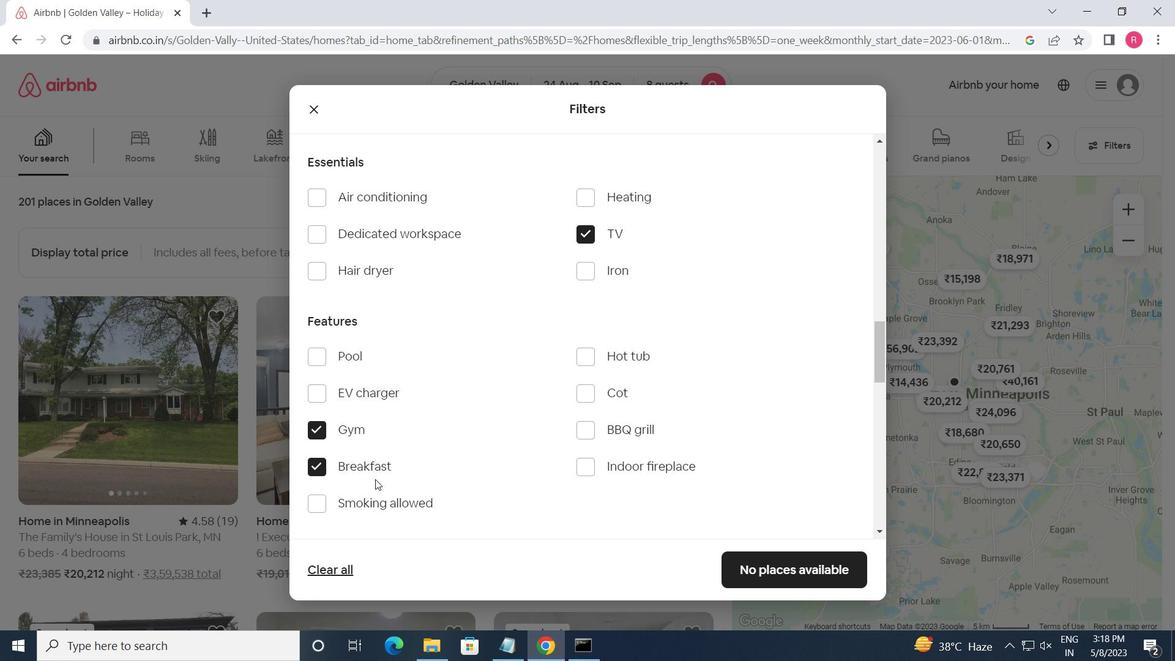 
Action: Mouse moved to (384, 480)
Screenshot: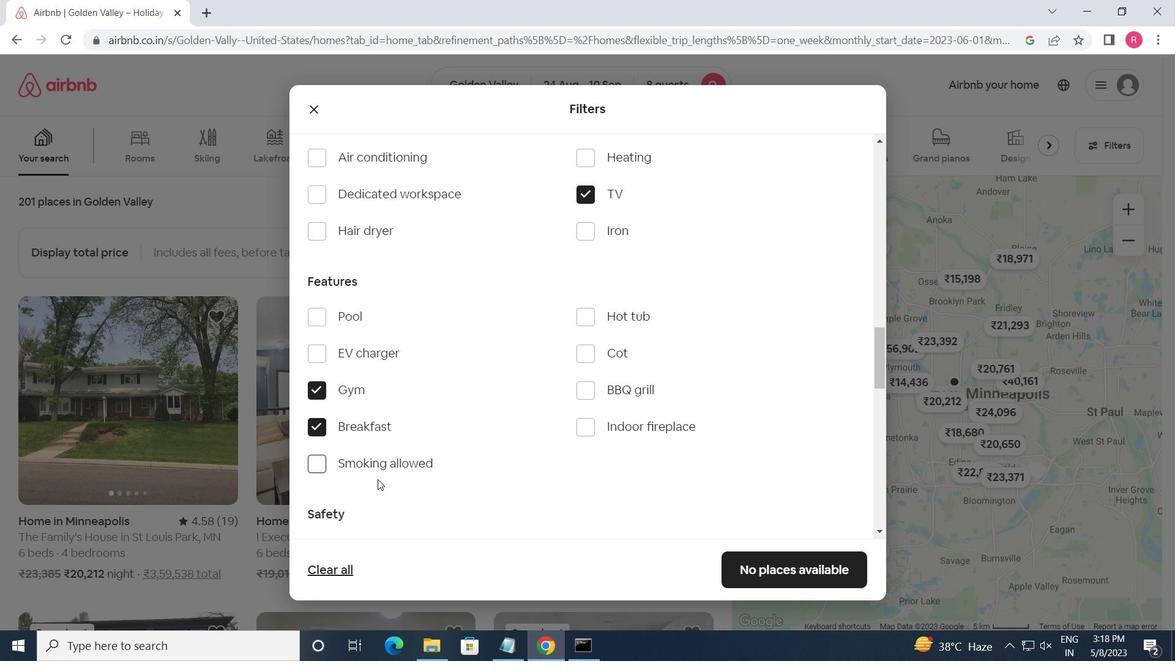 
Action: Mouse scrolled (384, 479) with delta (0, 0)
Screenshot: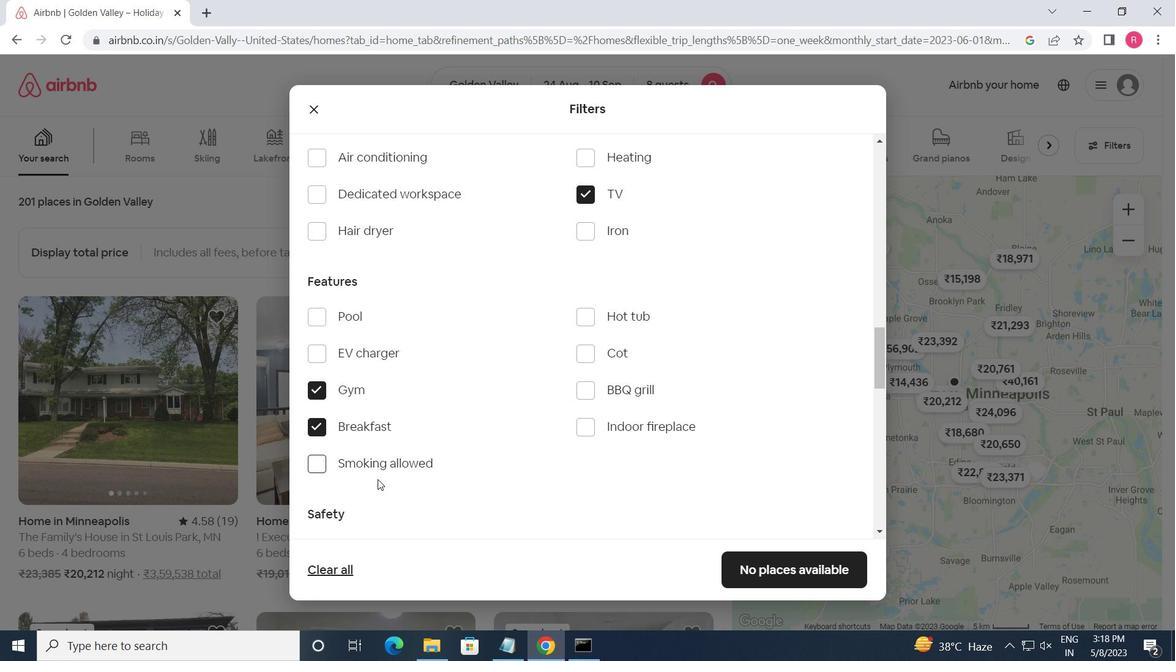 
Action: Mouse moved to (446, 406)
Screenshot: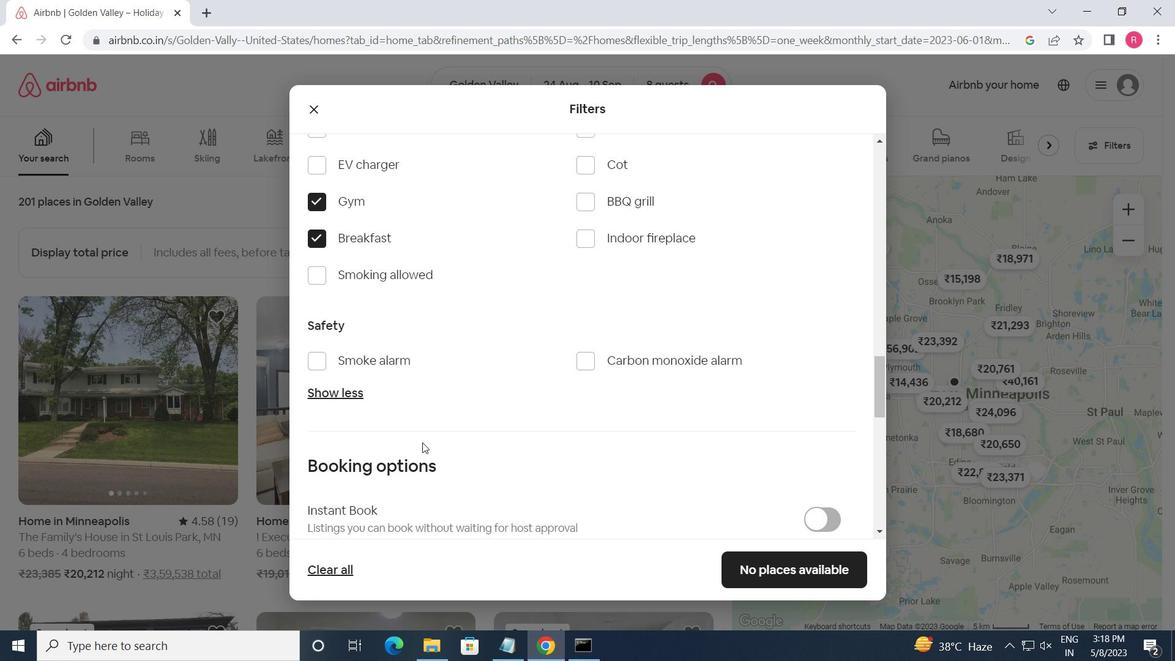 
Action: Mouse scrolled (446, 406) with delta (0, 0)
Screenshot: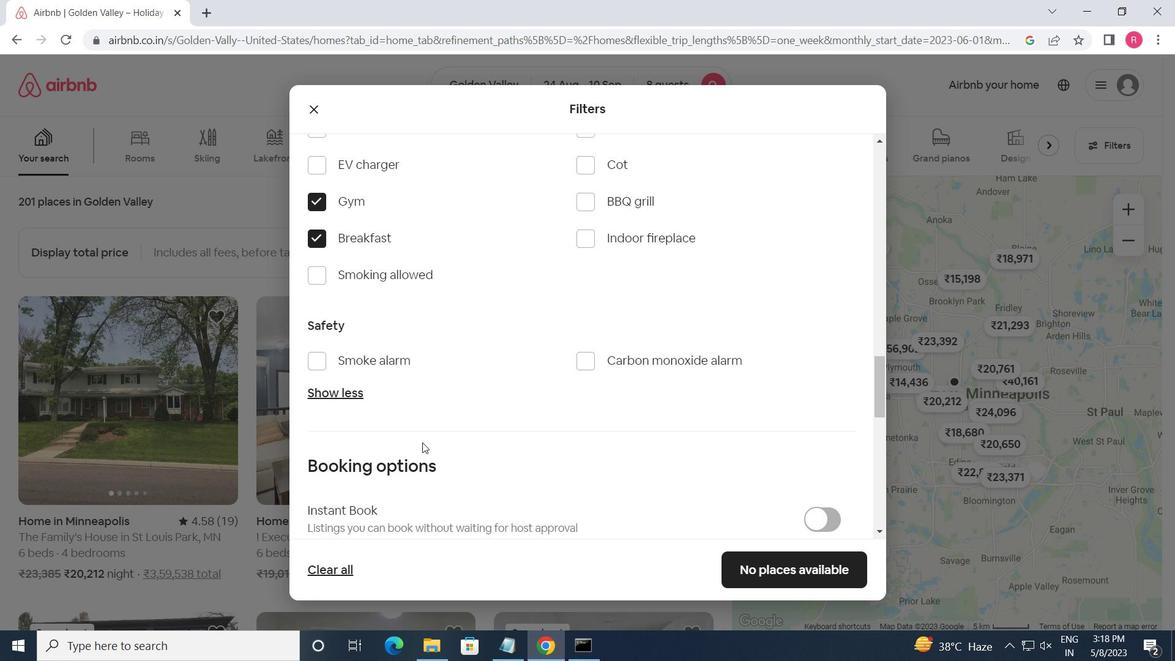 
Action: Mouse moved to (470, 386)
Screenshot: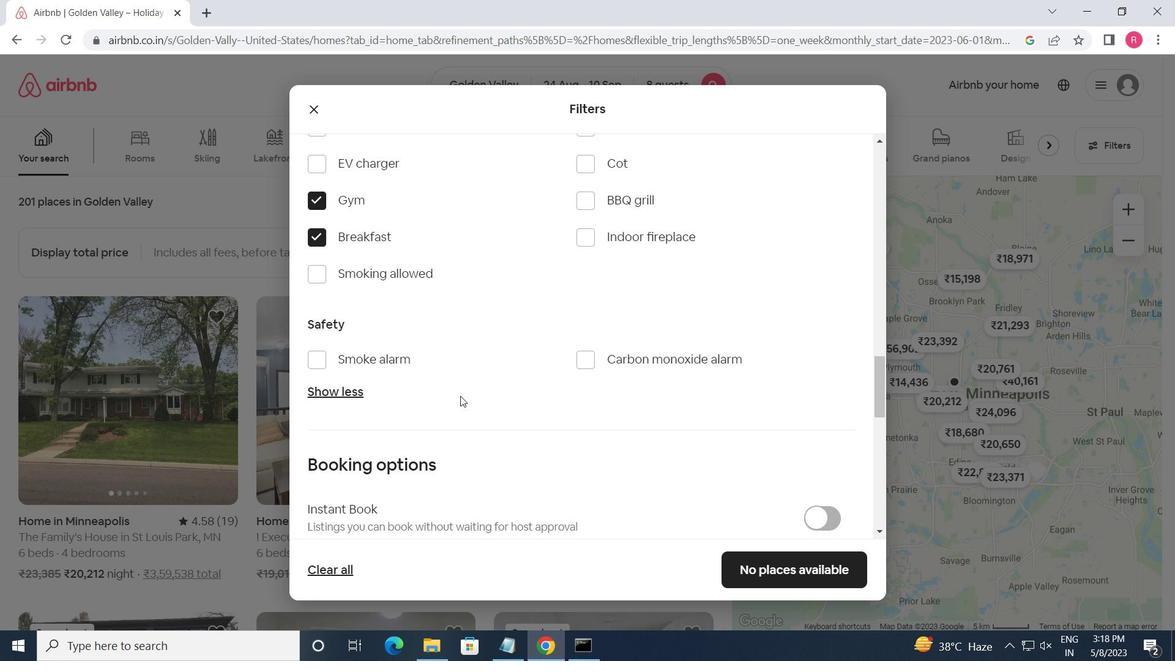 
Action: Mouse scrolled (470, 385) with delta (0, 0)
Screenshot: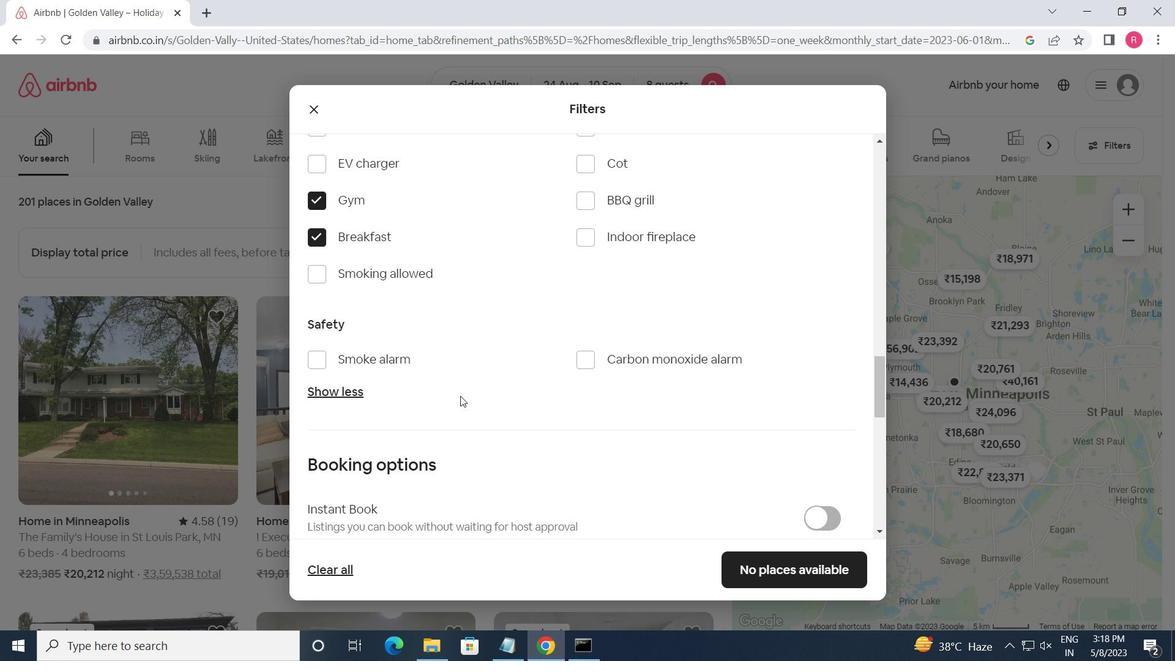 
Action: Mouse moved to (472, 386)
Screenshot: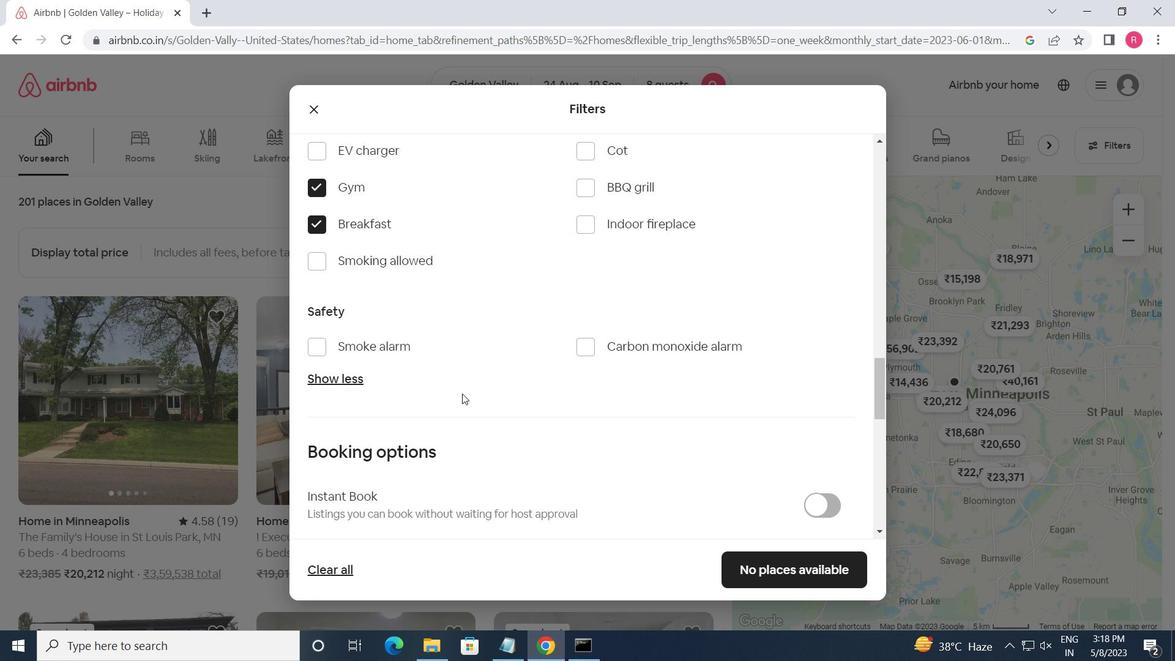 
Action: Mouse scrolled (472, 385) with delta (0, 0)
Screenshot: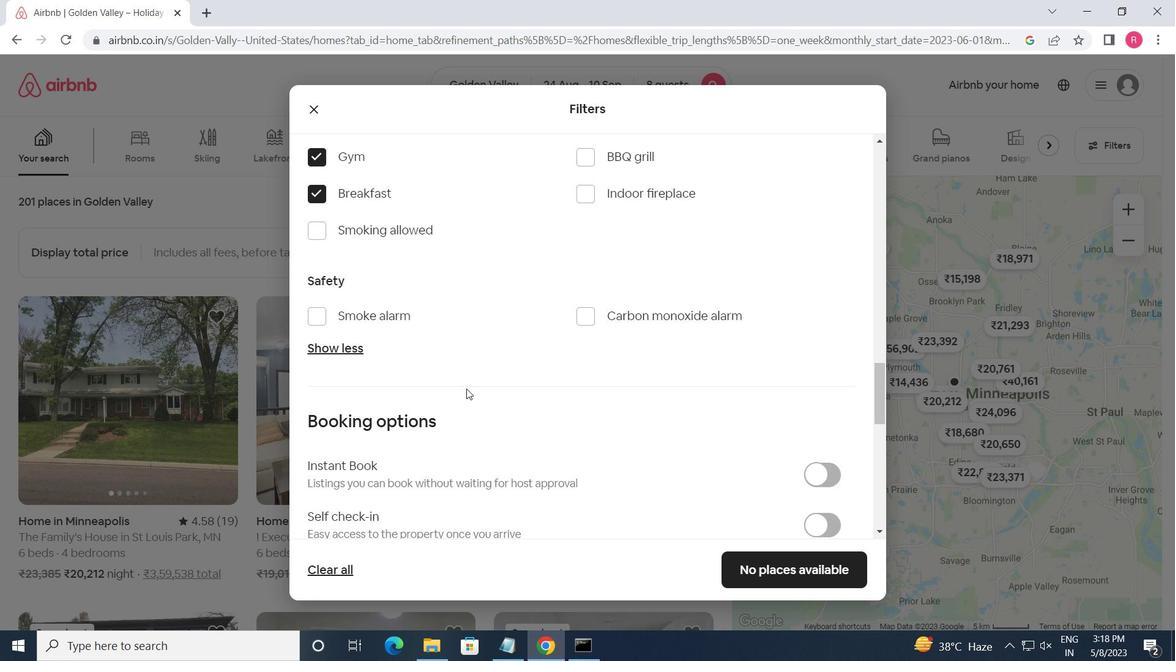 
Action: Mouse moved to (826, 346)
Screenshot: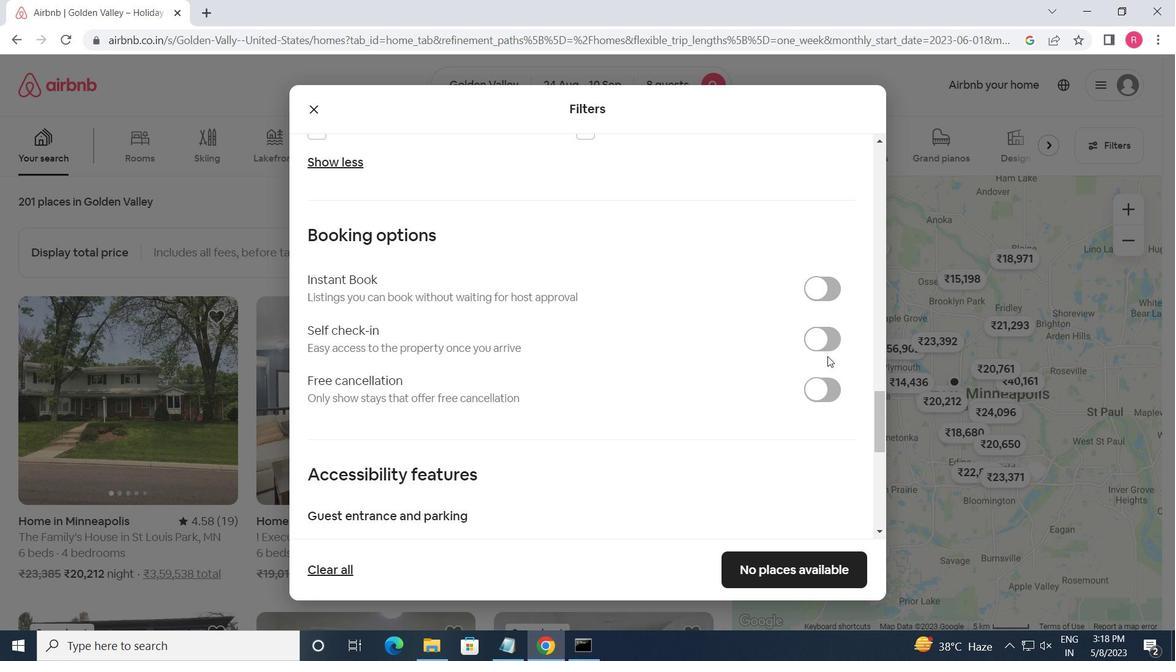 
Action: Mouse pressed left at (826, 346)
Screenshot: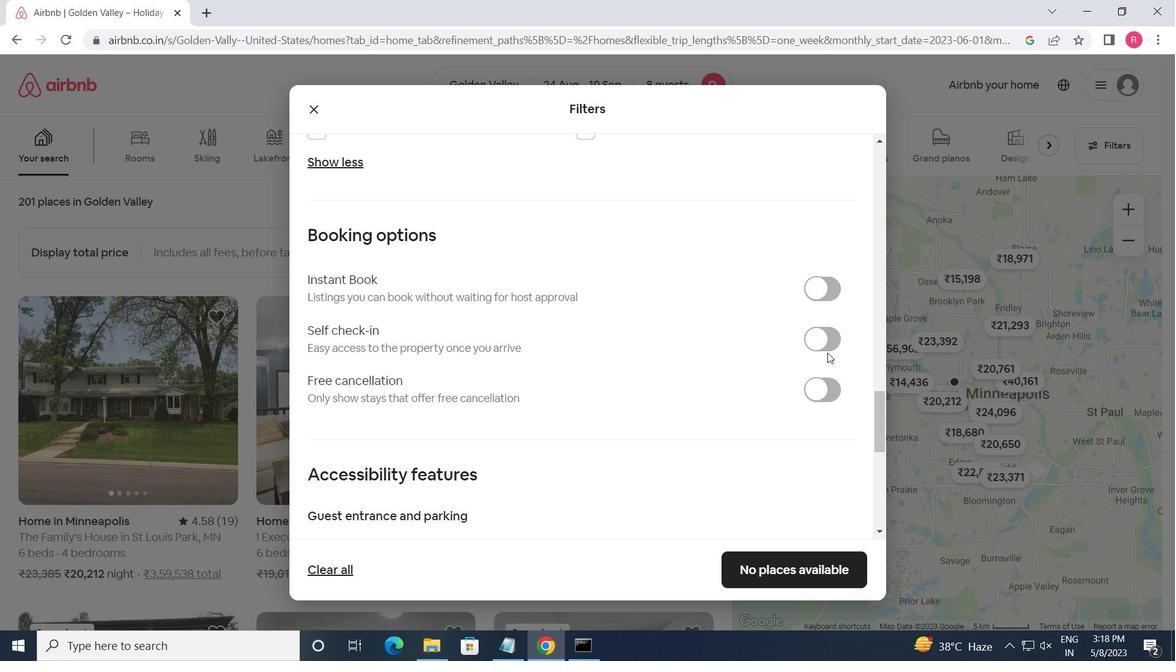 
Action: Mouse moved to (644, 363)
Screenshot: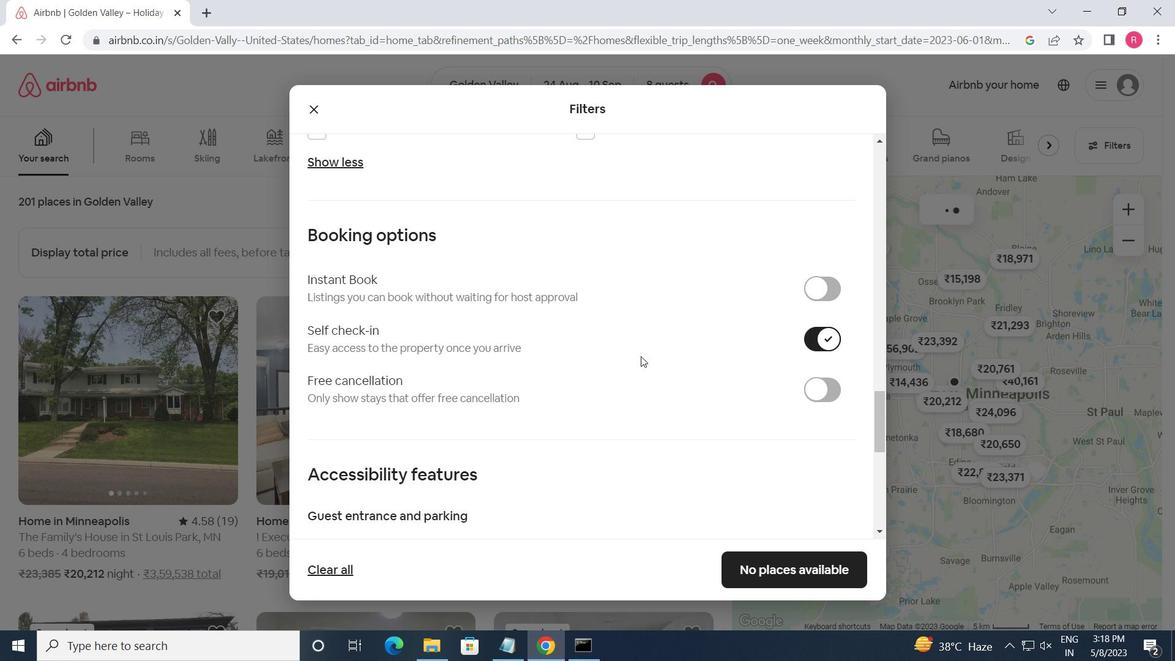 
Action: Mouse scrolled (644, 363) with delta (0, 0)
Screenshot: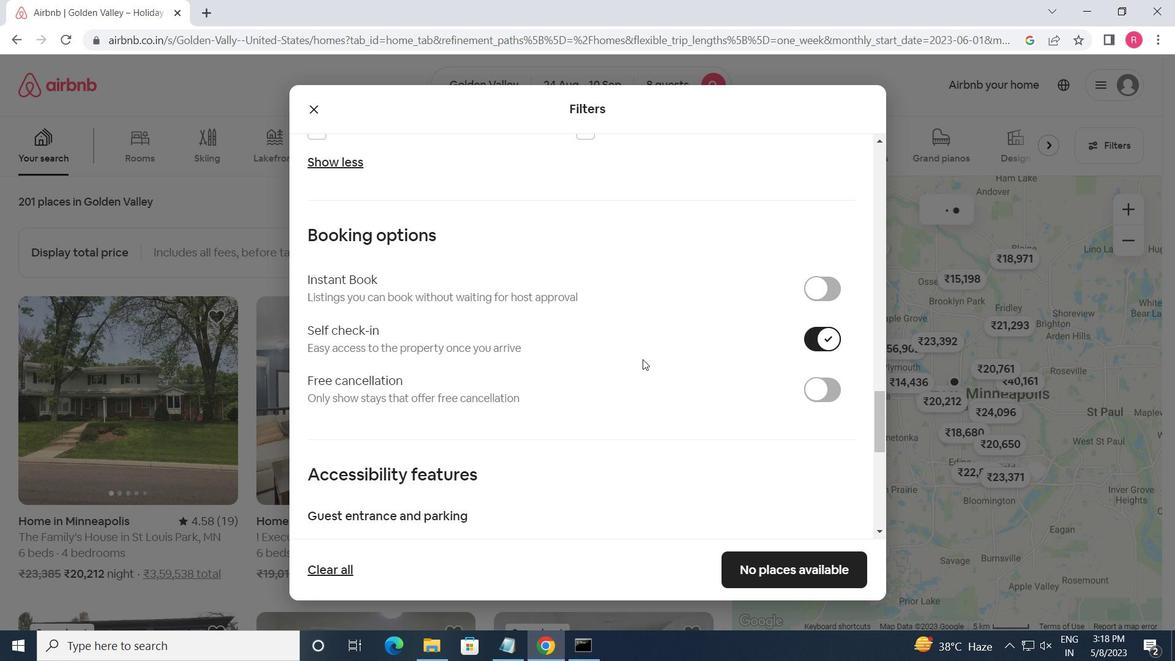 
Action: Mouse moved to (644, 364)
Screenshot: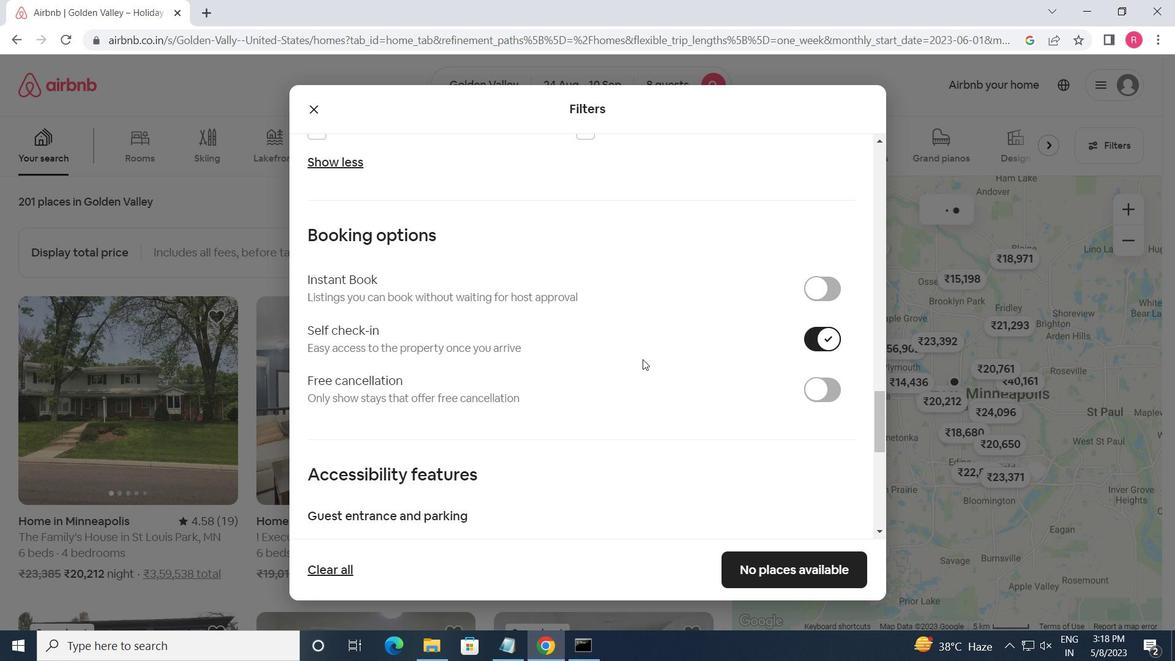 
Action: Mouse scrolled (644, 363) with delta (0, 0)
Screenshot: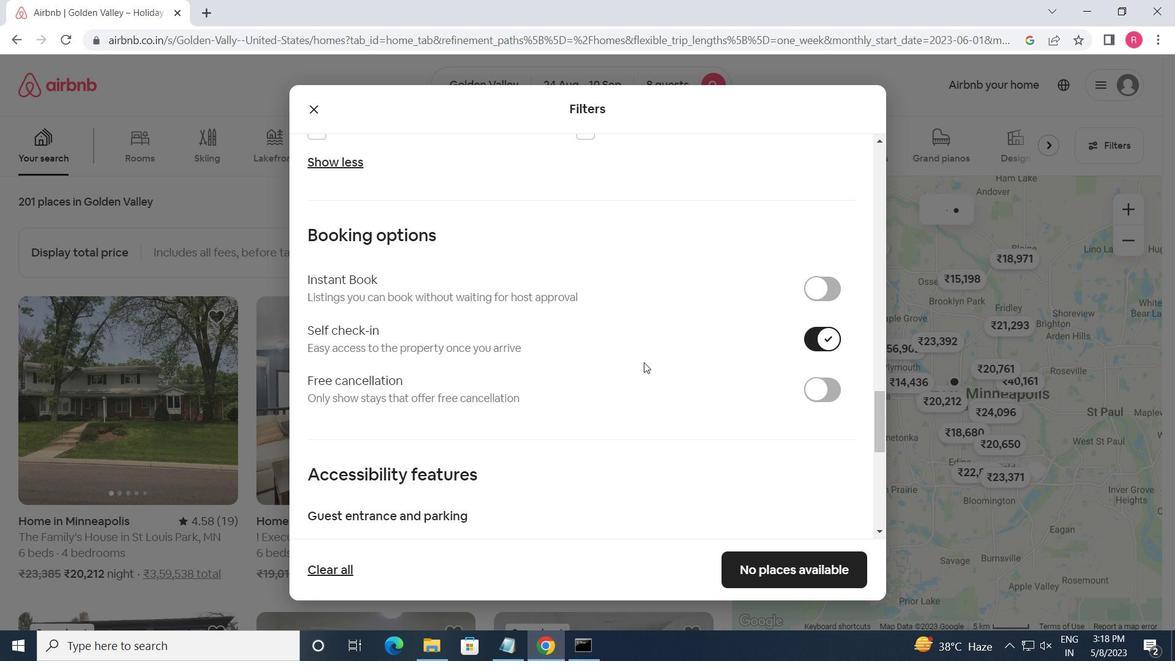 
Action: Mouse moved to (646, 353)
Screenshot: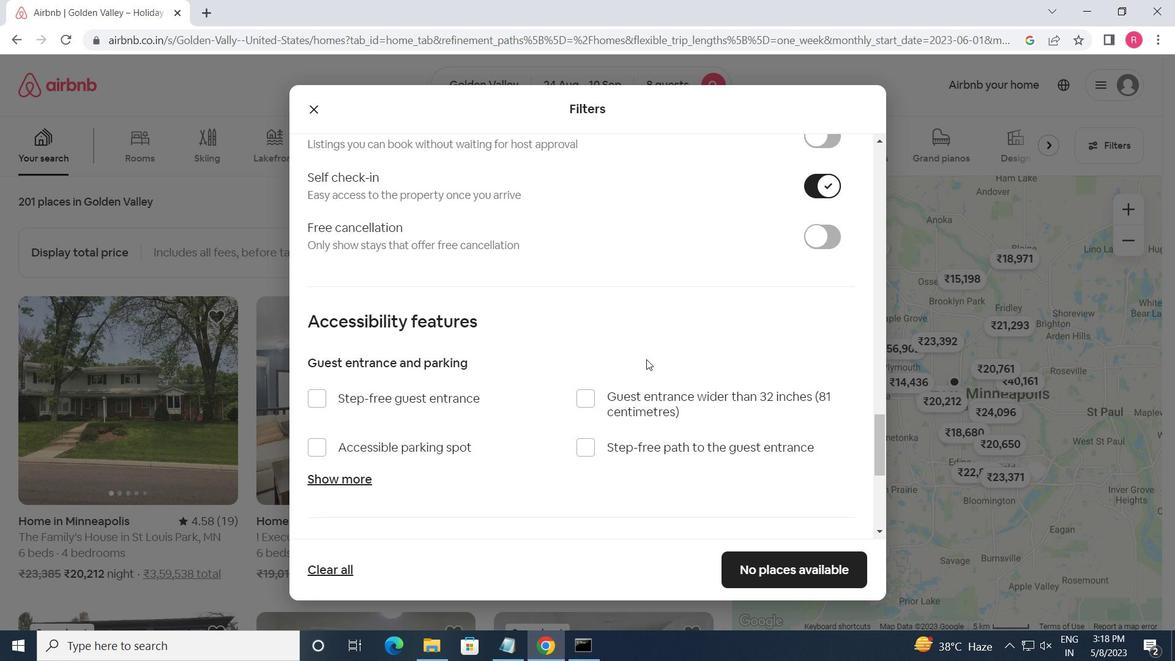 
Action: Mouse scrolled (646, 353) with delta (0, 0)
Screenshot: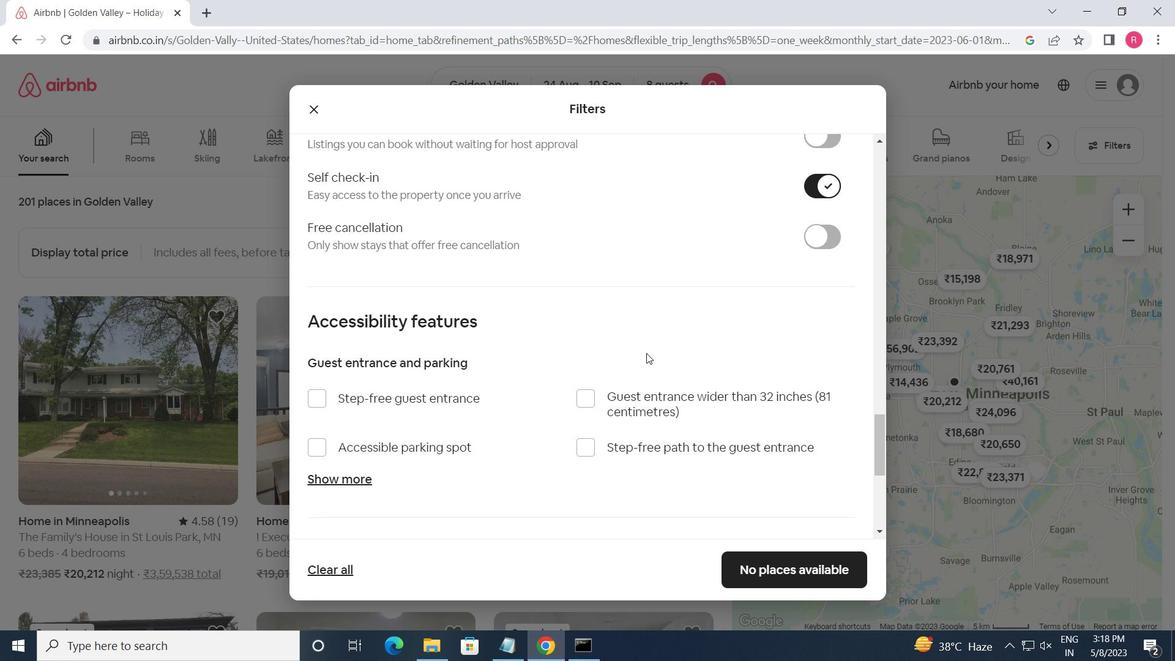 
Action: Mouse scrolled (646, 353) with delta (0, 0)
Screenshot: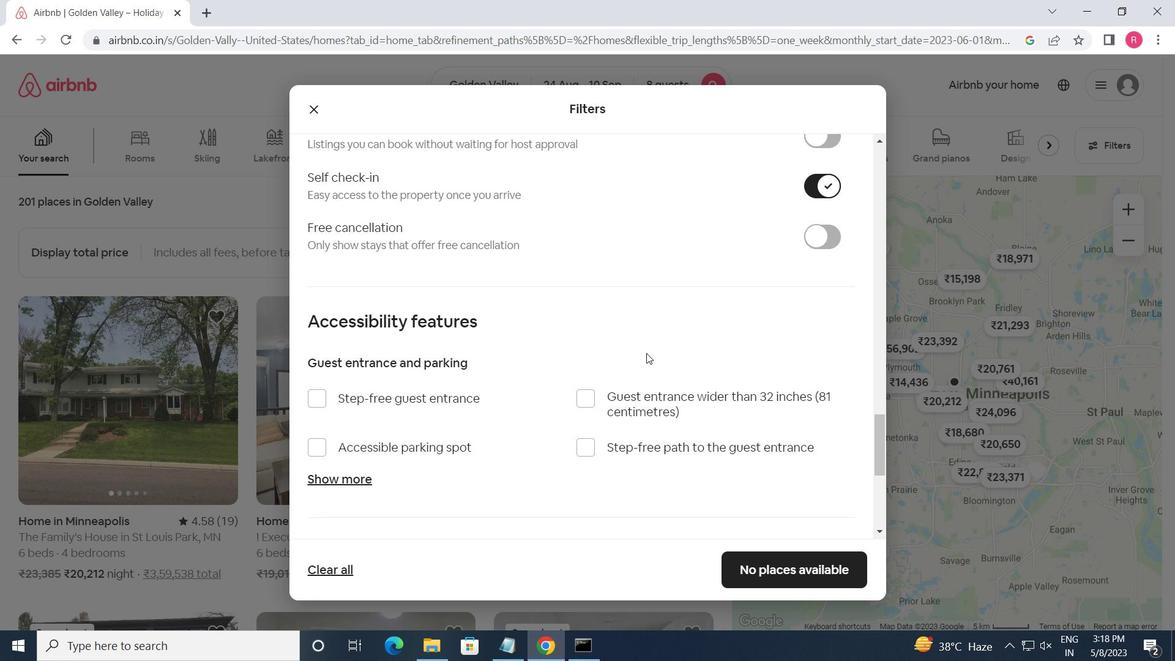 
Action: Mouse moved to (647, 353)
Screenshot: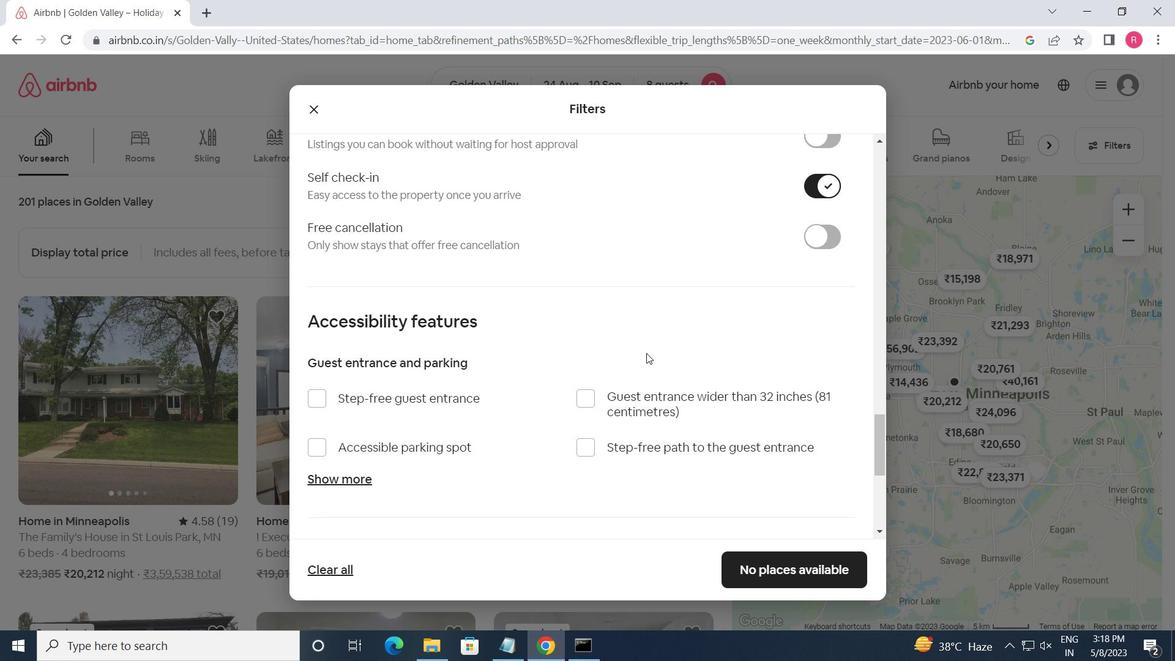 
Action: Mouse scrolled (647, 352) with delta (0, 0)
Screenshot: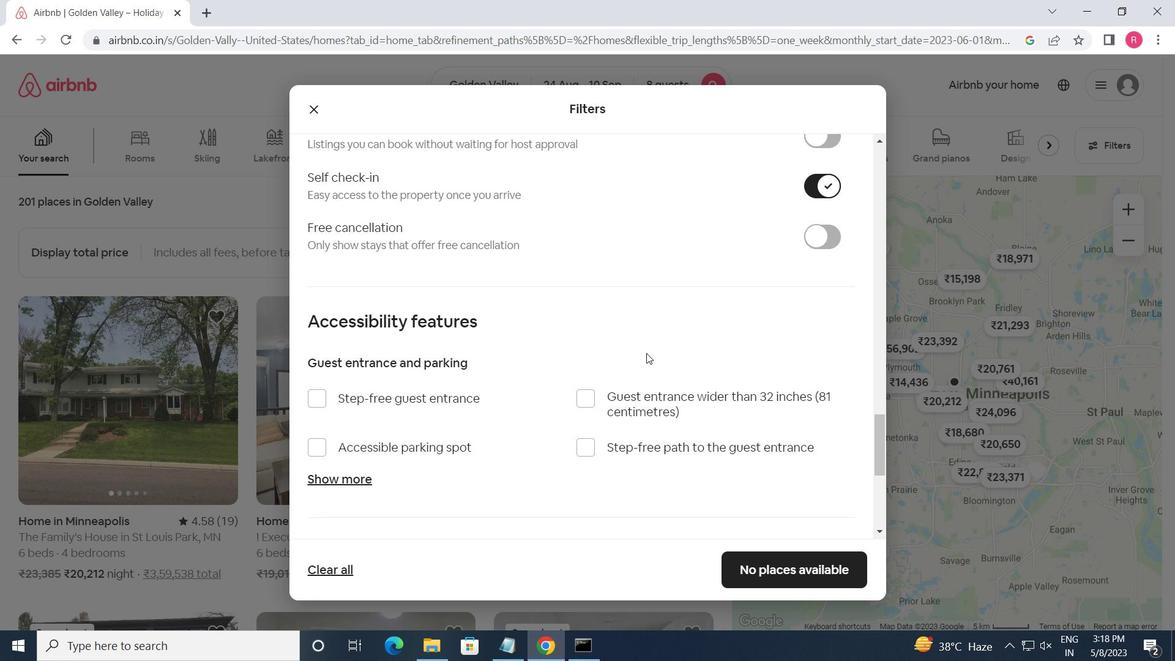 
Action: Mouse scrolled (647, 352) with delta (0, 0)
Screenshot: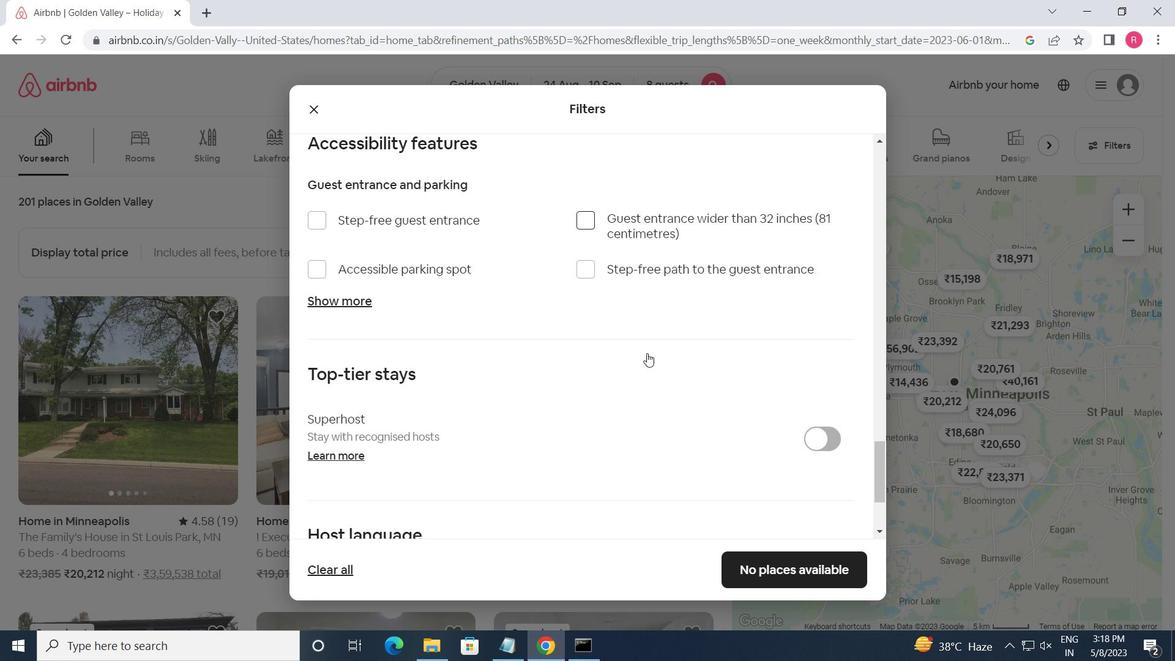 
Action: Mouse moved to (683, 370)
Screenshot: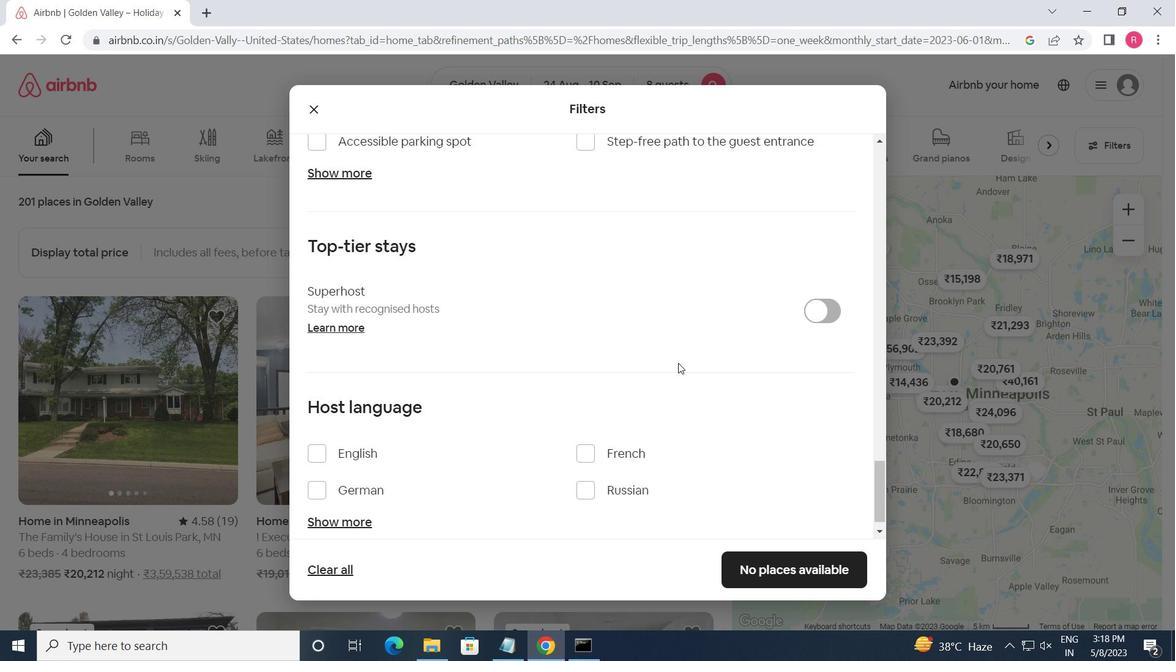 
Action: Mouse scrolled (683, 369) with delta (0, 0)
Screenshot: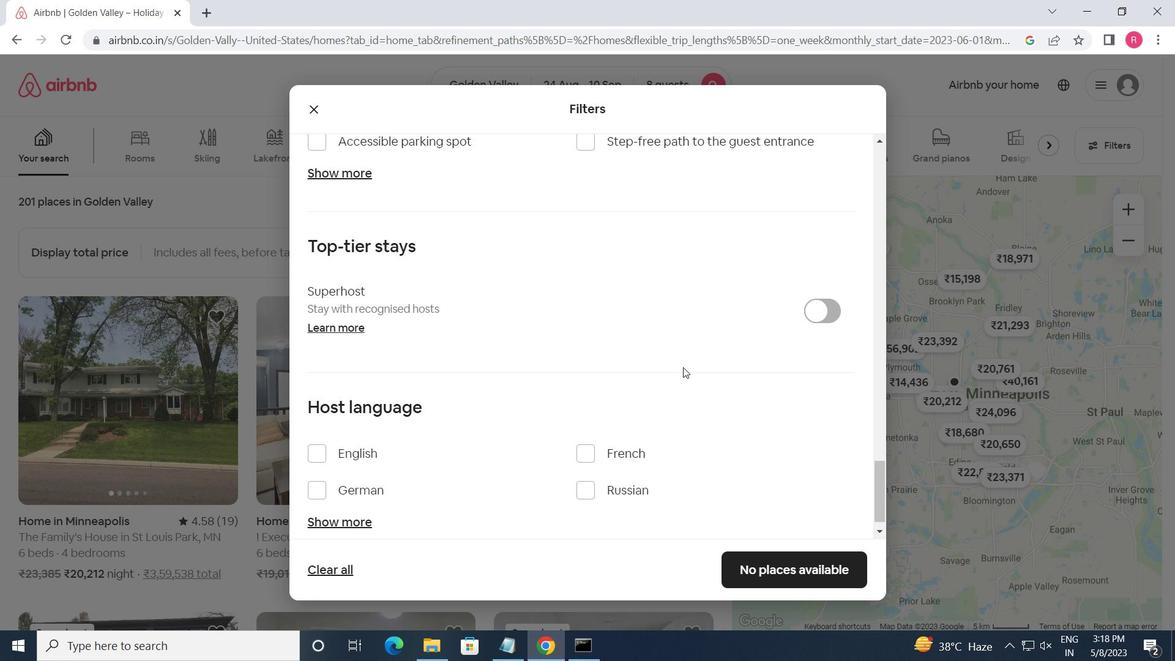 
Action: Mouse moved to (316, 433)
Screenshot: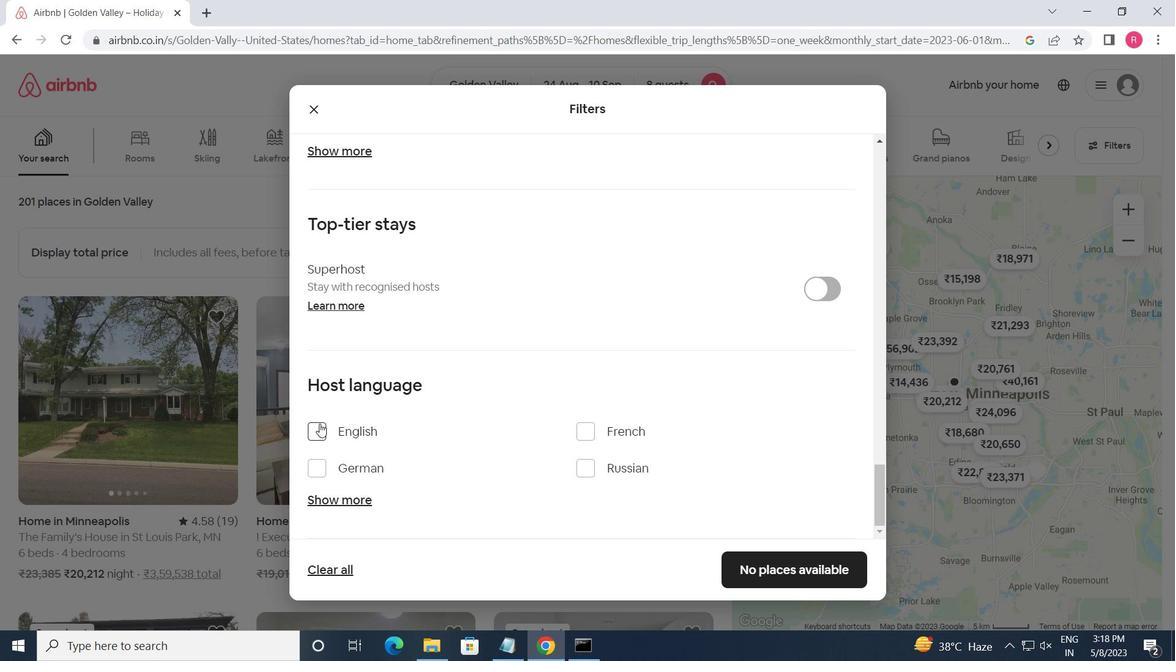 
Action: Mouse pressed left at (316, 433)
Screenshot: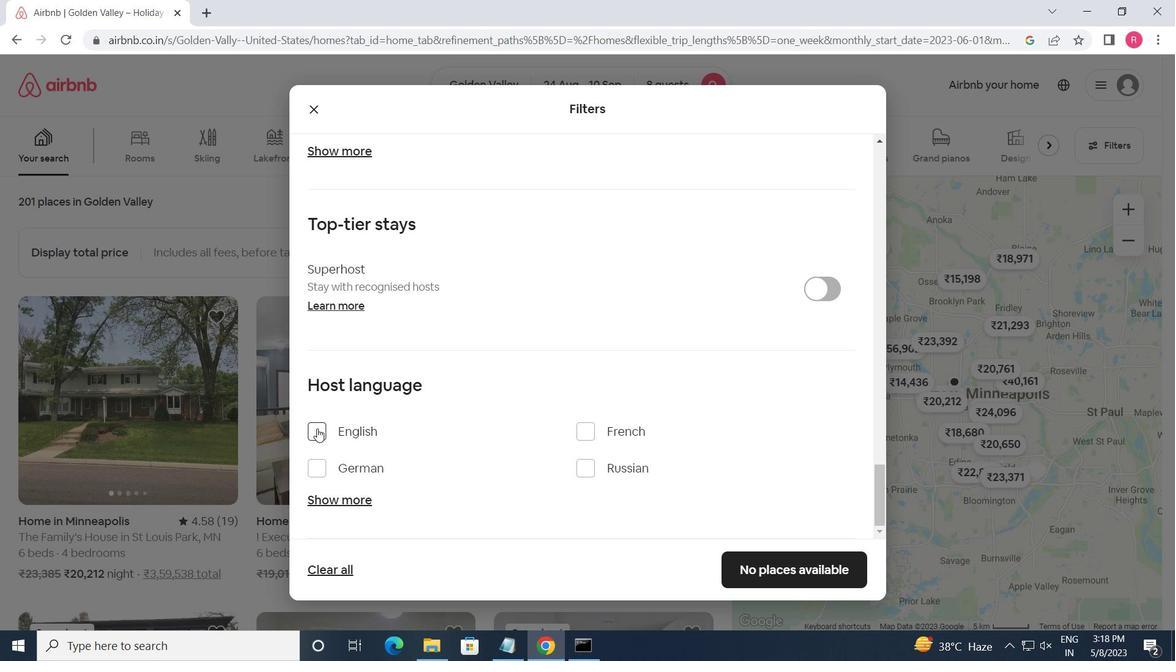 
Action: Mouse moved to (536, 481)
Screenshot: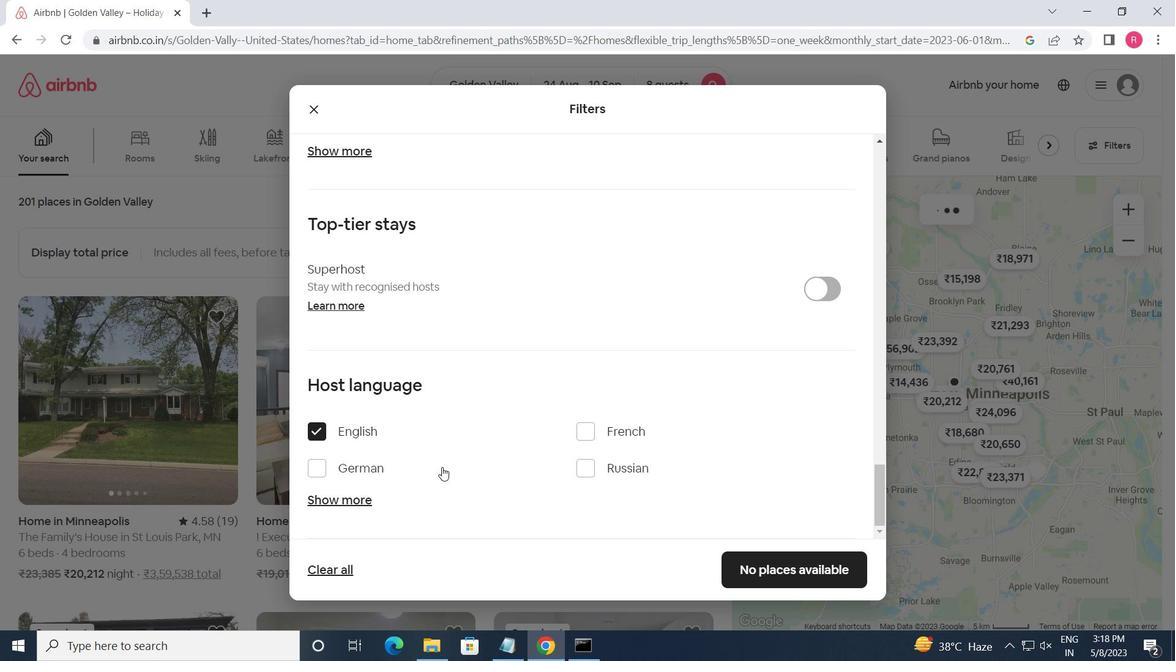 
Action: Mouse scrolled (536, 480) with delta (0, 0)
Screenshot: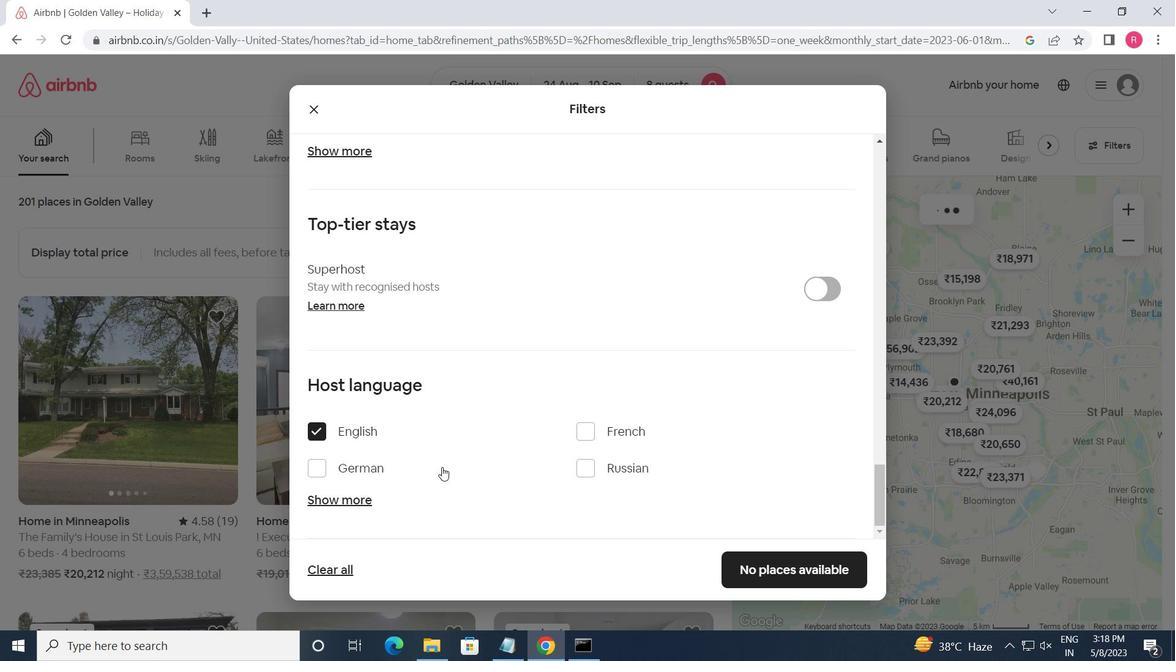 
Action: Mouse moved to (547, 481)
Screenshot: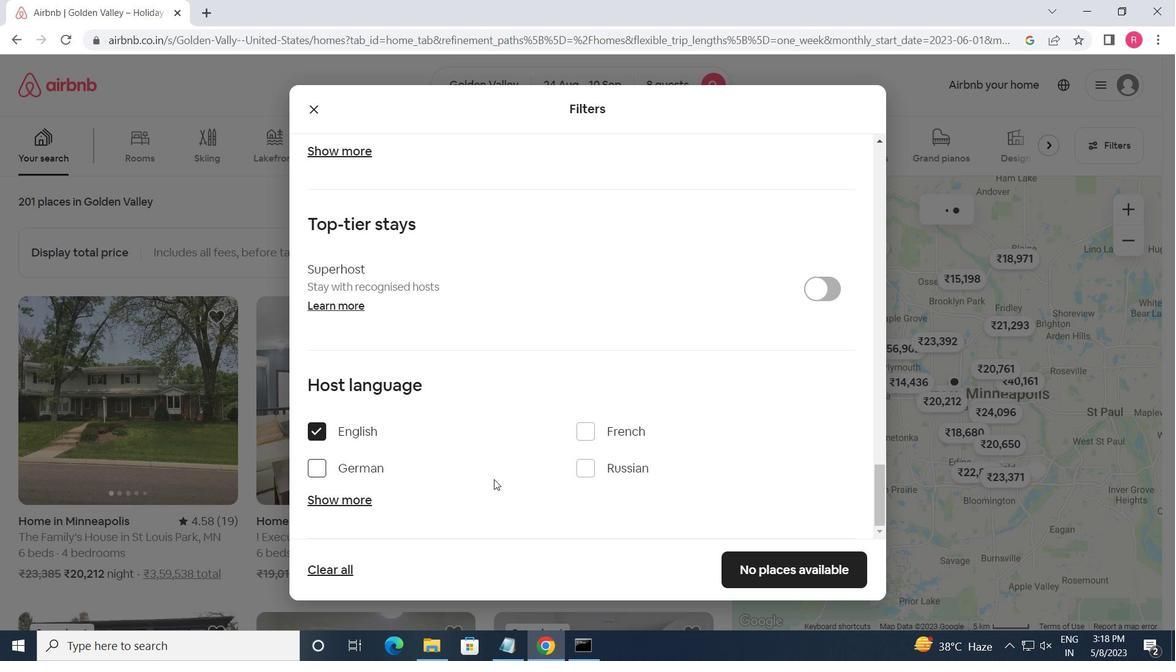 
Action: Mouse scrolled (547, 480) with delta (0, 0)
Screenshot: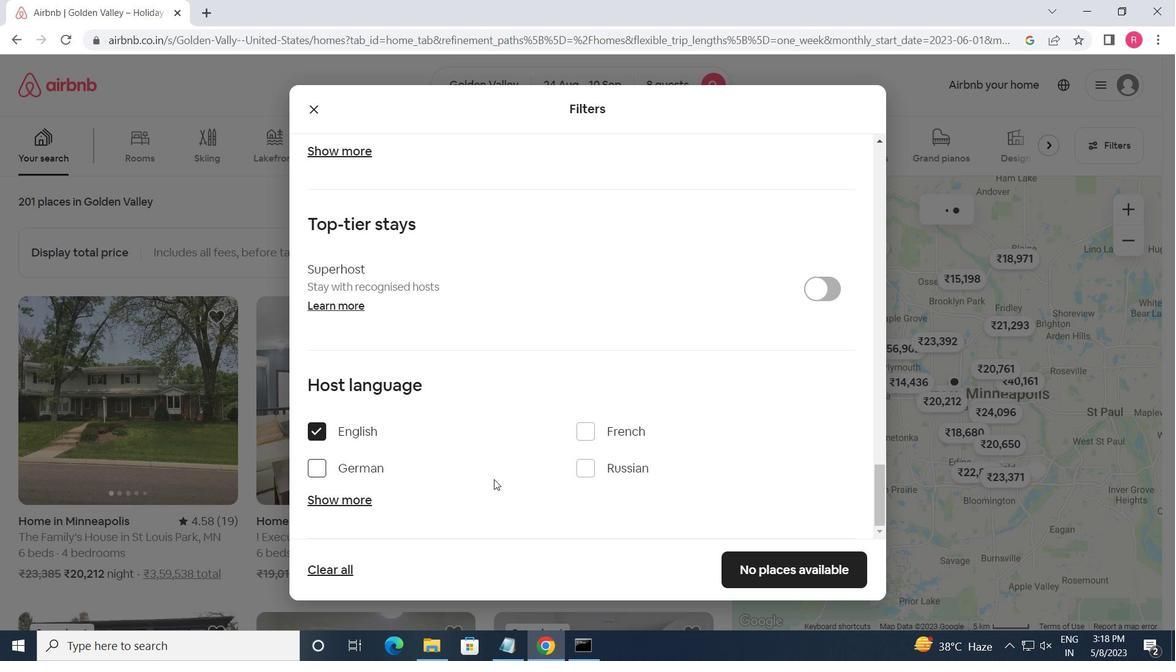 
Action: Mouse moved to (570, 480)
Screenshot: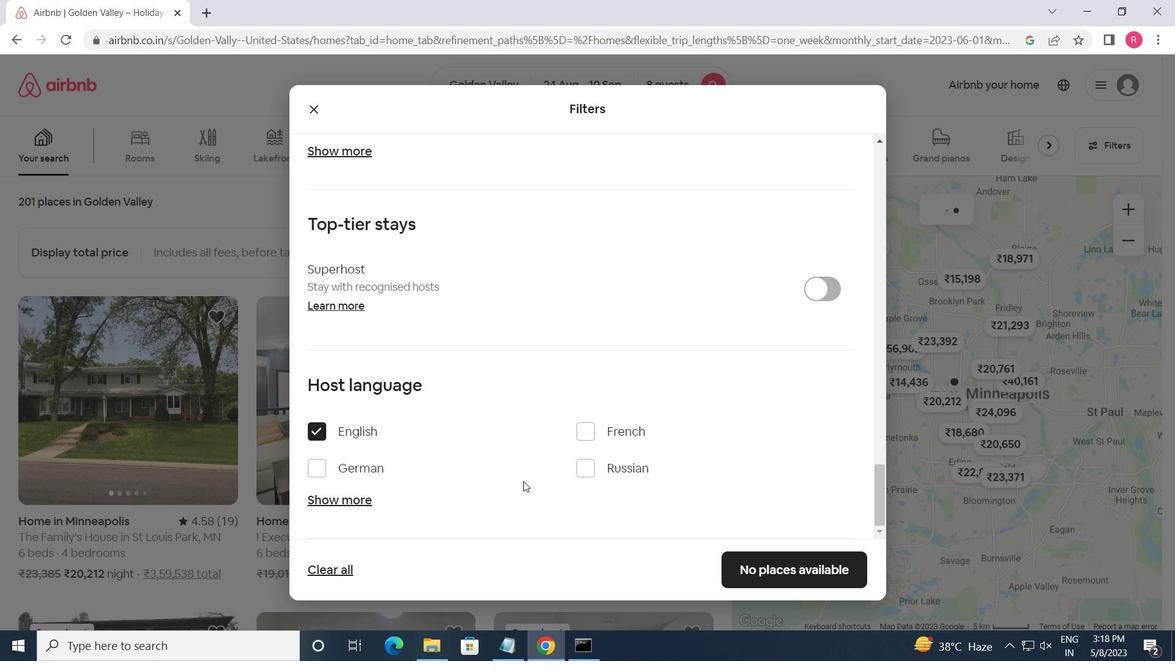 
Action: Mouse scrolled (570, 480) with delta (0, 0)
Screenshot: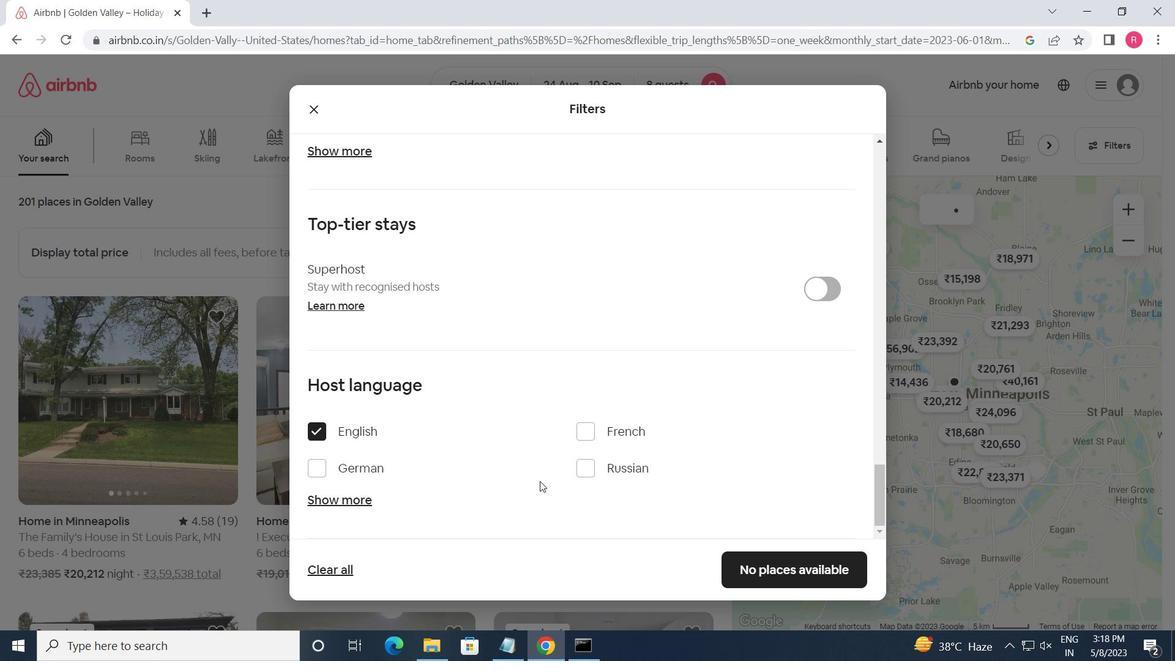 
Action: Mouse moved to (745, 567)
Screenshot: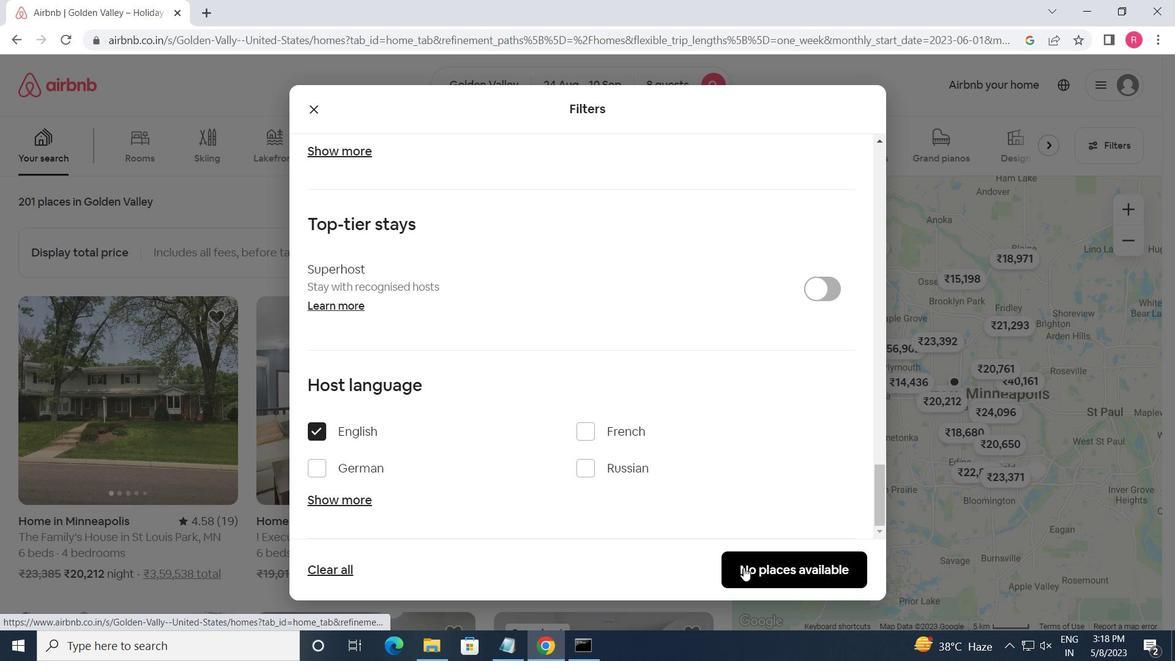 
Action: Mouse pressed left at (745, 567)
Screenshot: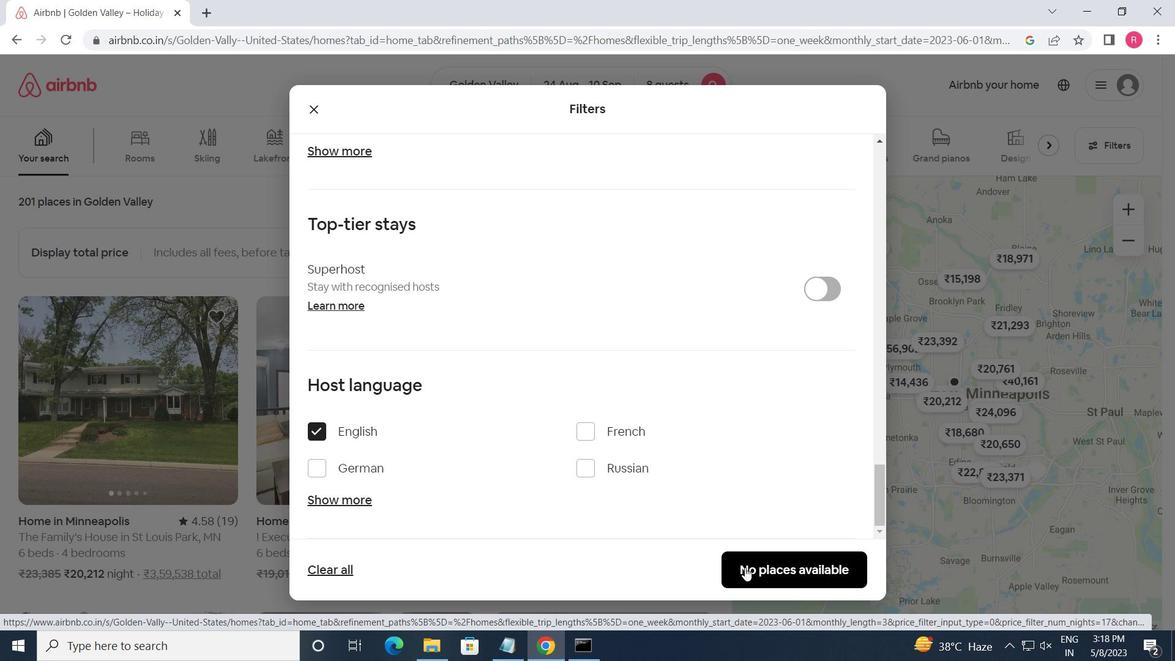 
